 Task: Find connections with filter location Pārdi with filter topic #Culturewith filter profile language French with filter current company Amazon Business with filter school Symbiosis College of Arts & Commerce with filter industry Writing and Editing with filter service category Financial Advisory with filter keywords title Digital Marketing Manager
Action: Mouse moved to (651, 85)
Screenshot: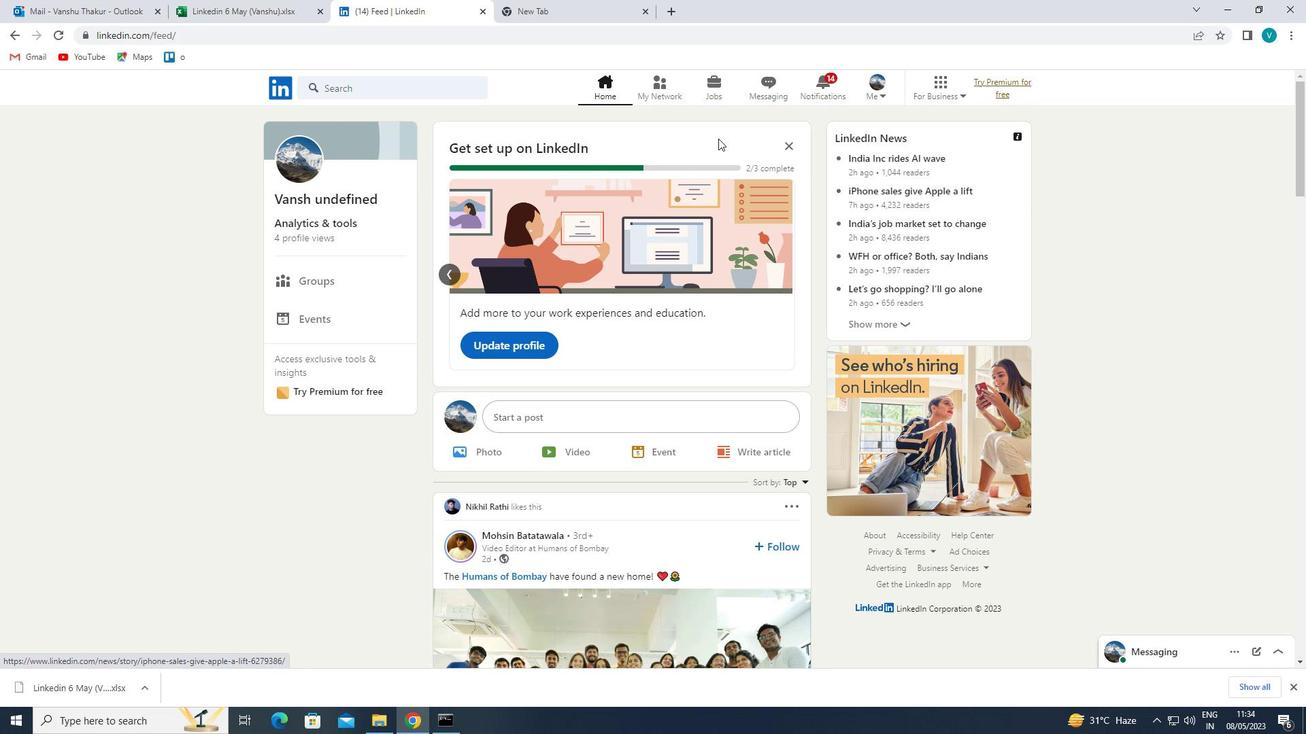 
Action: Mouse pressed left at (651, 85)
Screenshot: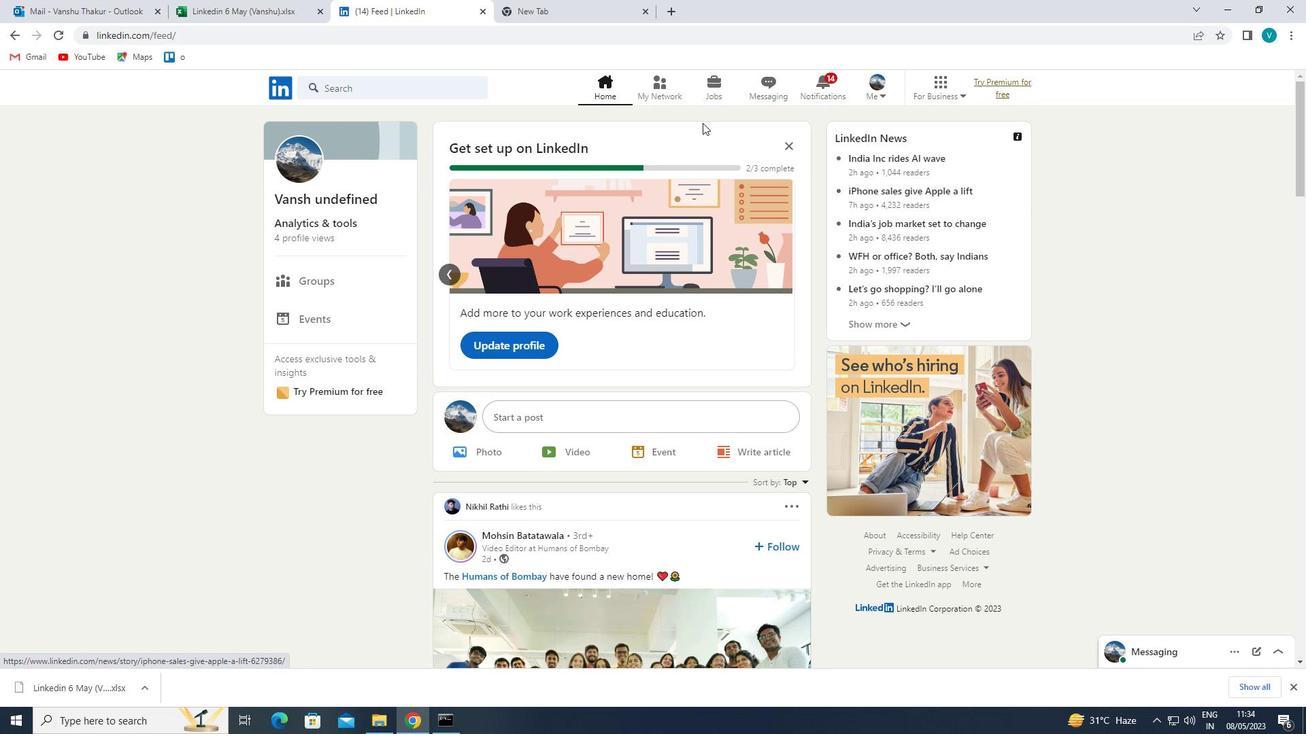 
Action: Mouse moved to (404, 158)
Screenshot: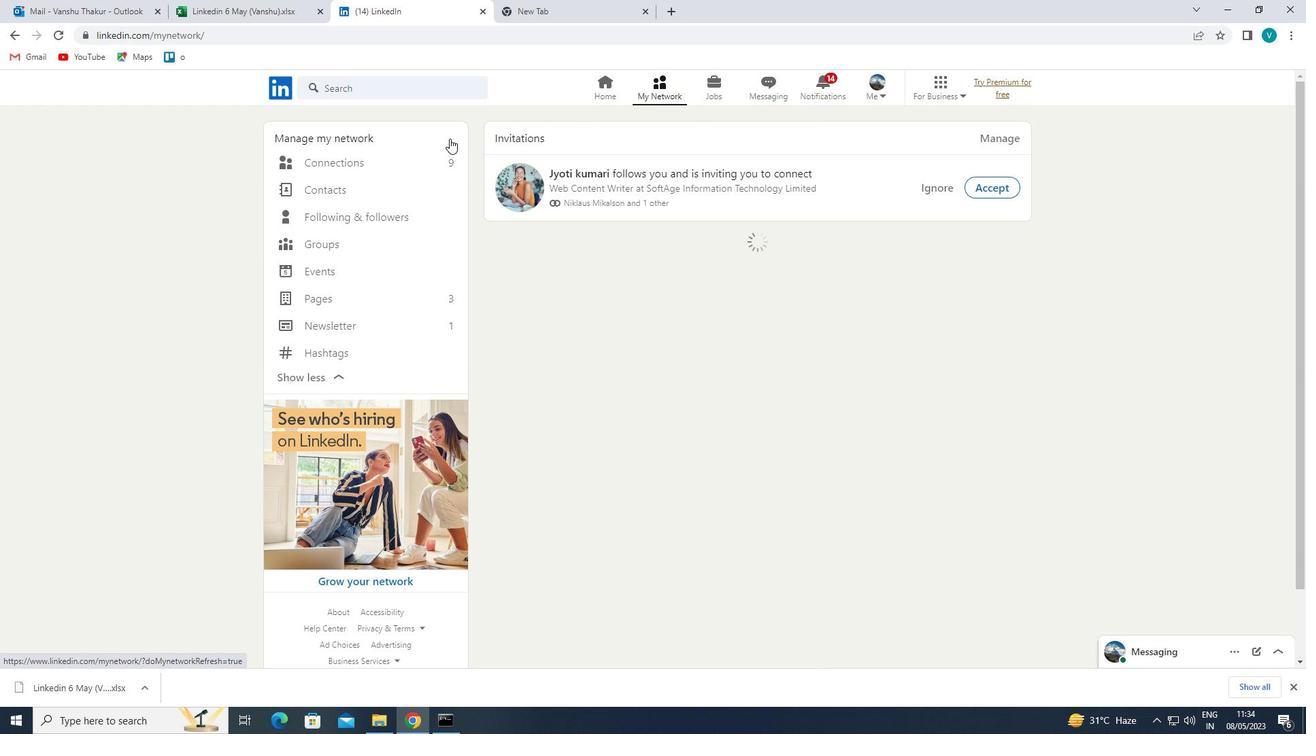 
Action: Mouse pressed left at (404, 158)
Screenshot: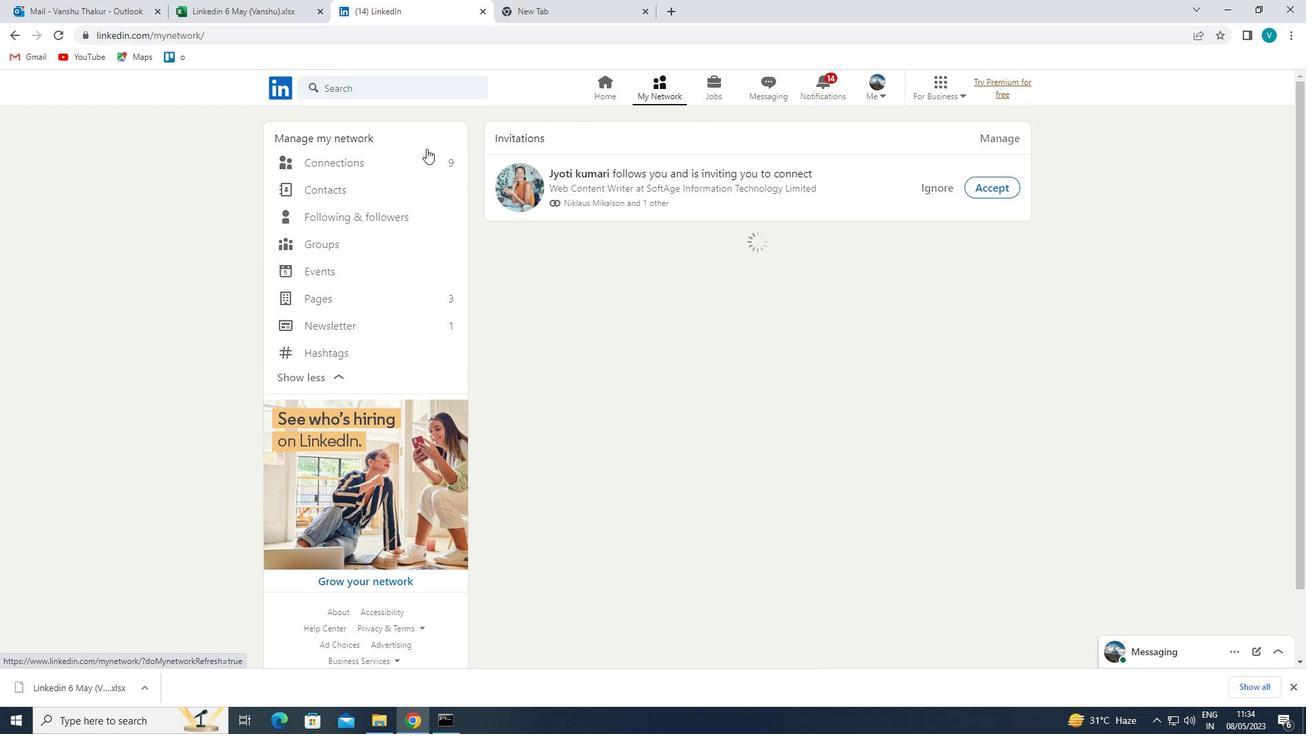 
Action: Mouse moved to (729, 156)
Screenshot: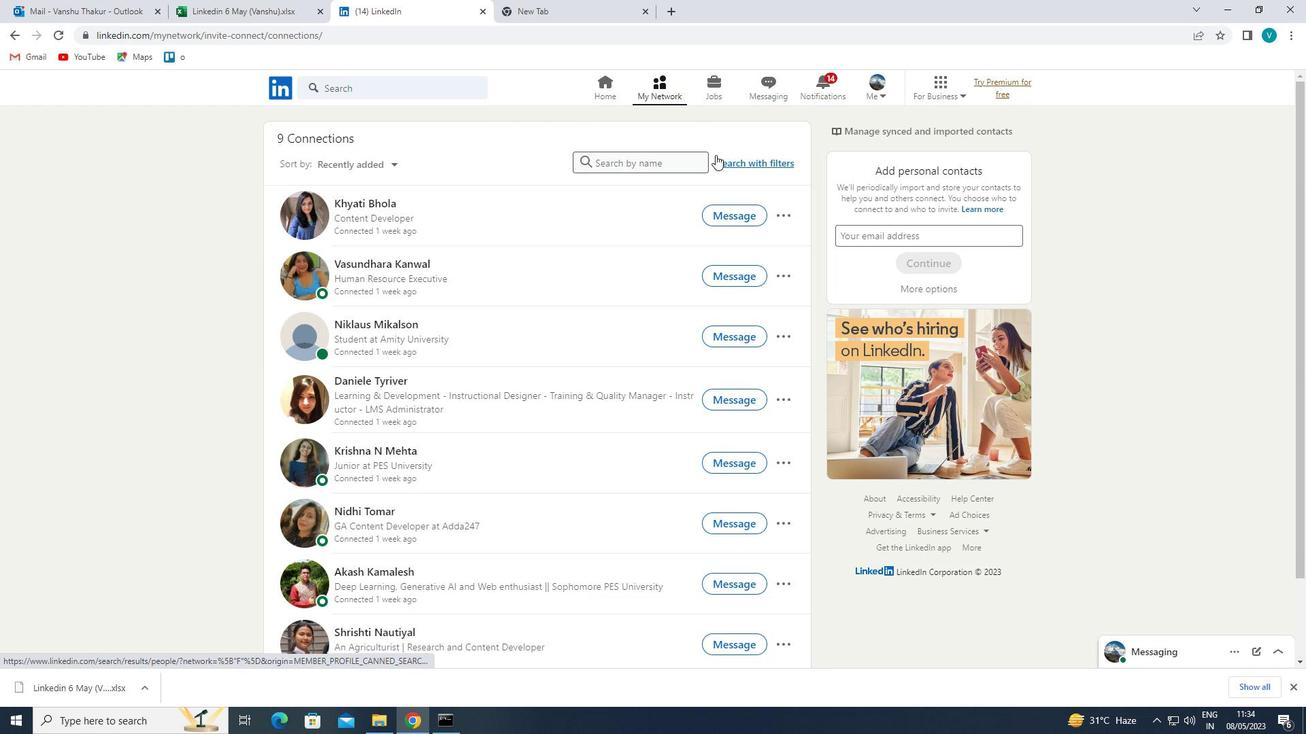 
Action: Mouse pressed left at (729, 156)
Screenshot: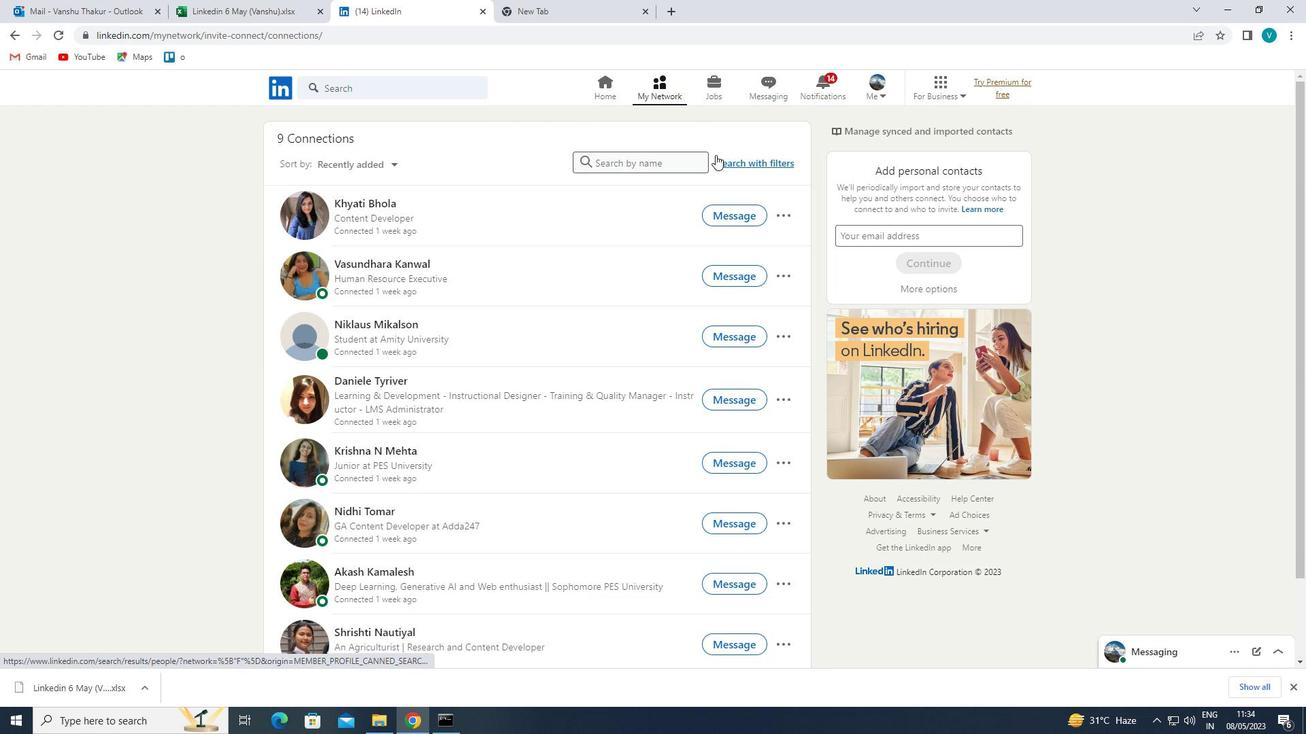 
Action: Mouse moved to (647, 132)
Screenshot: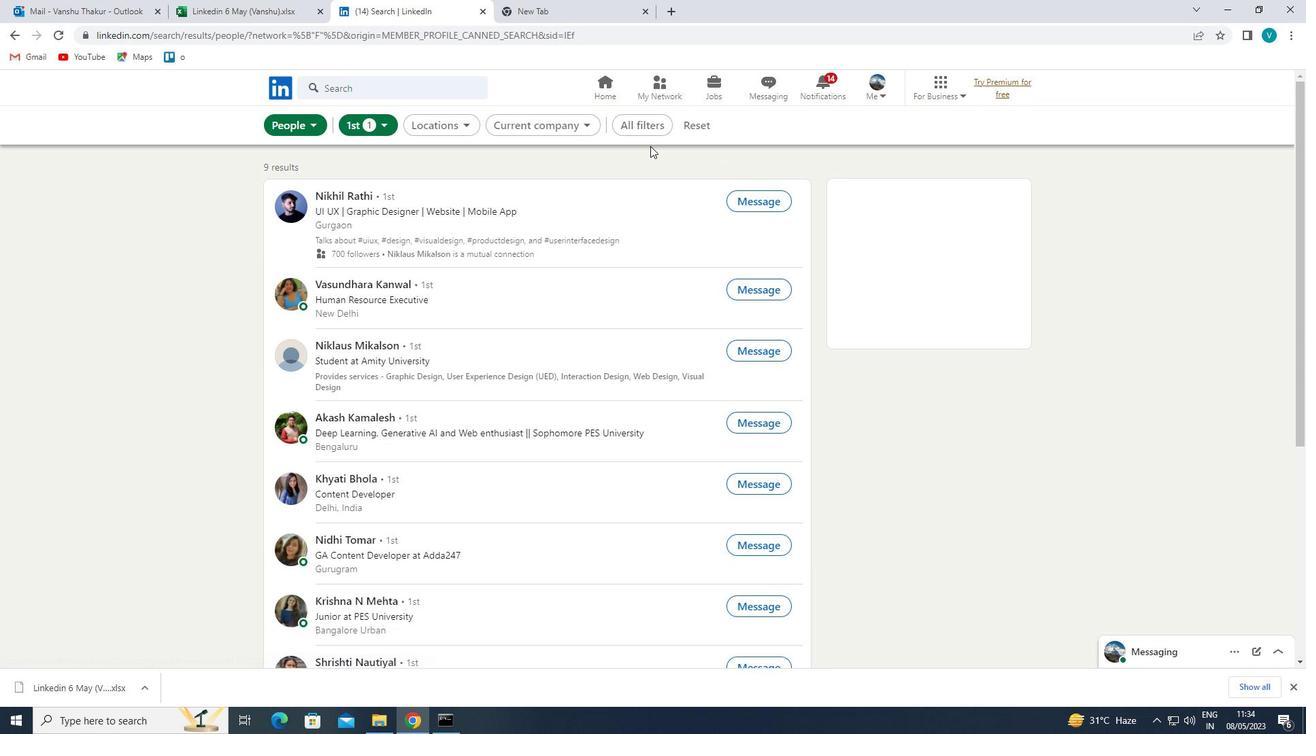 
Action: Mouse pressed left at (647, 132)
Screenshot: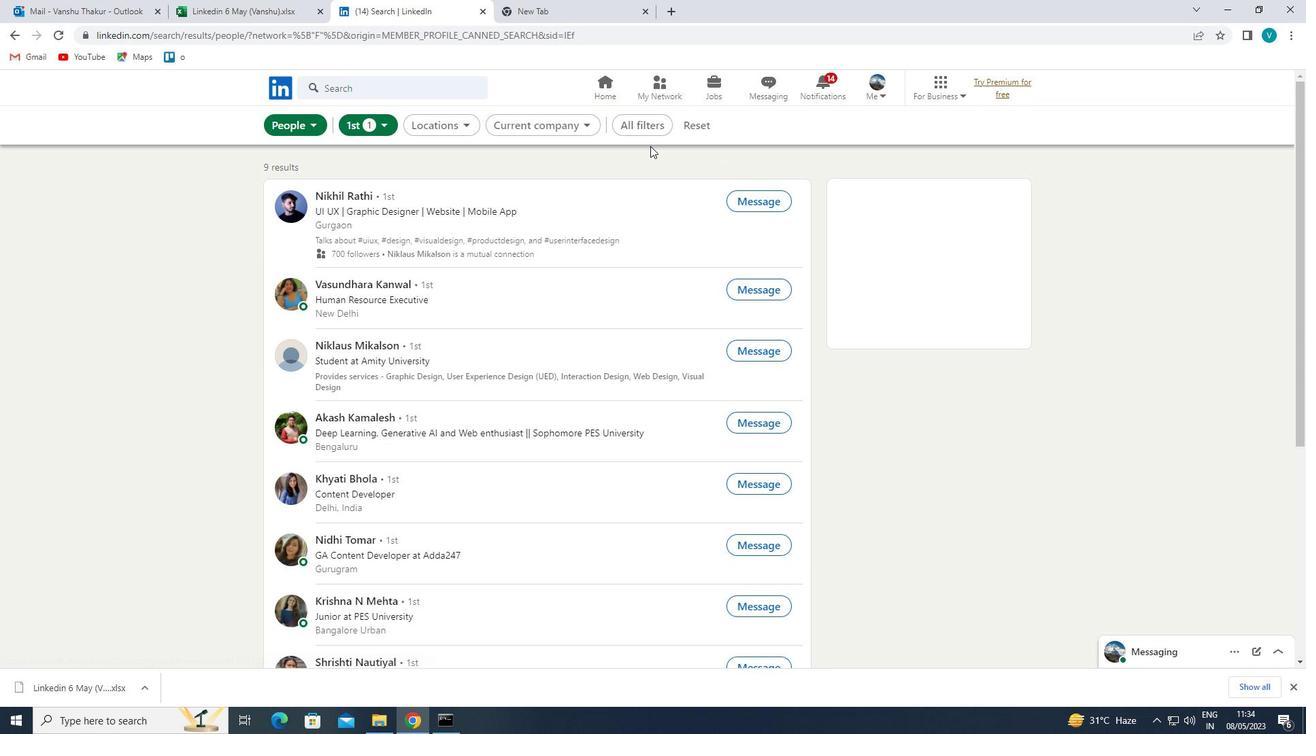 
Action: Mouse moved to (1010, 270)
Screenshot: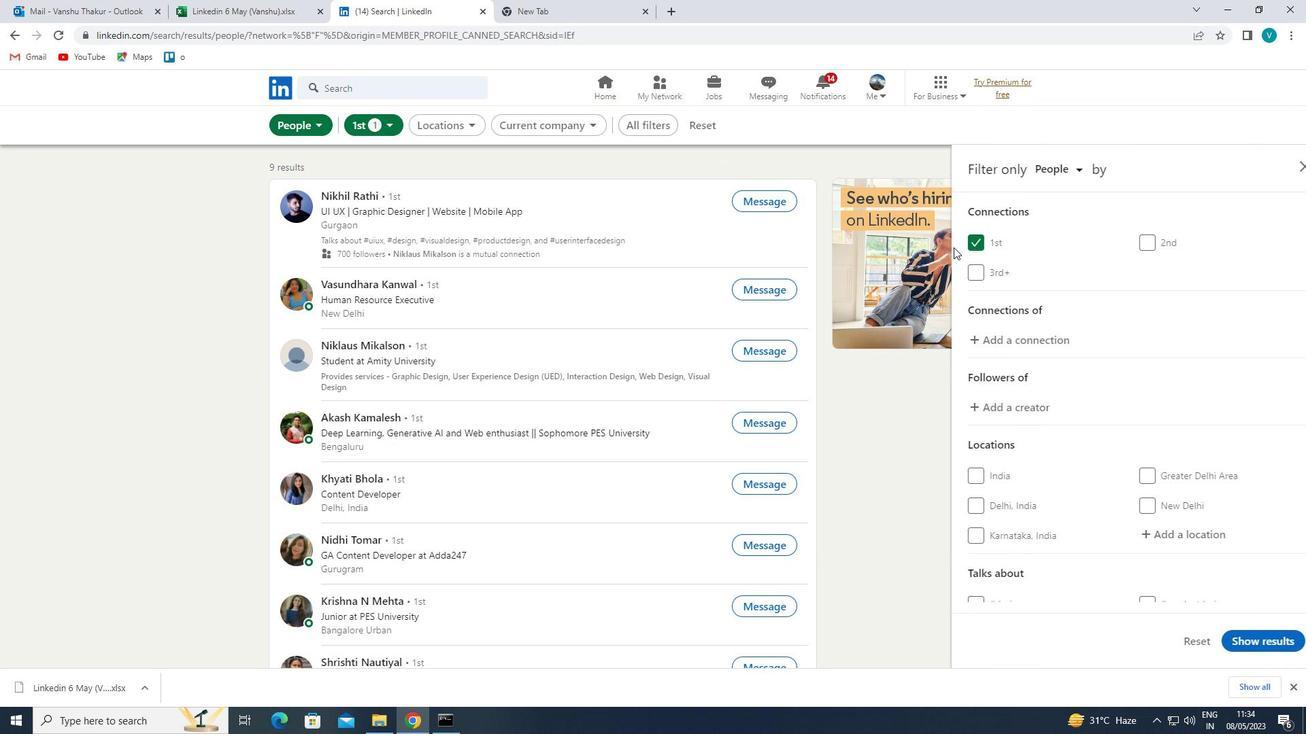 
Action: Mouse scrolled (1010, 269) with delta (0, 0)
Screenshot: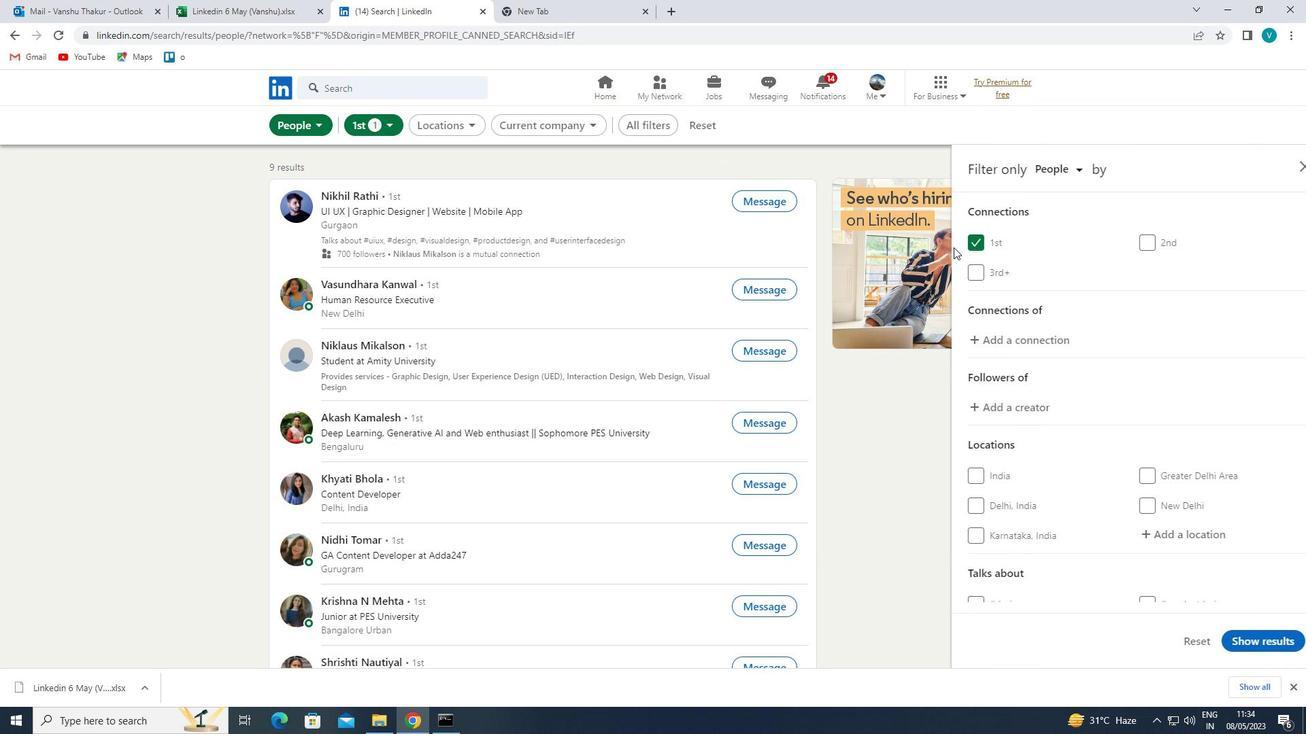 
Action: Mouse moved to (1019, 274)
Screenshot: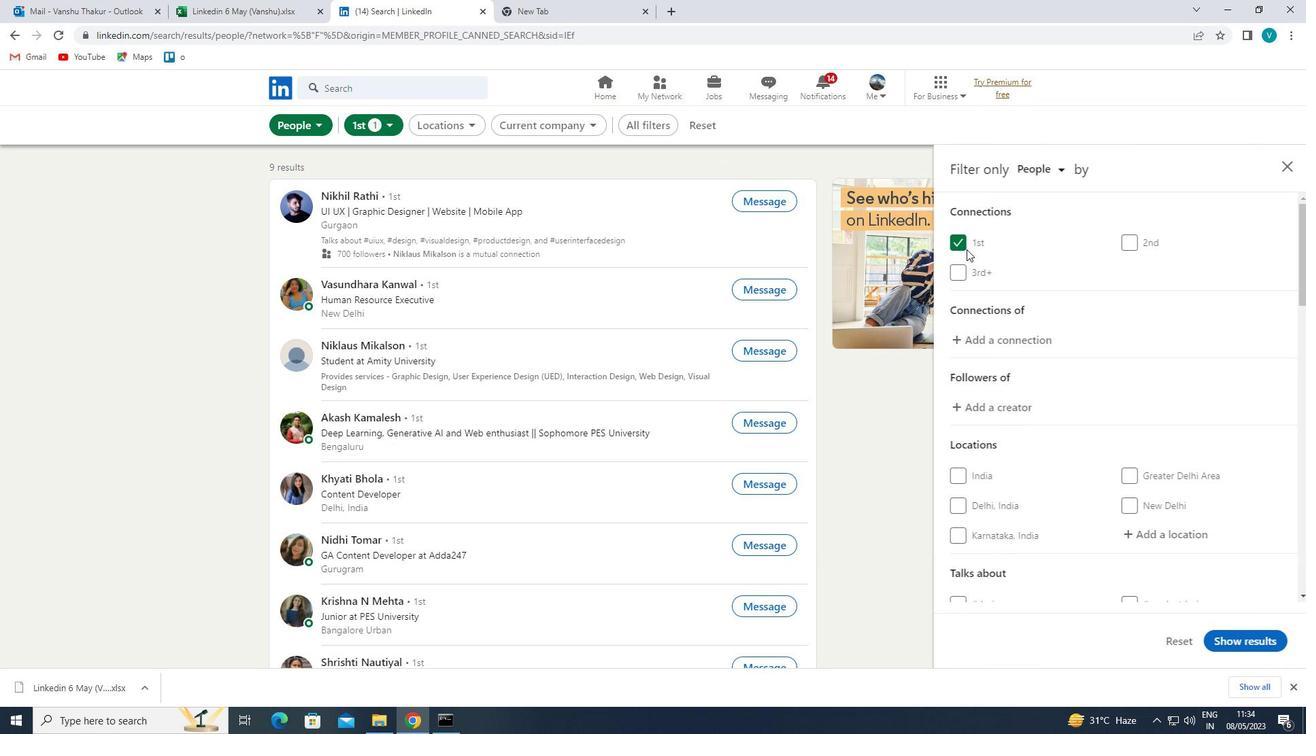
Action: Mouse scrolled (1019, 274) with delta (0, 0)
Screenshot: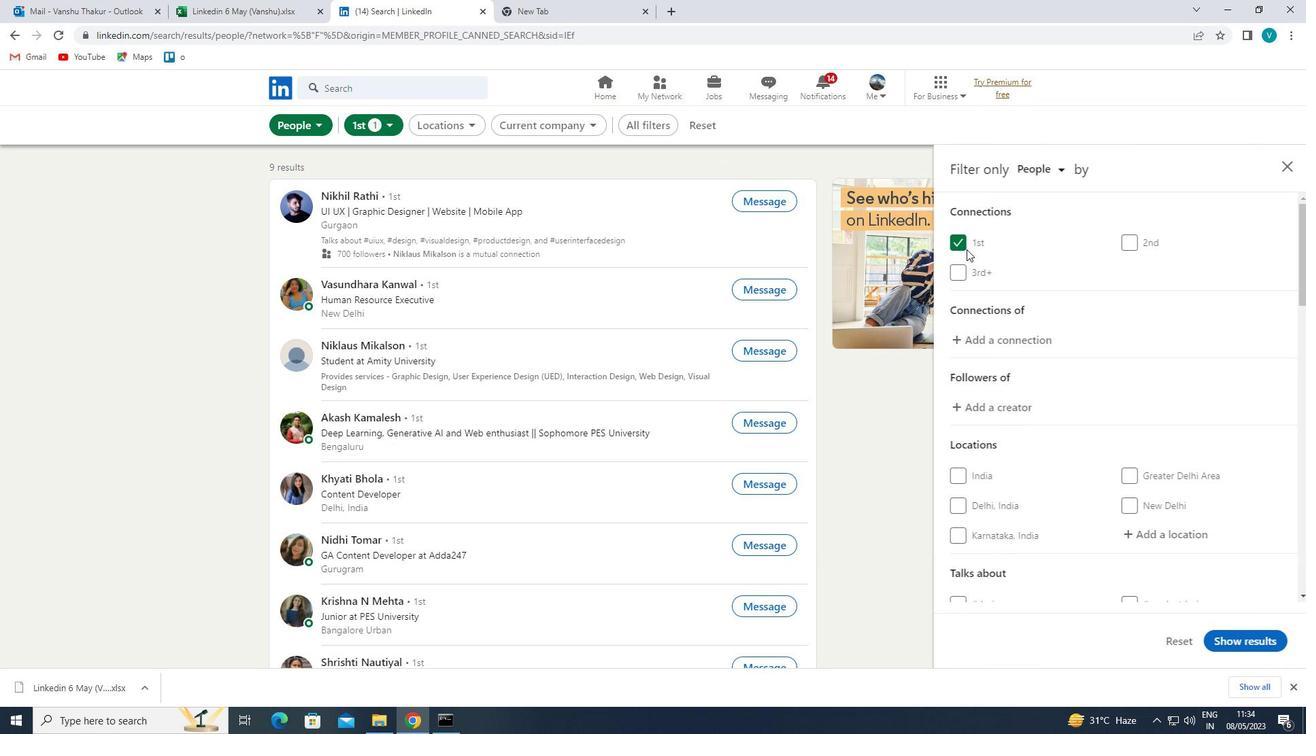 
Action: Mouse moved to (1181, 403)
Screenshot: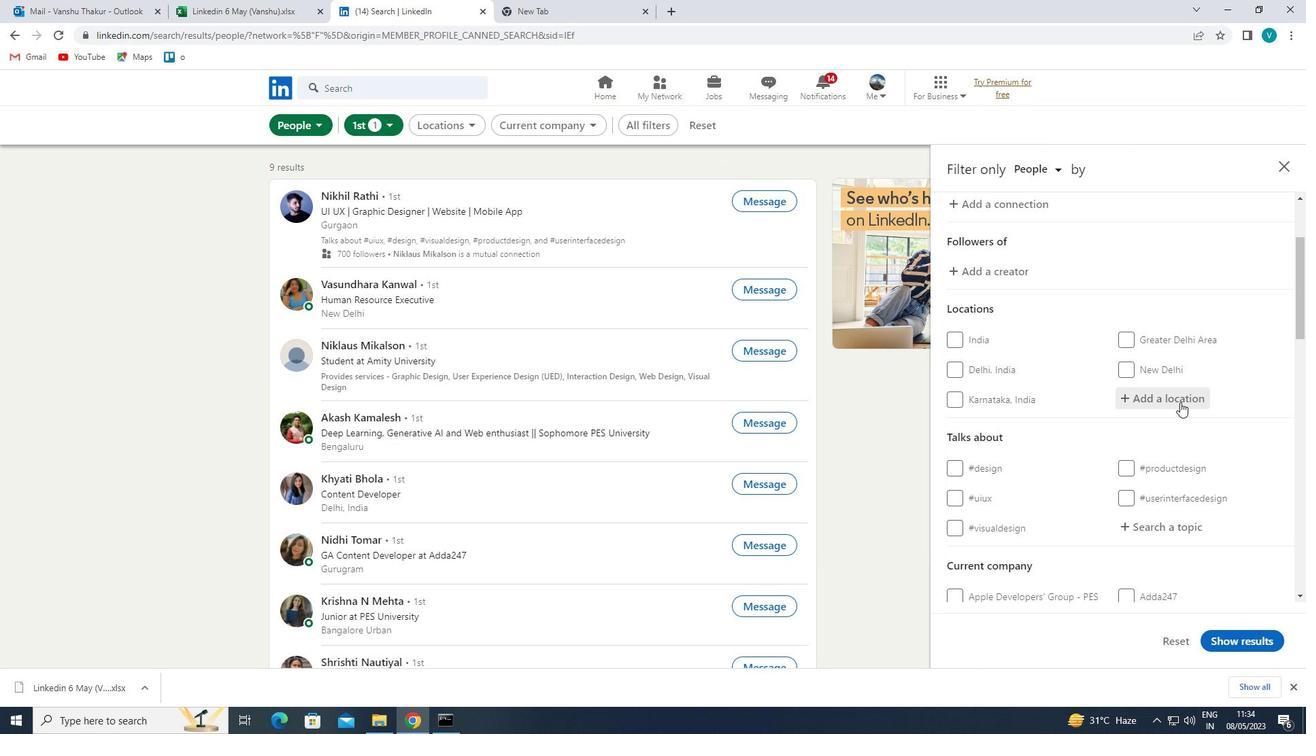 
Action: Mouse pressed left at (1181, 403)
Screenshot: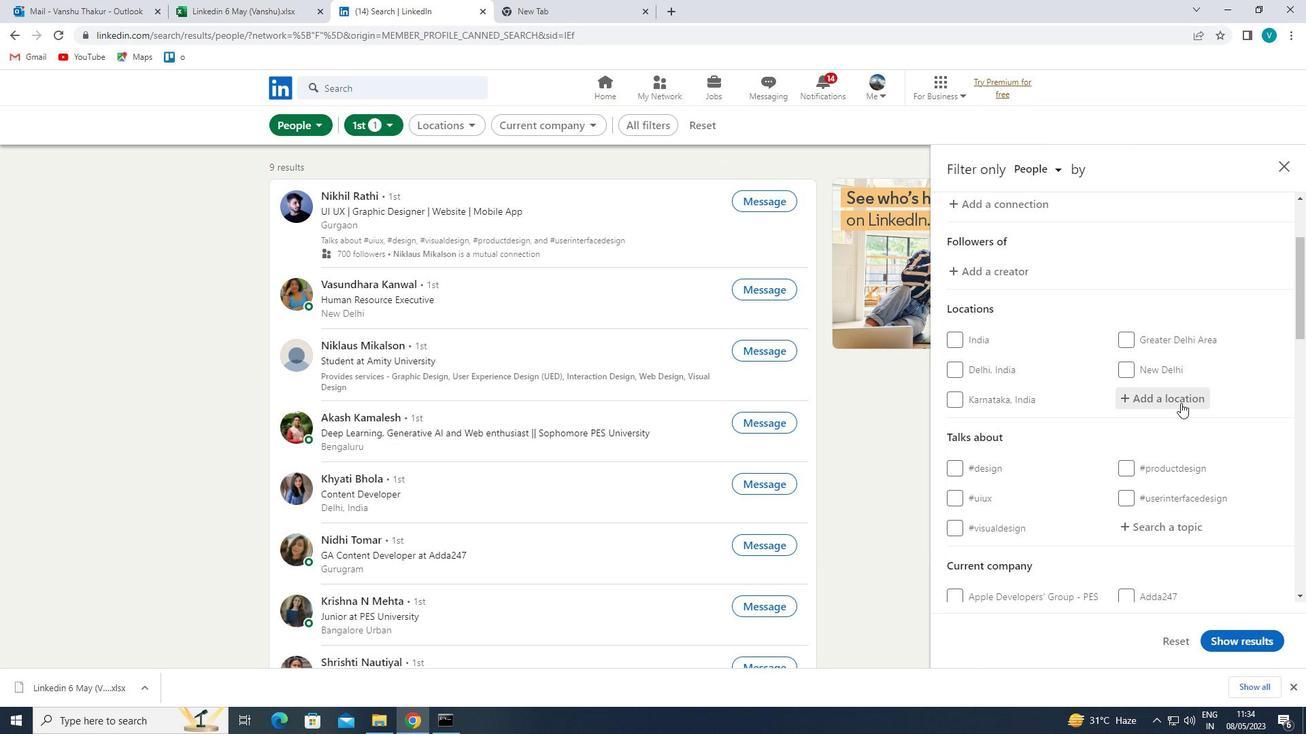 
Action: Mouse moved to (1120, 440)
Screenshot: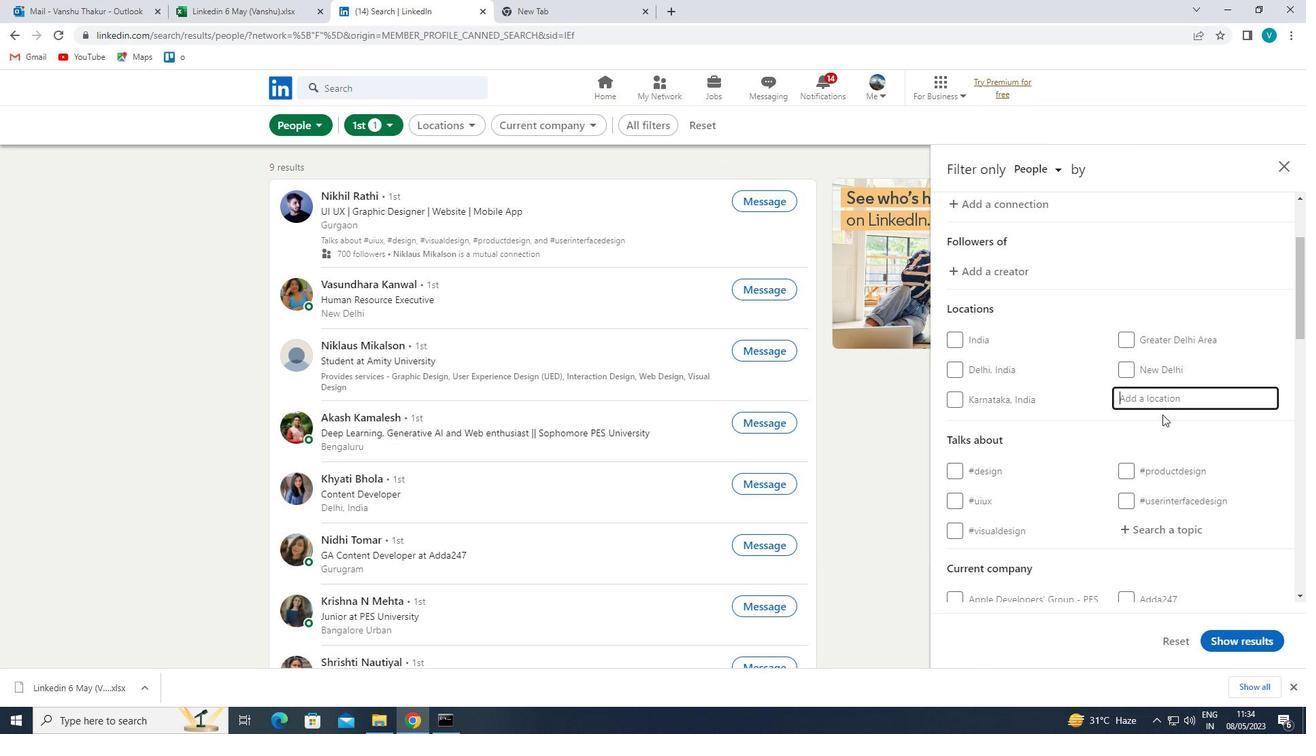 
Action: Key pressed <Key.shift>
Screenshot: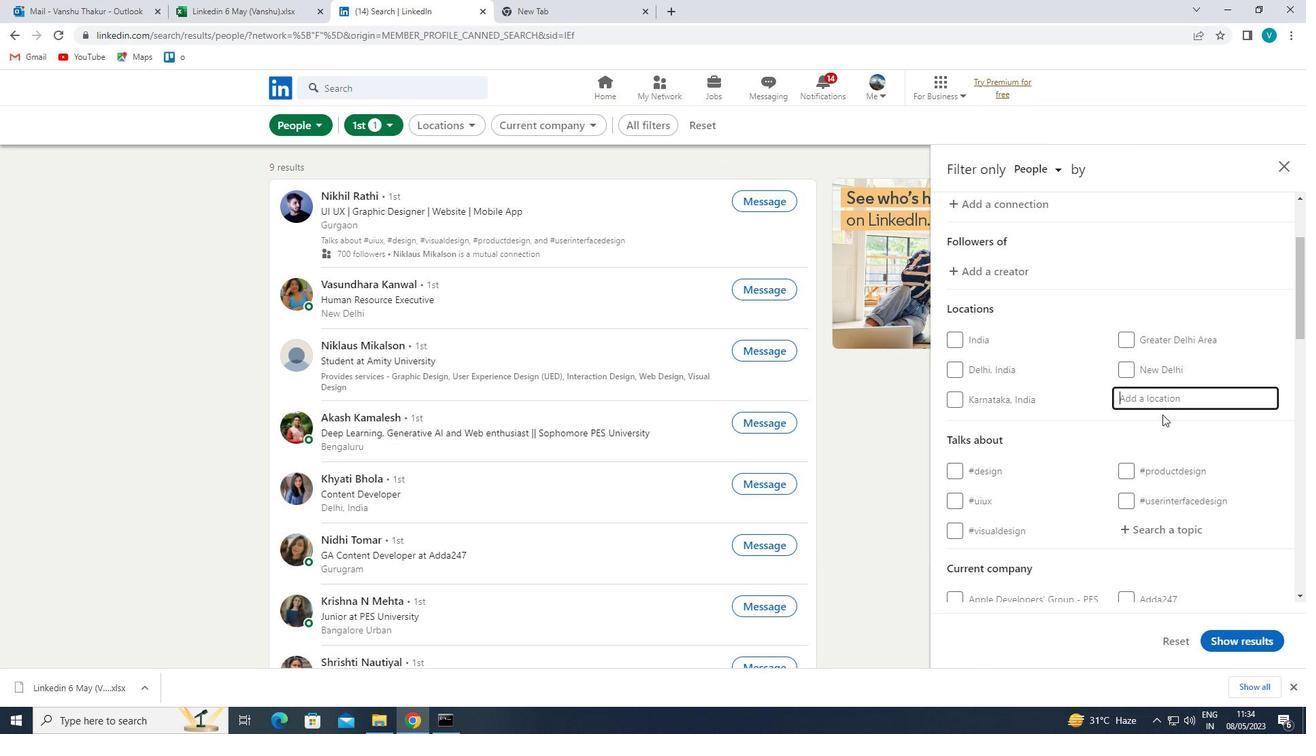 
Action: Mouse moved to (1115, 443)
Screenshot: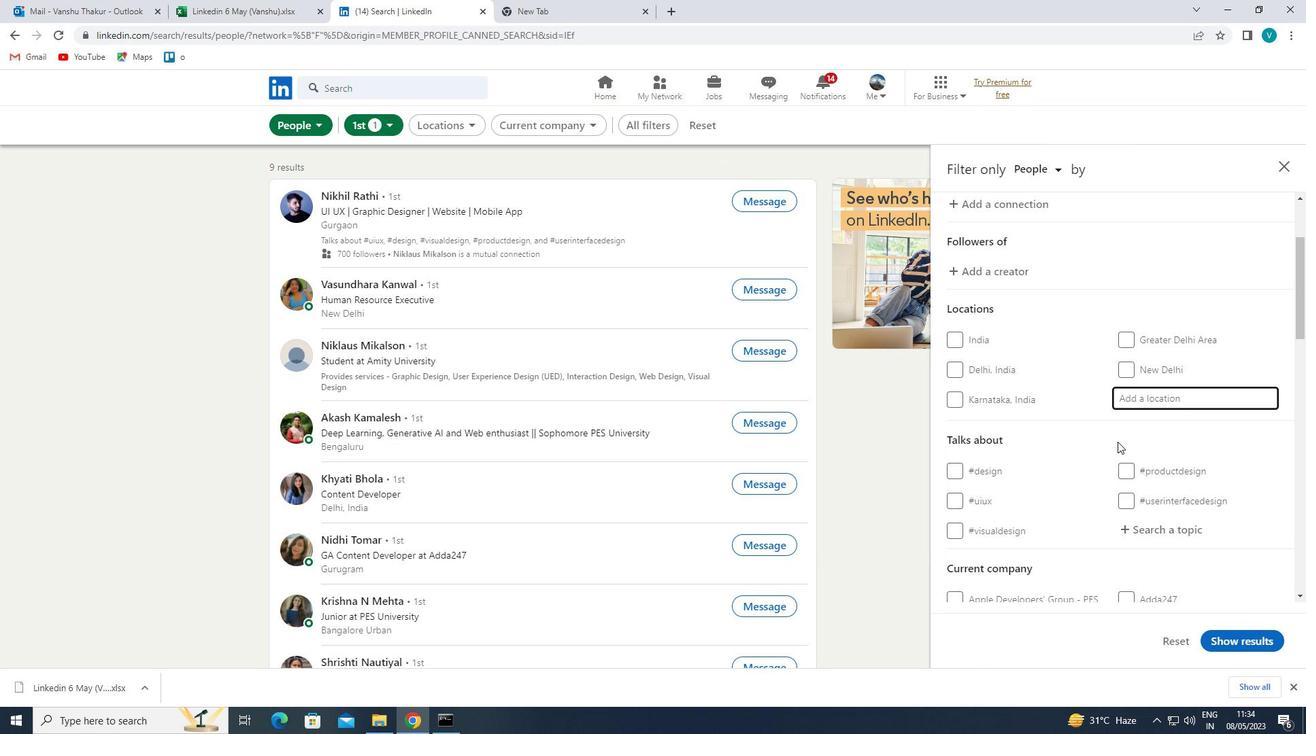 
Action: Key pressed P
Screenshot: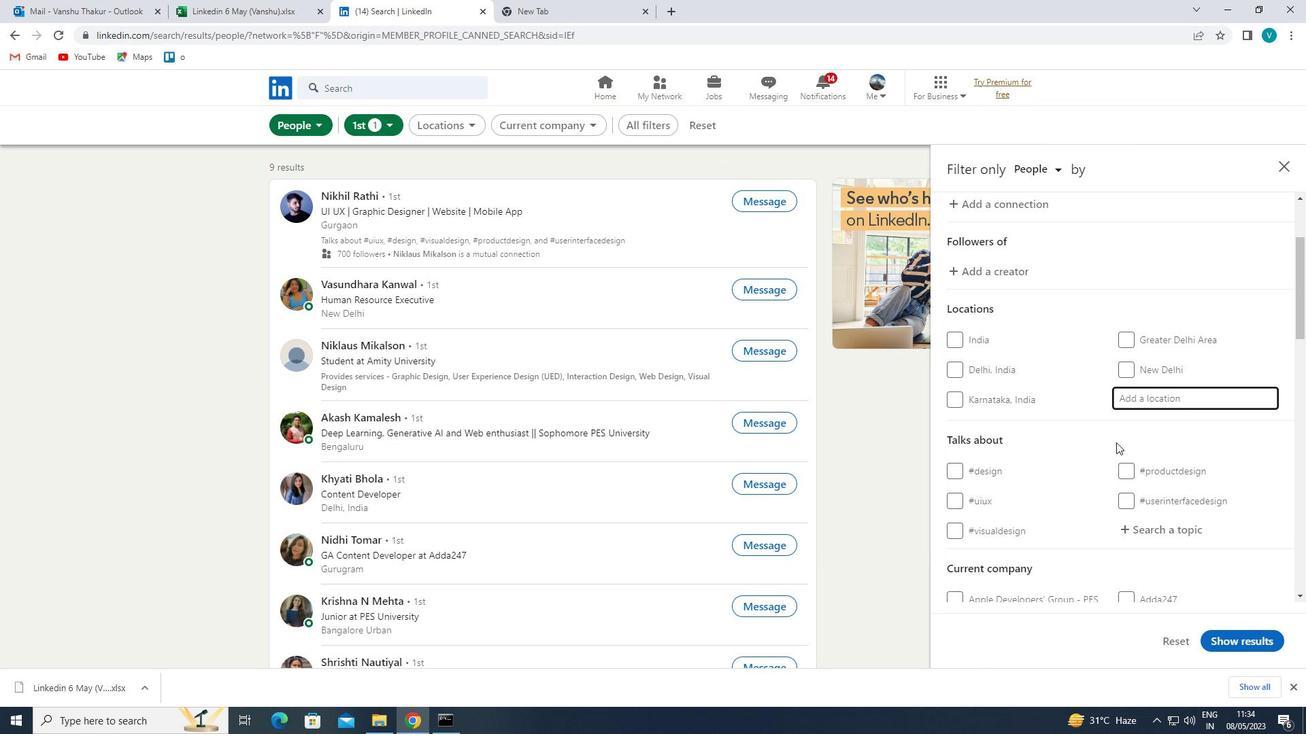 
Action: Mouse moved to (1114, 444)
Screenshot: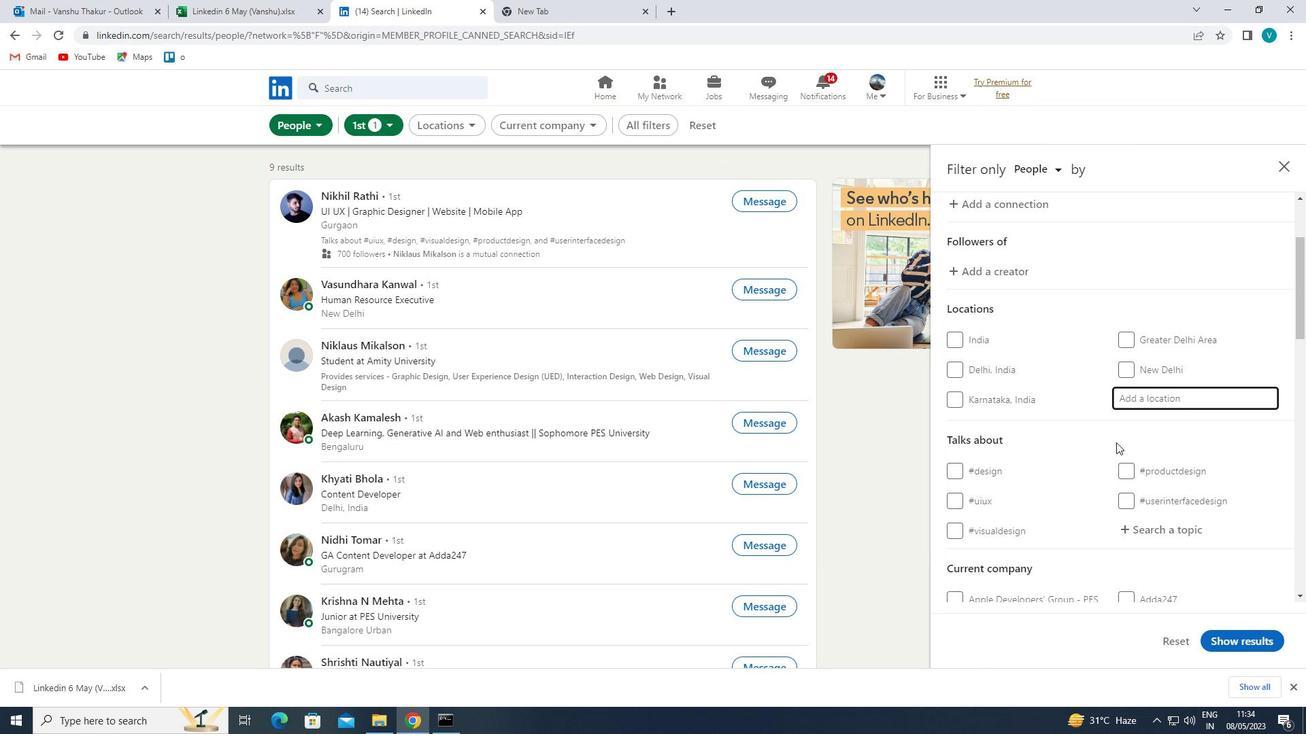 
Action: Key pressed A
Screenshot: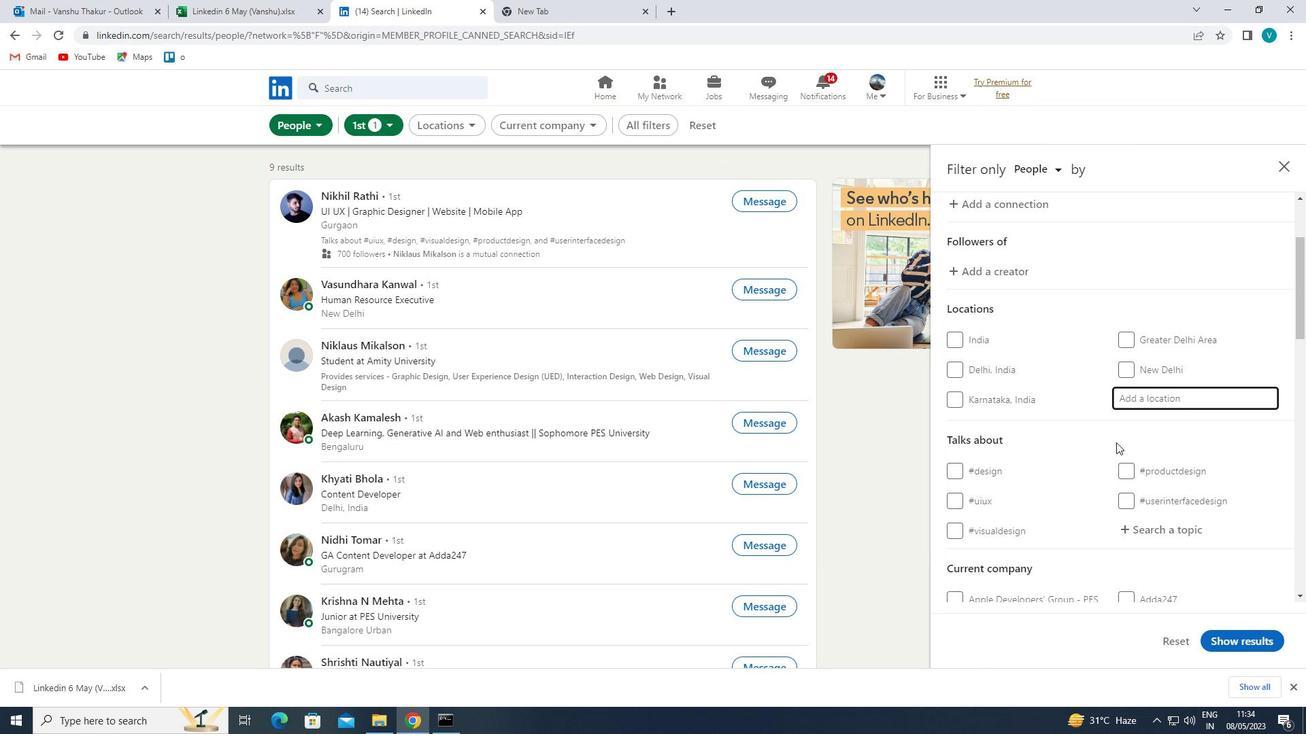 
Action: Mouse moved to (1111, 446)
Screenshot: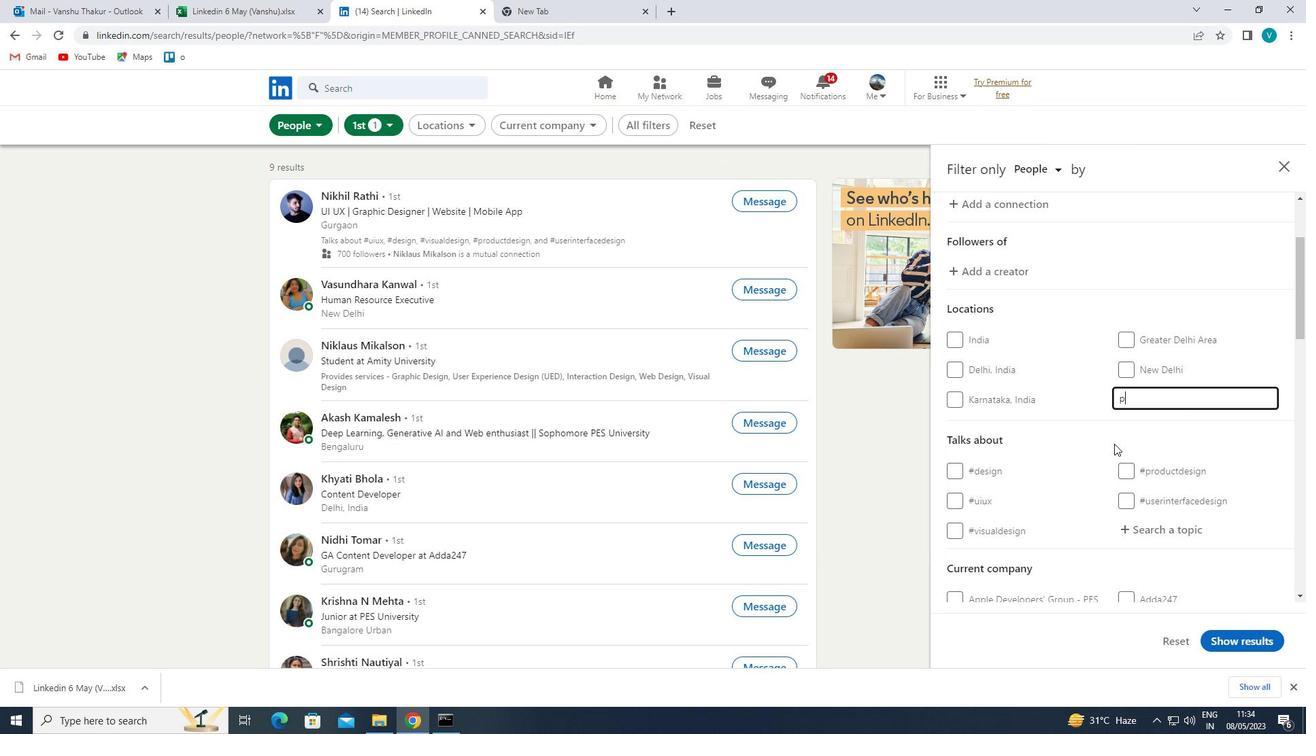 
Action: Key pressed RDI
Screenshot: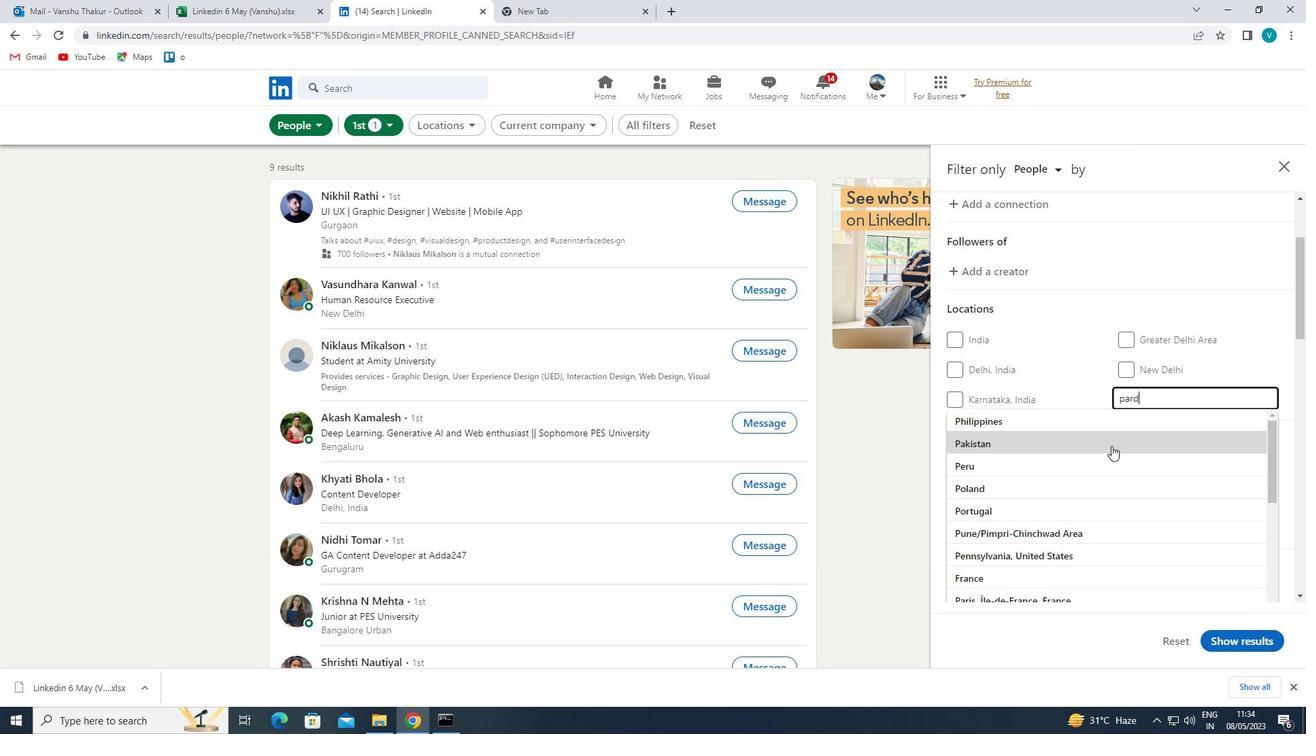 
Action: Mouse moved to (1148, 423)
Screenshot: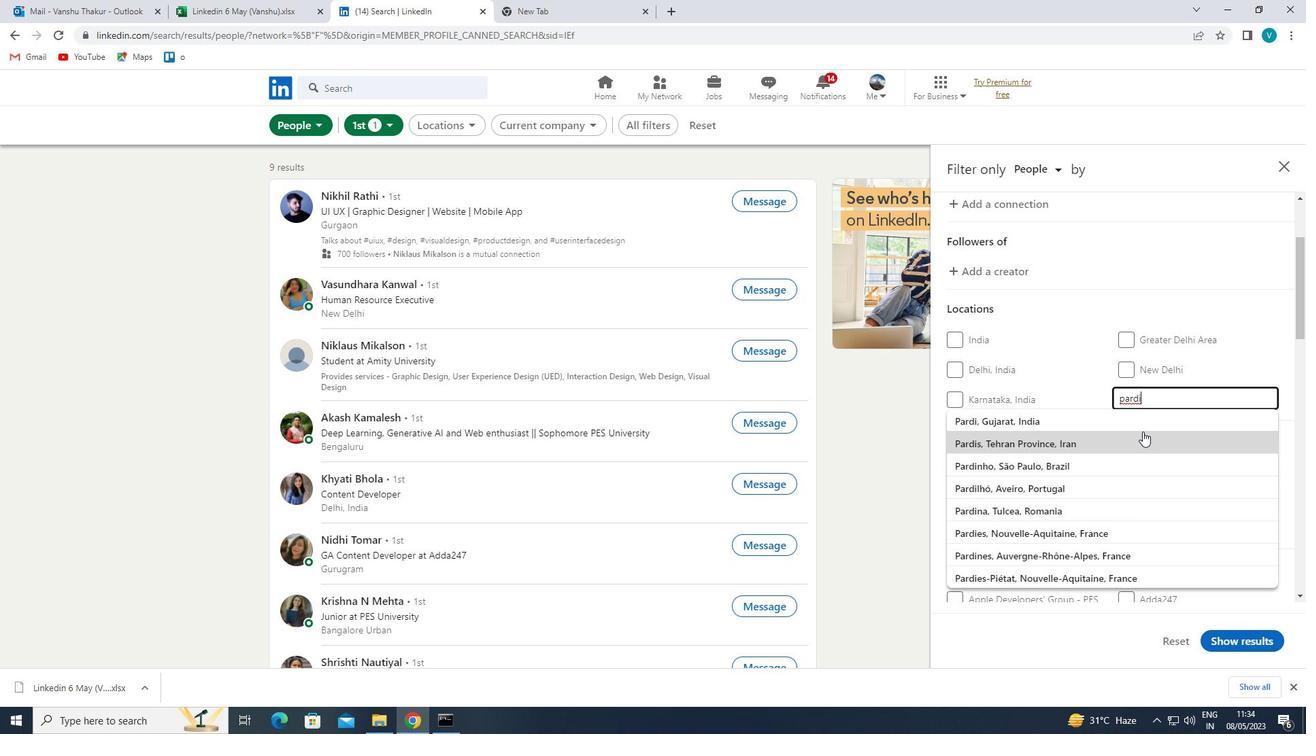 
Action: Mouse pressed left at (1148, 423)
Screenshot: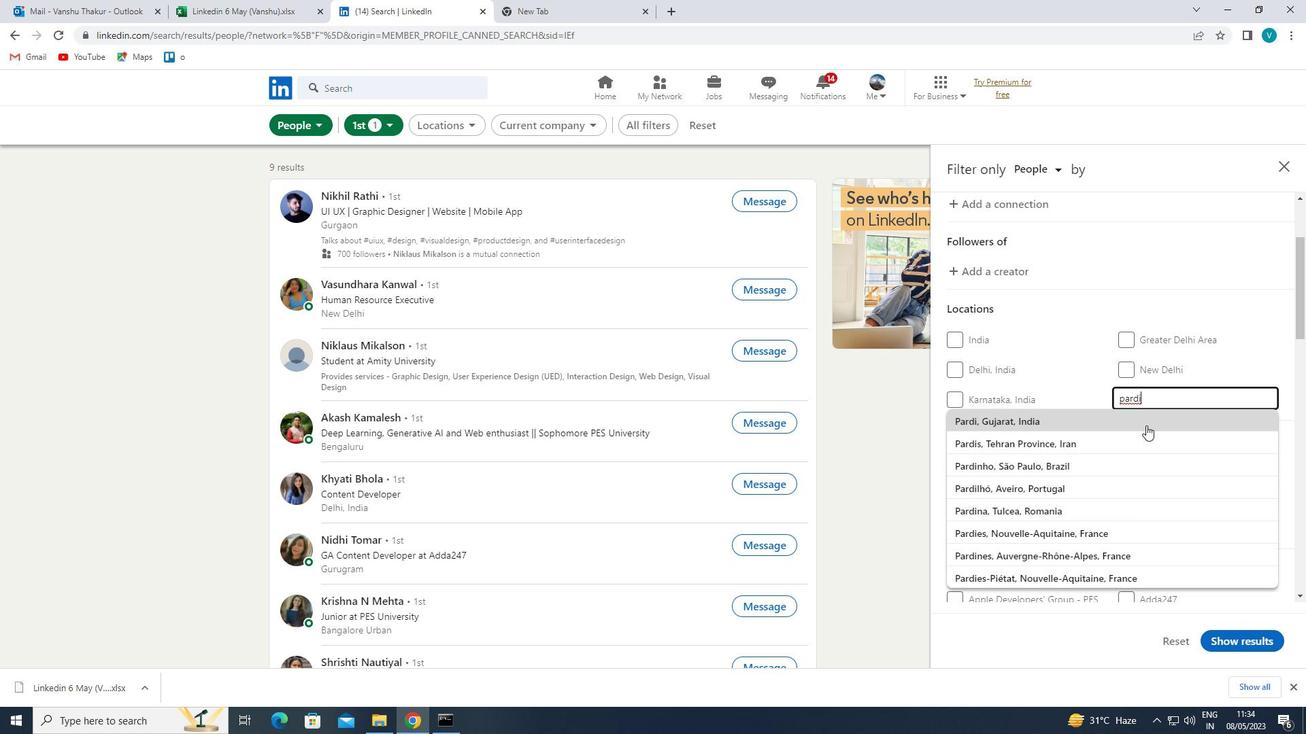 
Action: Mouse scrolled (1148, 423) with delta (0, 0)
Screenshot: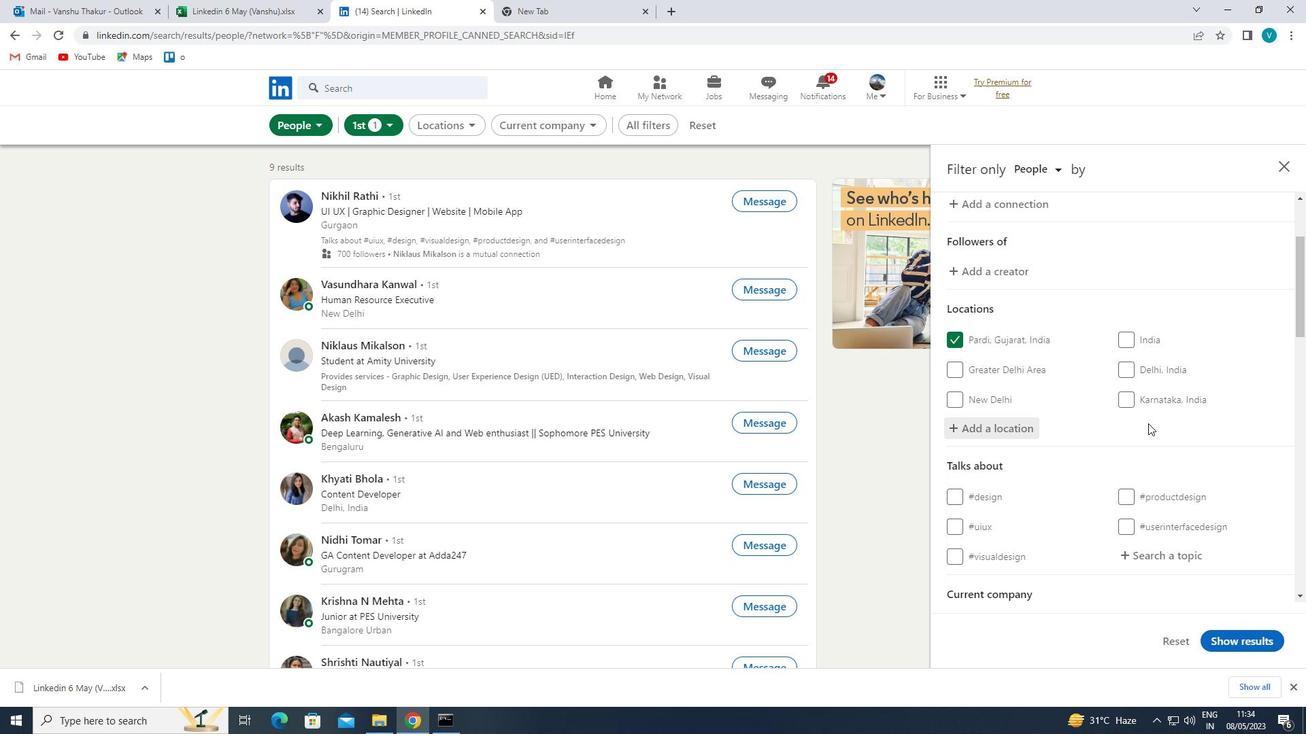 
Action: Mouse moved to (1154, 491)
Screenshot: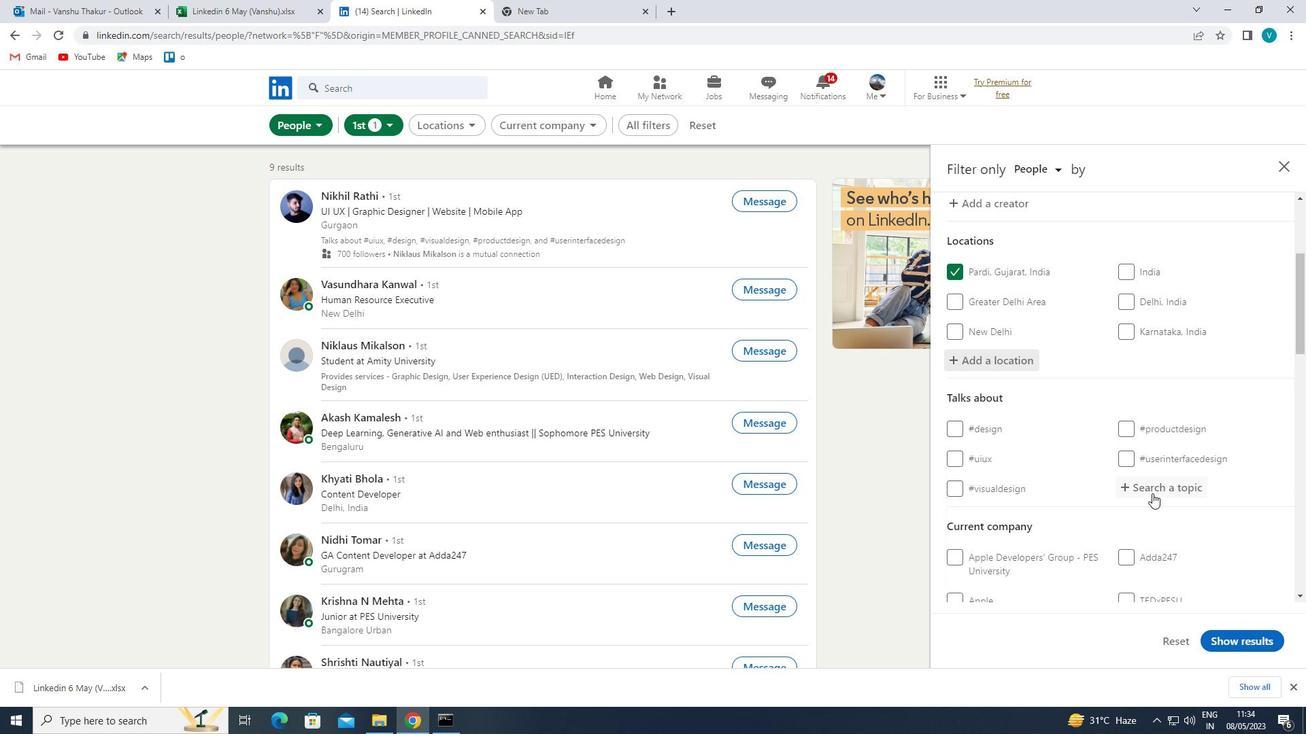 
Action: Mouse pressed left at (1154, 491)
Screenshot: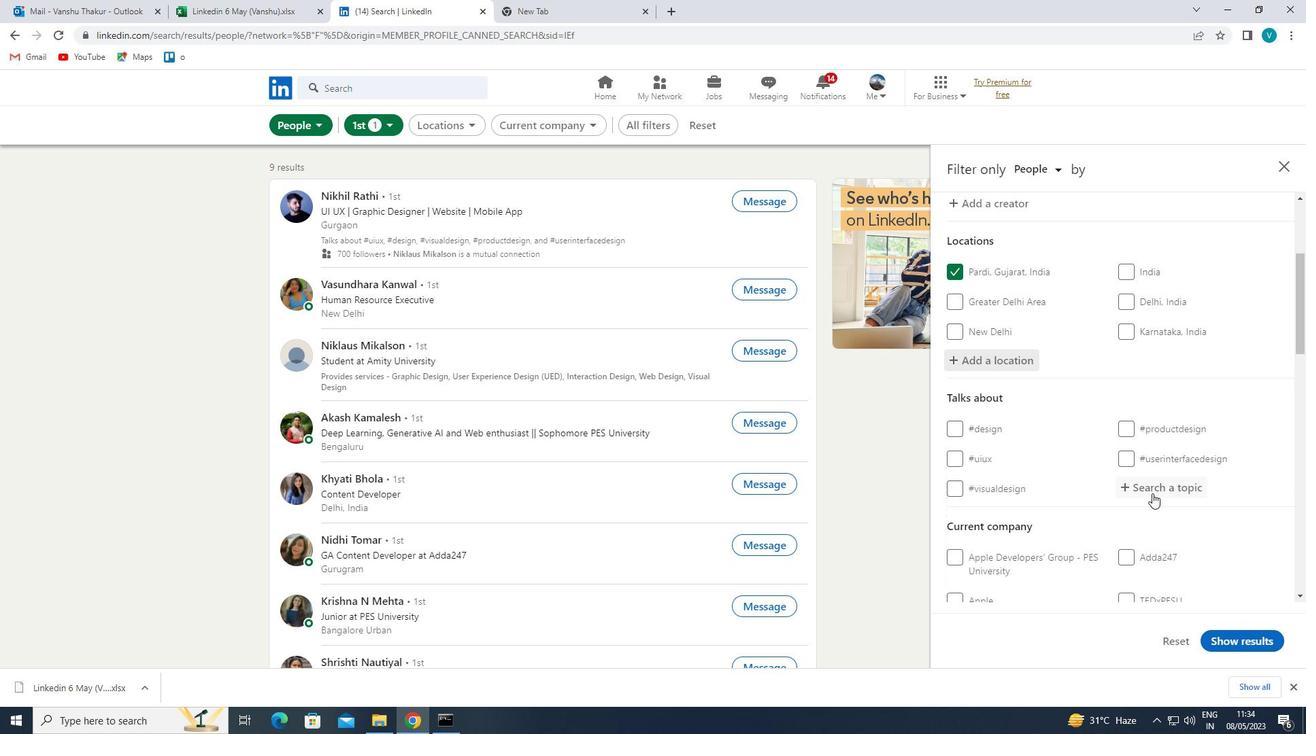 
Action: Mouse moved to (1155, 491)
Screenshot: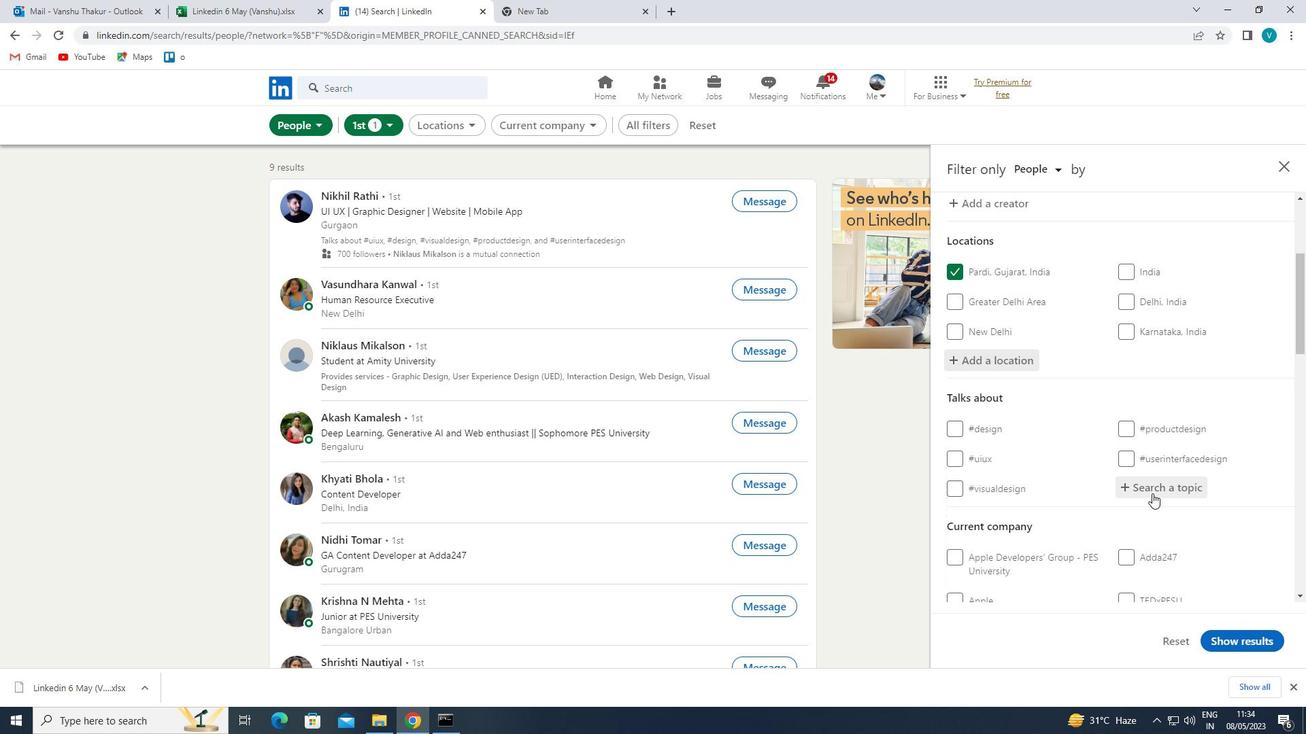 
Action: Key pressed CULTURE
Screenshot: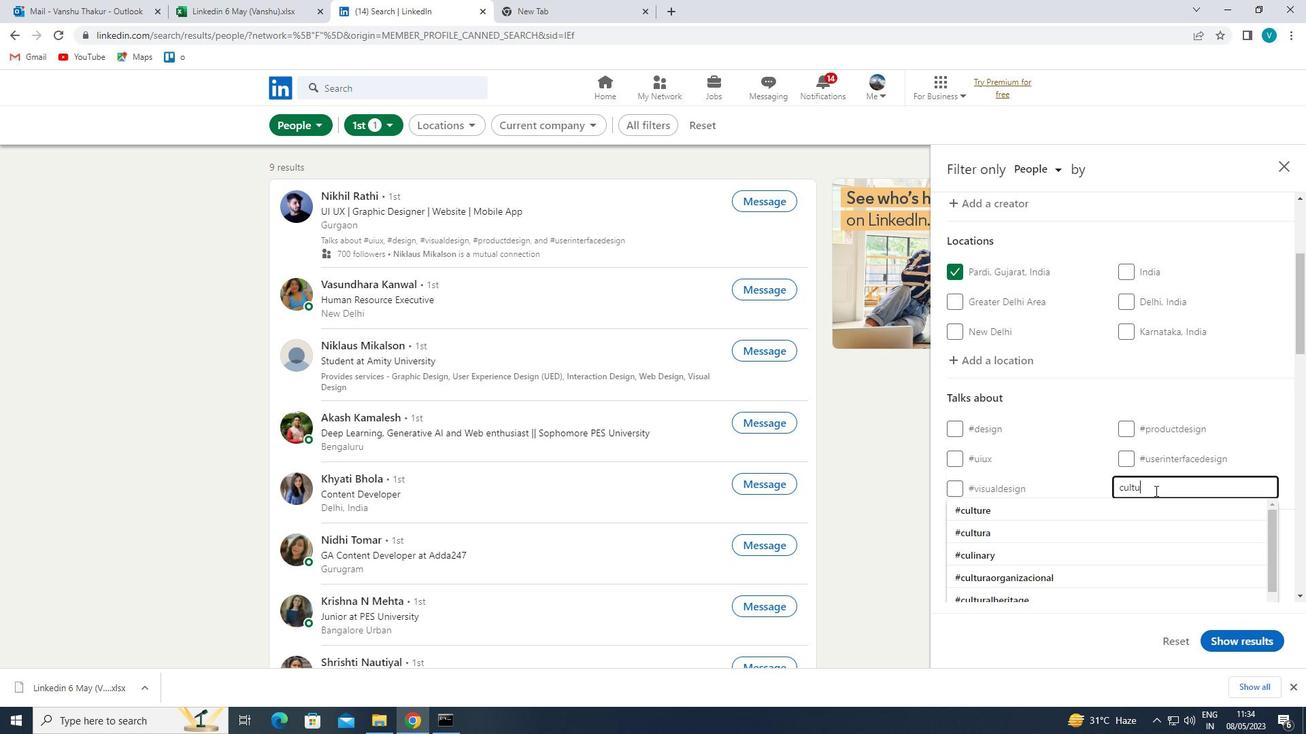 
Action: Mouse moved to (1100, 506)
Screenshot: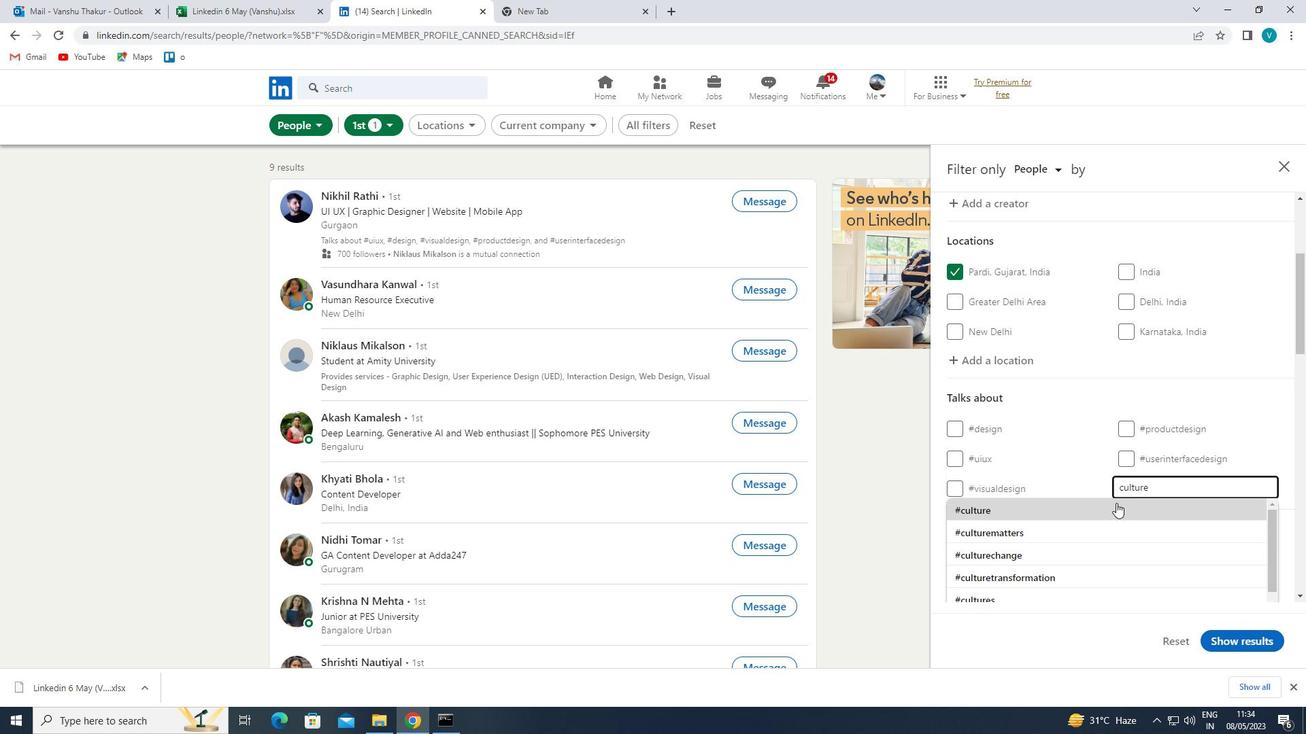 
Action: Mouse pressed left at (1100, 506)
Screenshot: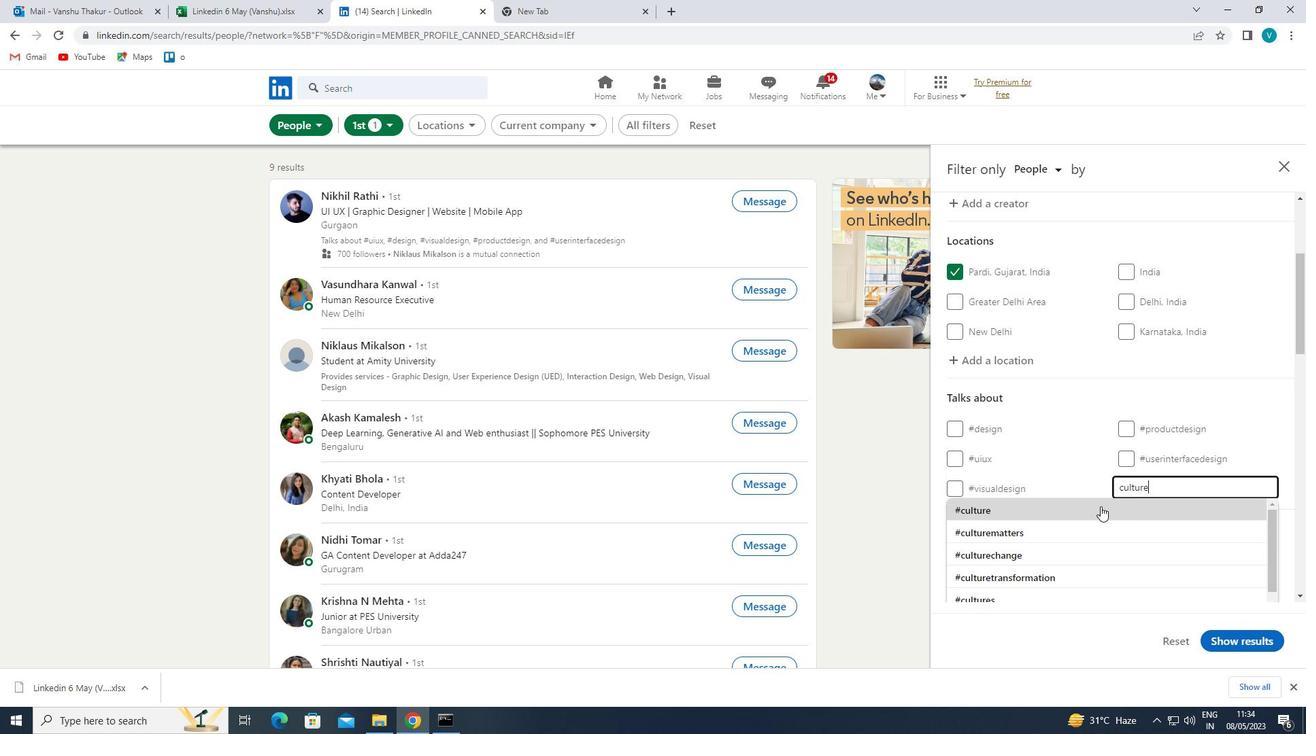 
Action: Mouse moved to (1102, 504)
Screenshot: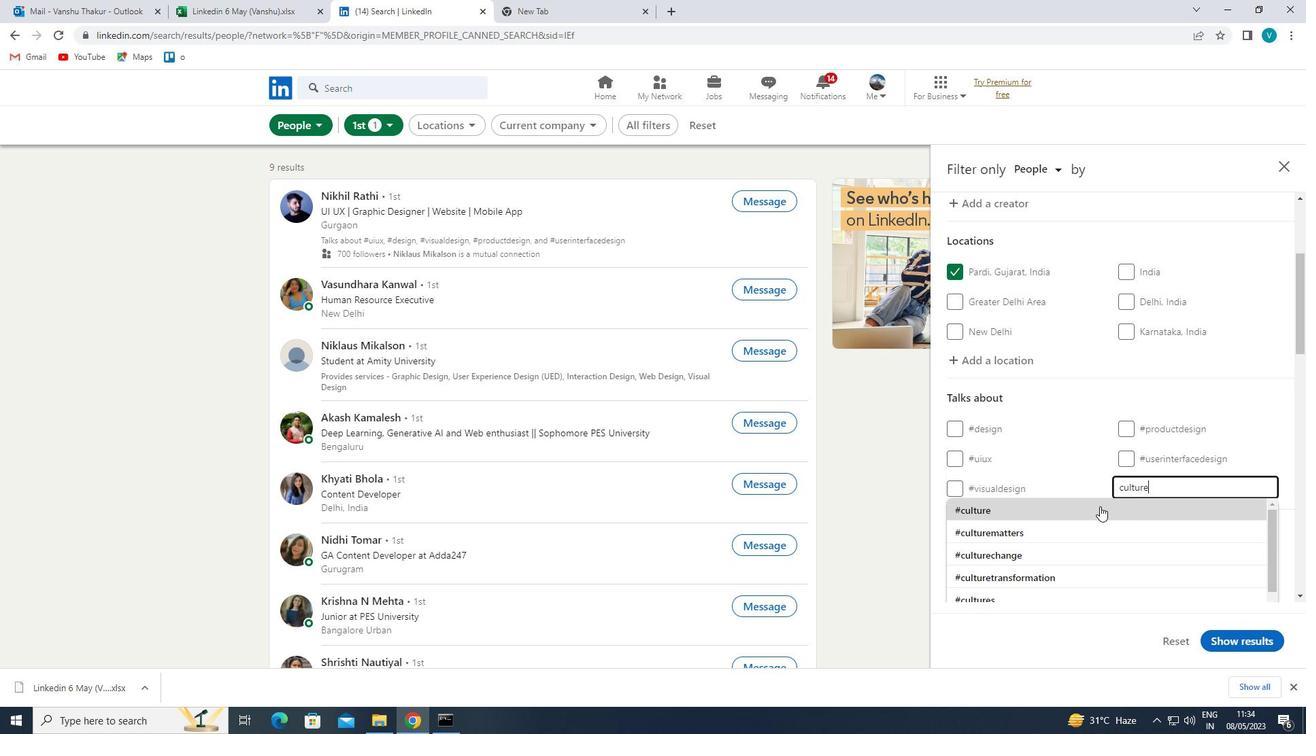 
Action: Mouse scrolled (1102, 504) with delta (0, 0)
Screenshot: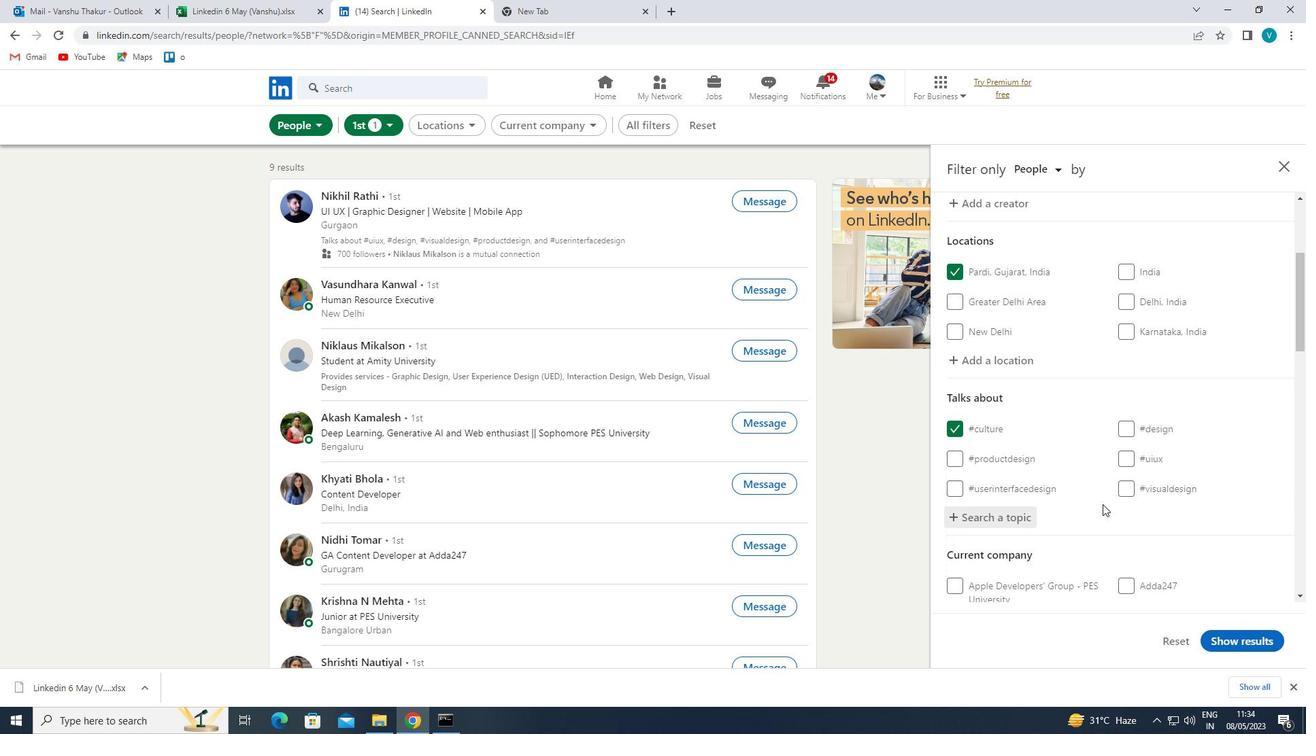 
Action: Mouse scrolled (1102, 504) with delta (0, 0)
Screenshot: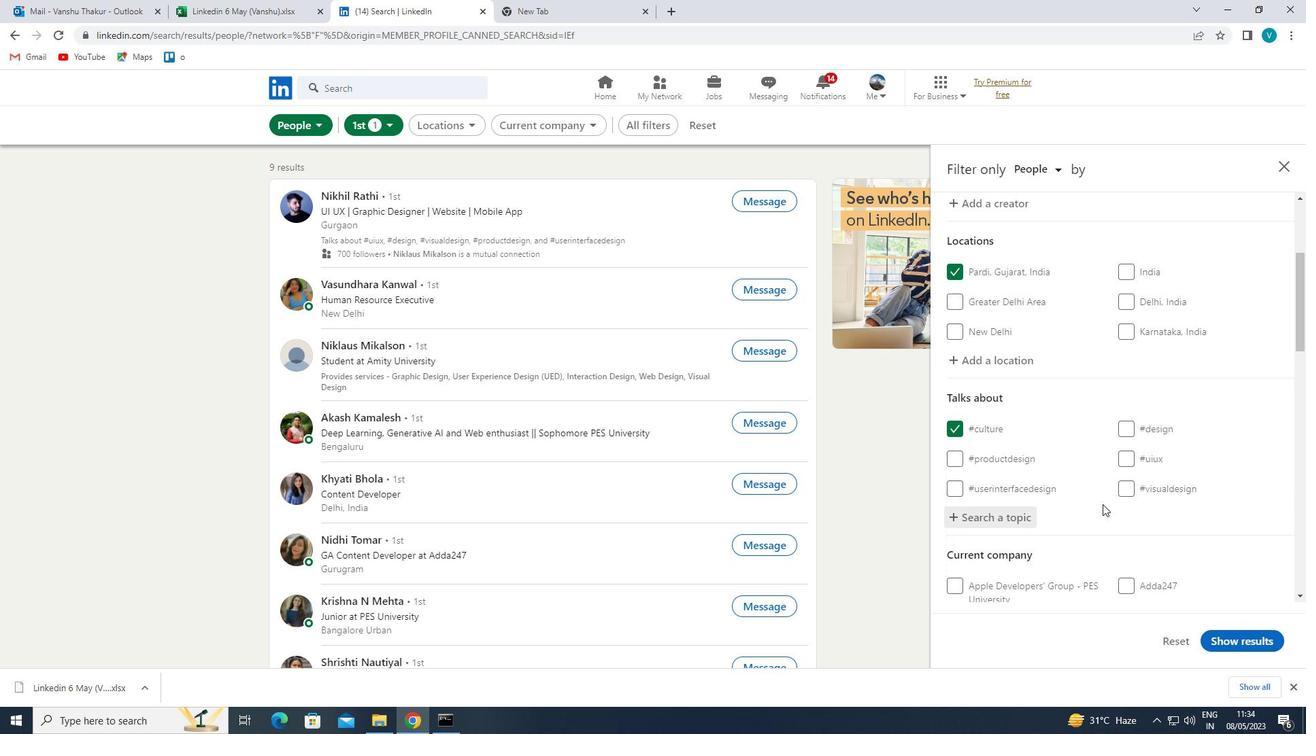
Action: Mouse scrolled (1102, 504) with delta (0, 0)
Screenshot: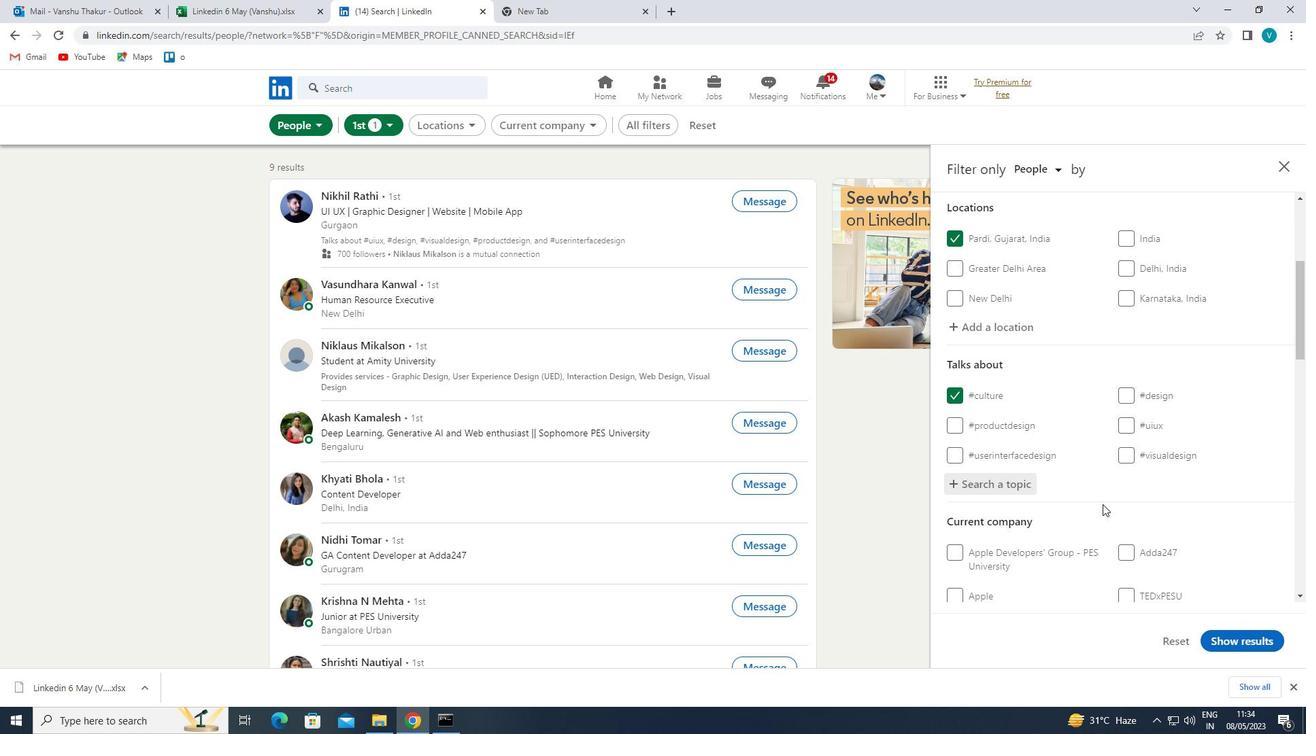 
Action: Mouse moved to (1168, 455)
Screenshot: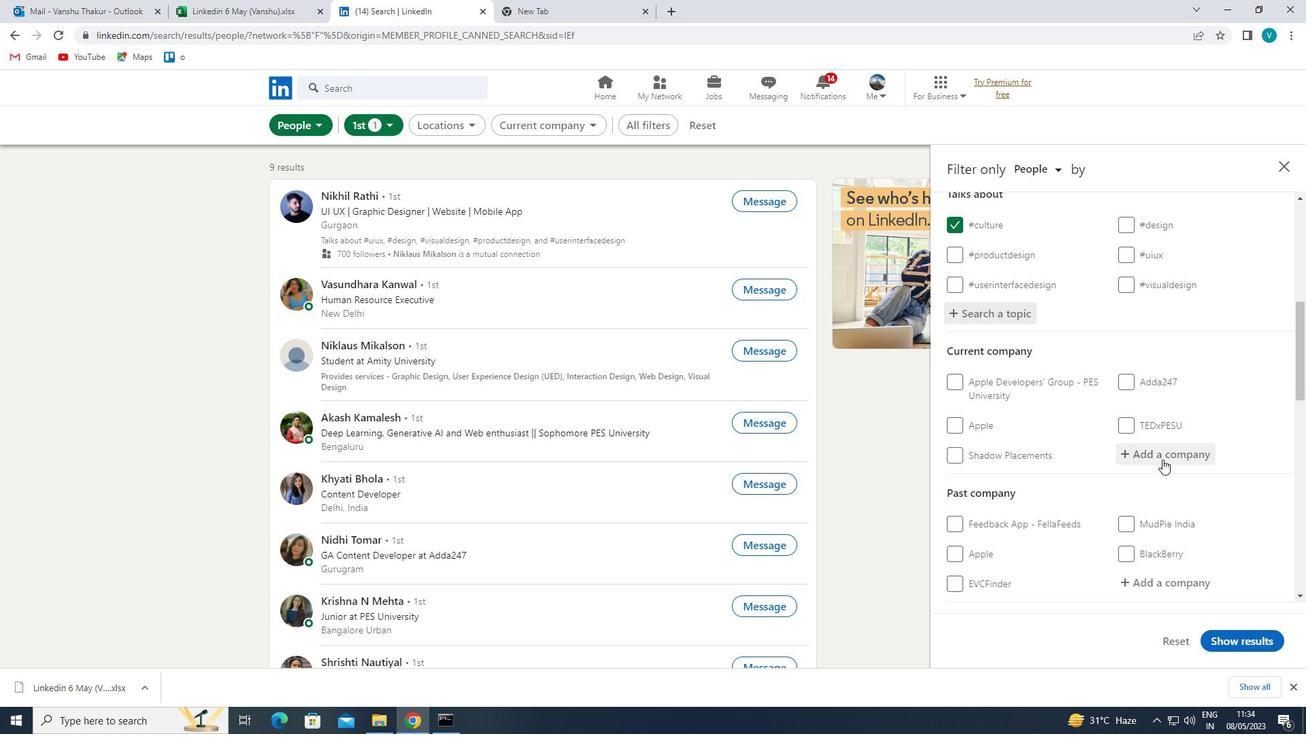 
Action: Mouse pressed left at (1168, 455)
Screenshot: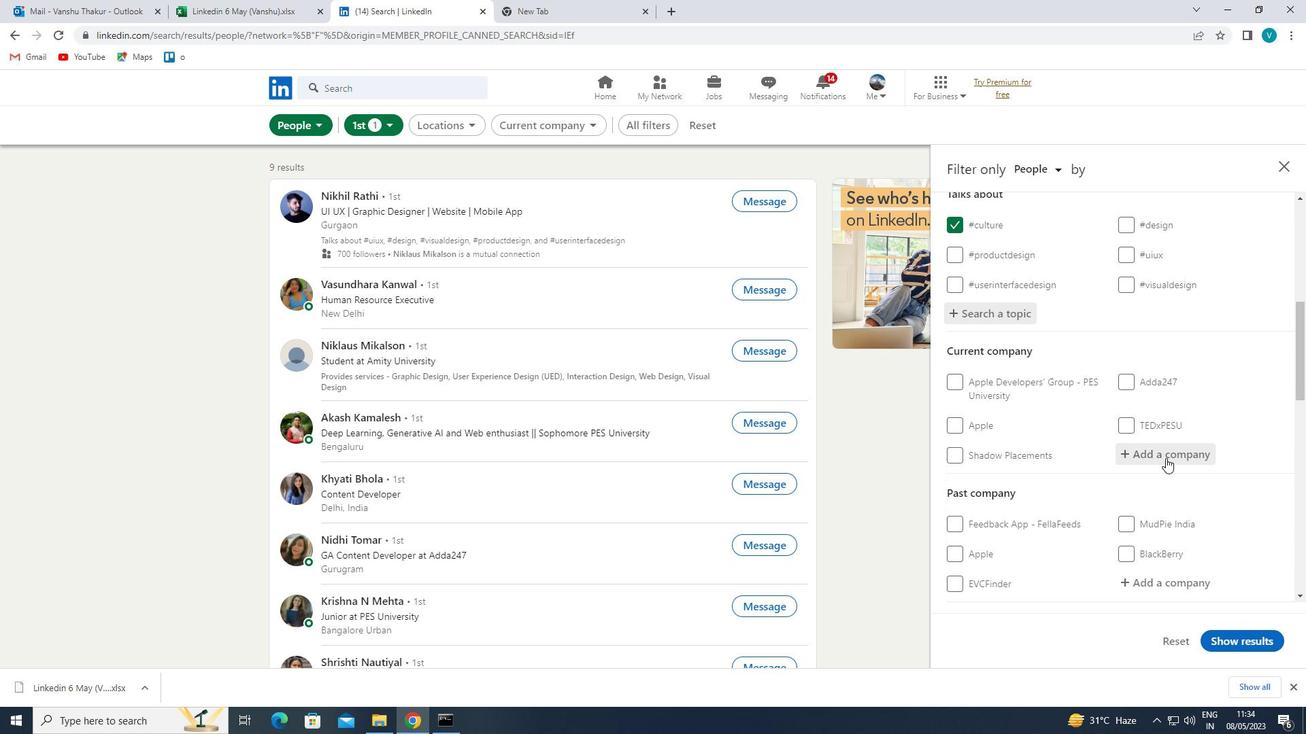 
Action: Key pressed <Key.shift>AMAZON
Screenshot: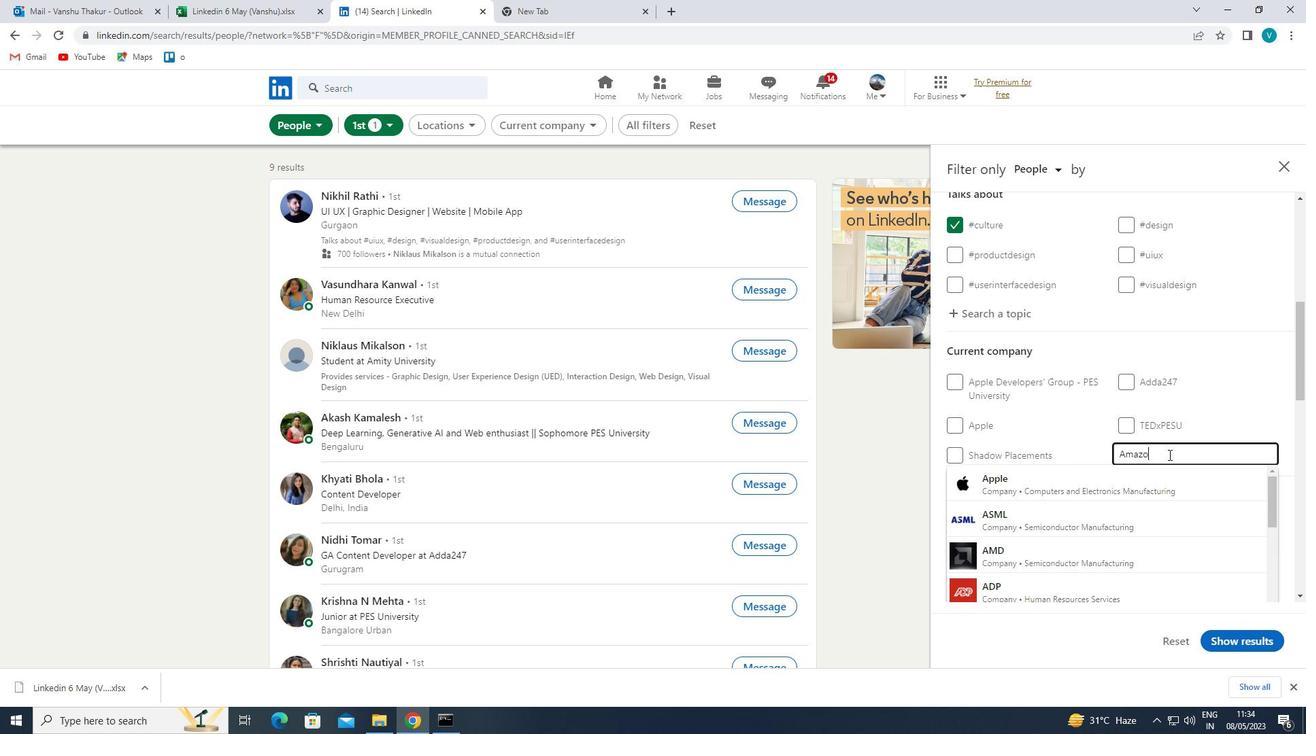 
Action: Mouse moved to (1188, 461)
Screenshot: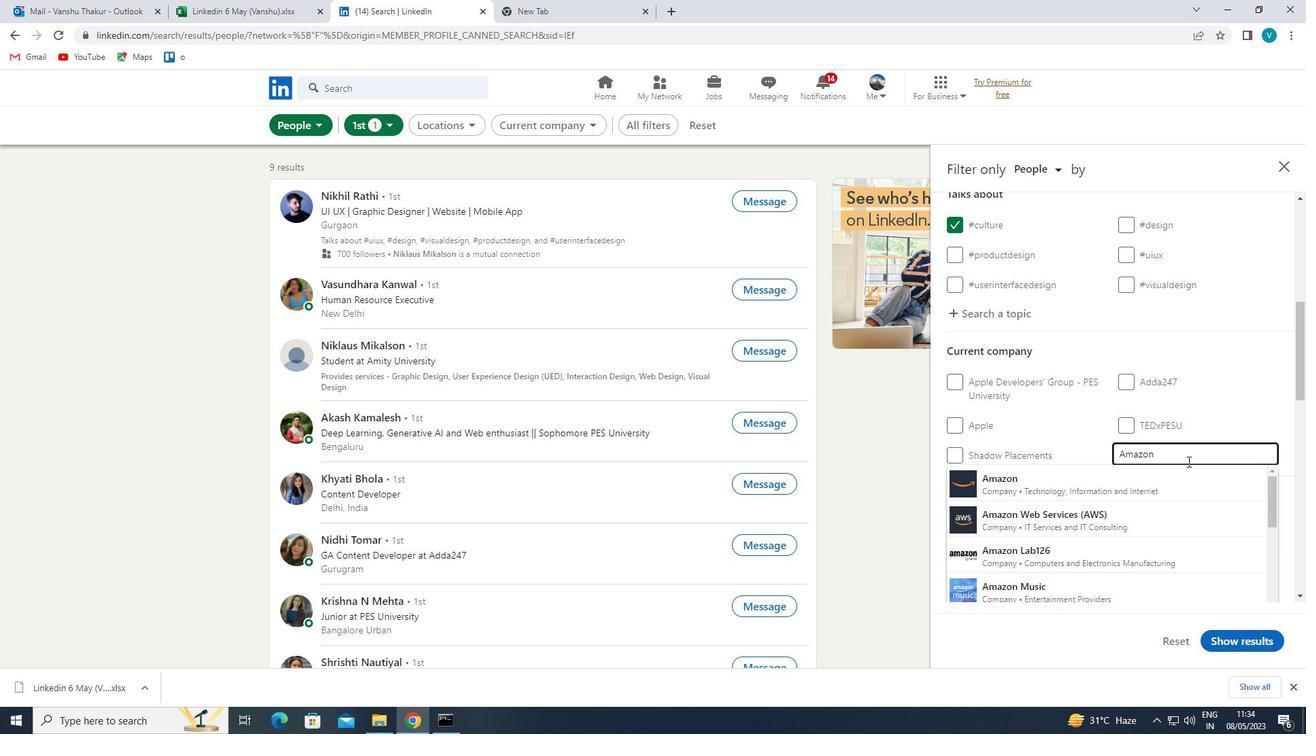 
Action: Key pressed <Key.space><Key.shift><Key.shift>BU
Screenshot: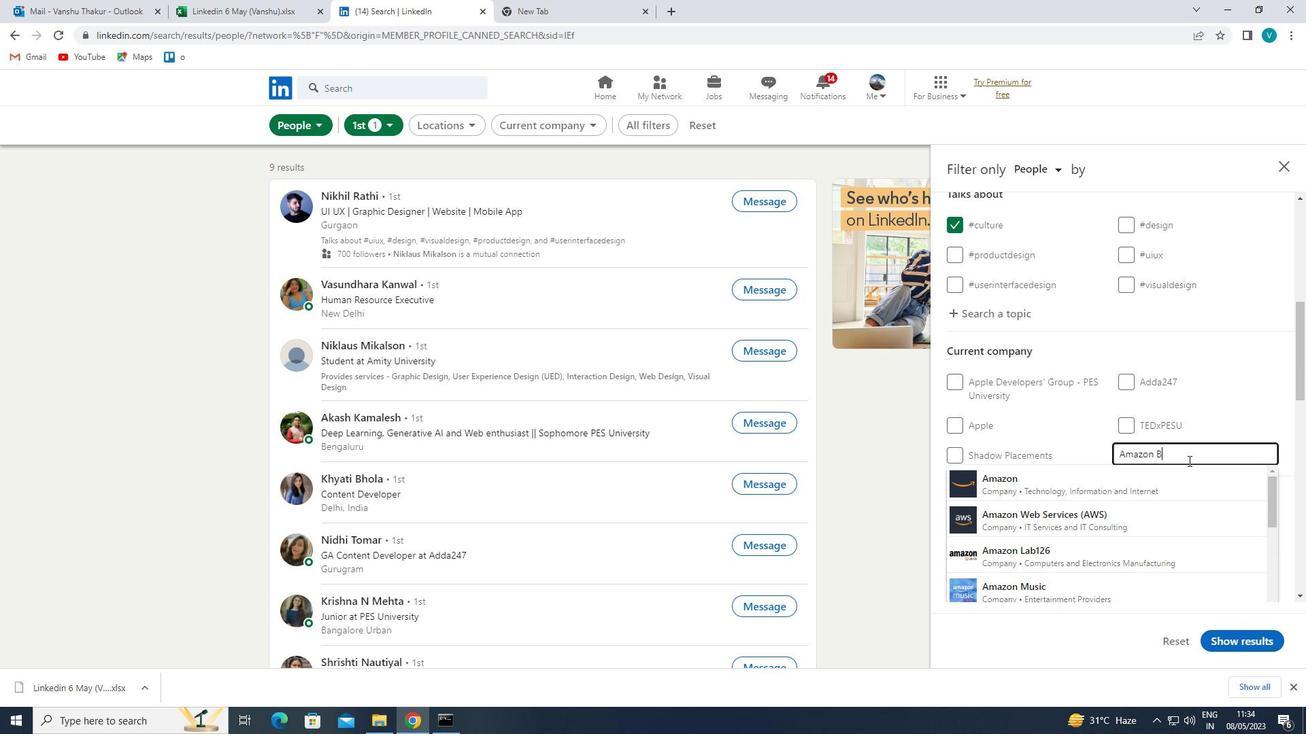 
Action: Mouse moved to (1188, 461)
Screenshot: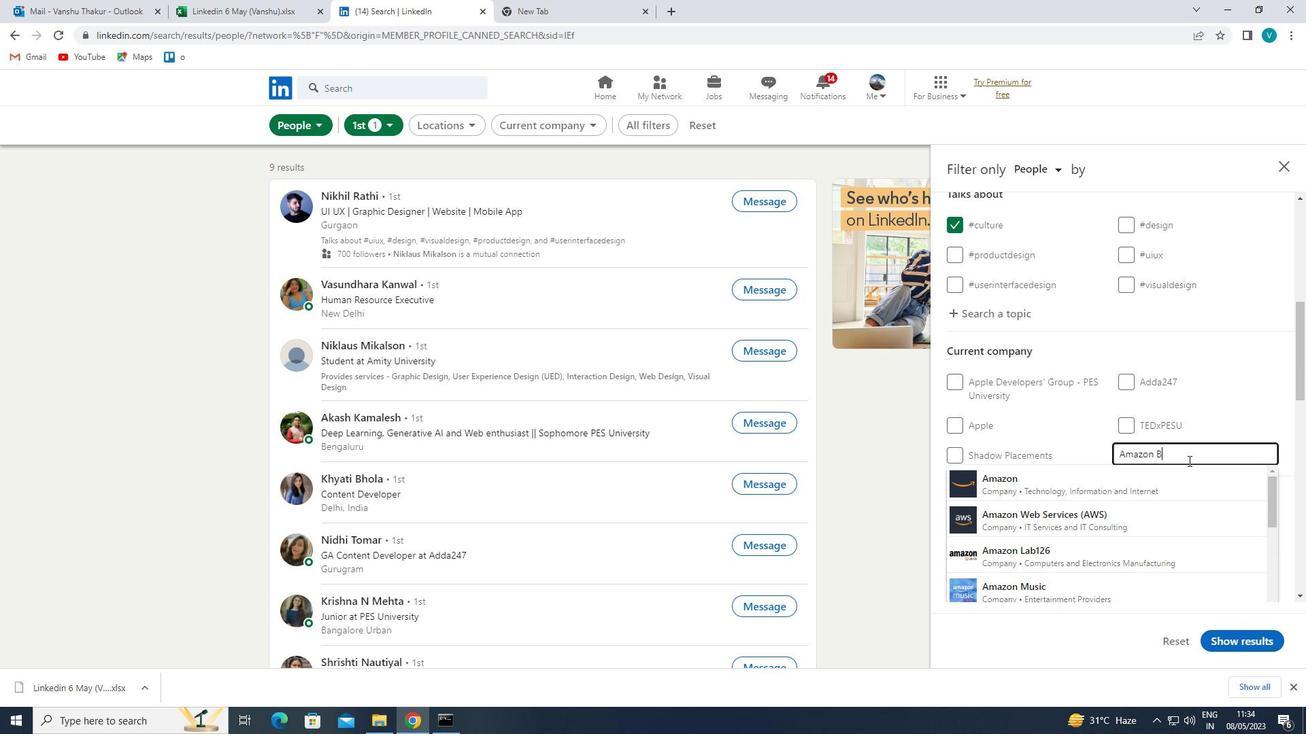 
Action: Key pressed S
Screenshot: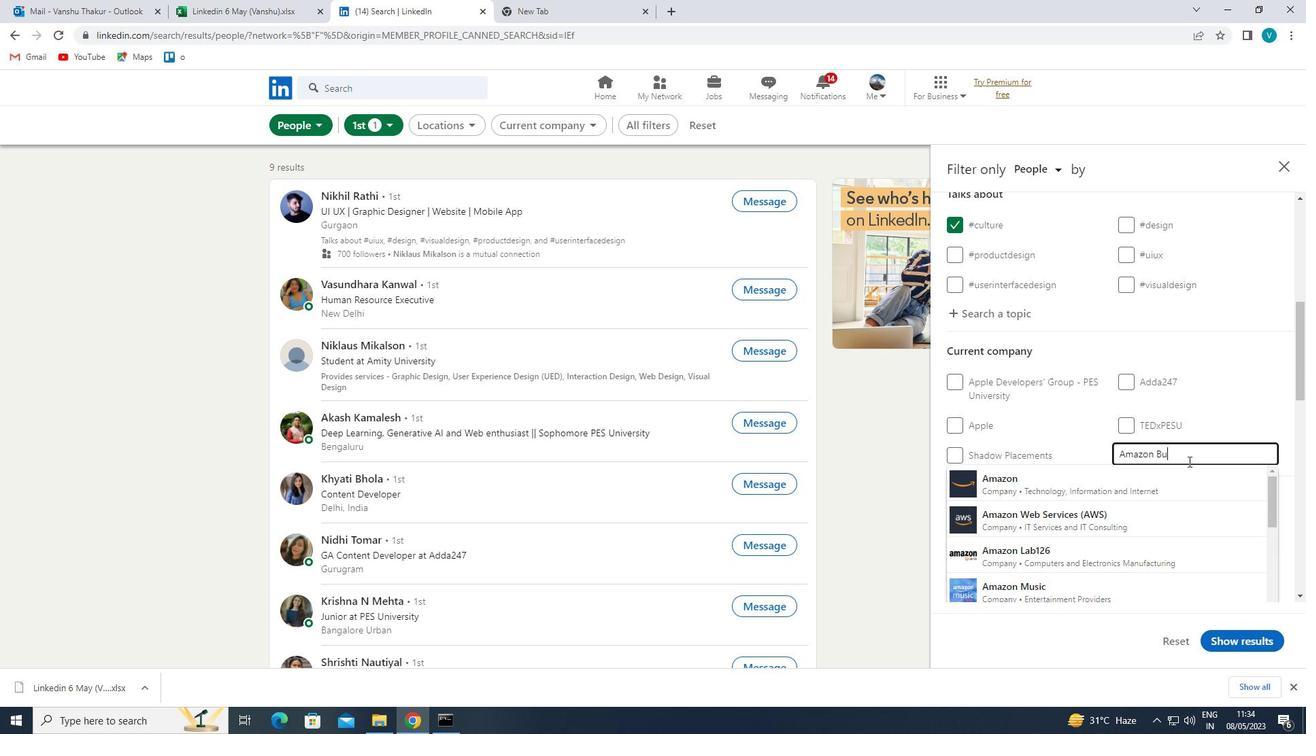 
Action: Mouse moved to (1134, 485)
Screenshot: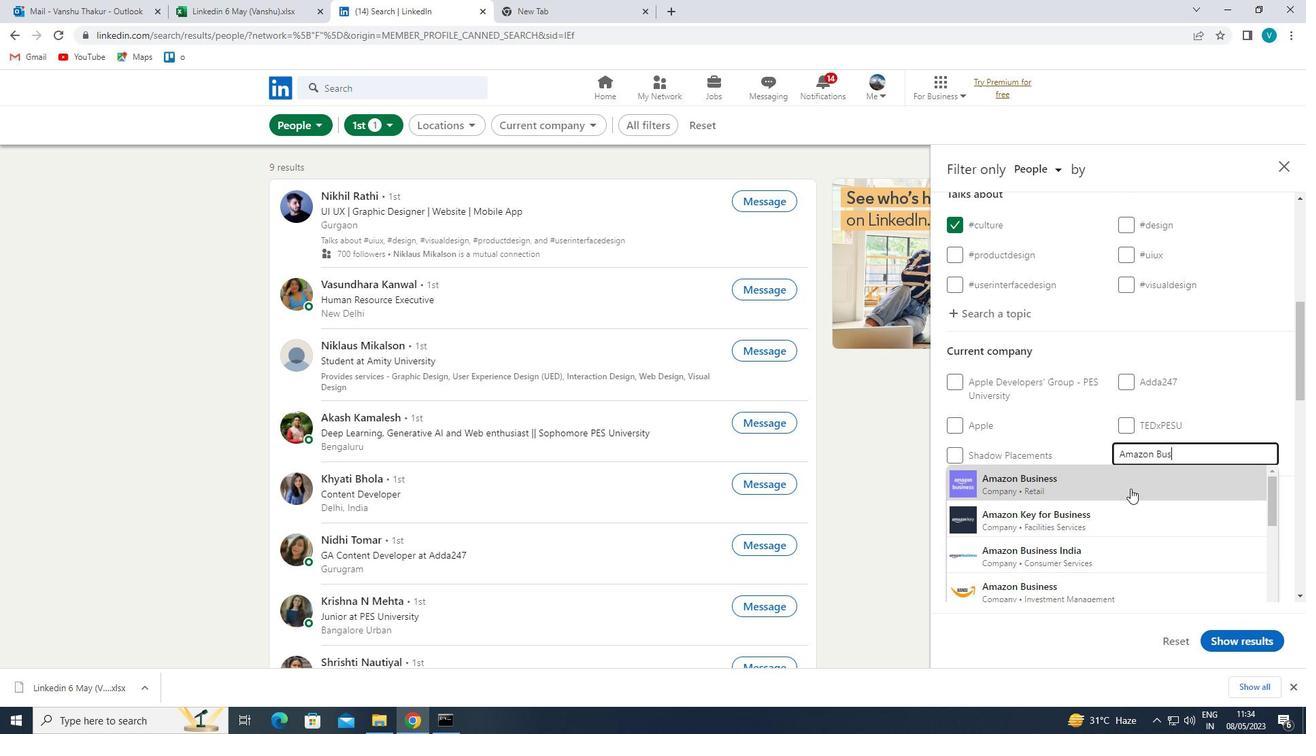 
Action: Mouse pressed left at (1134, 485)
Screenshot: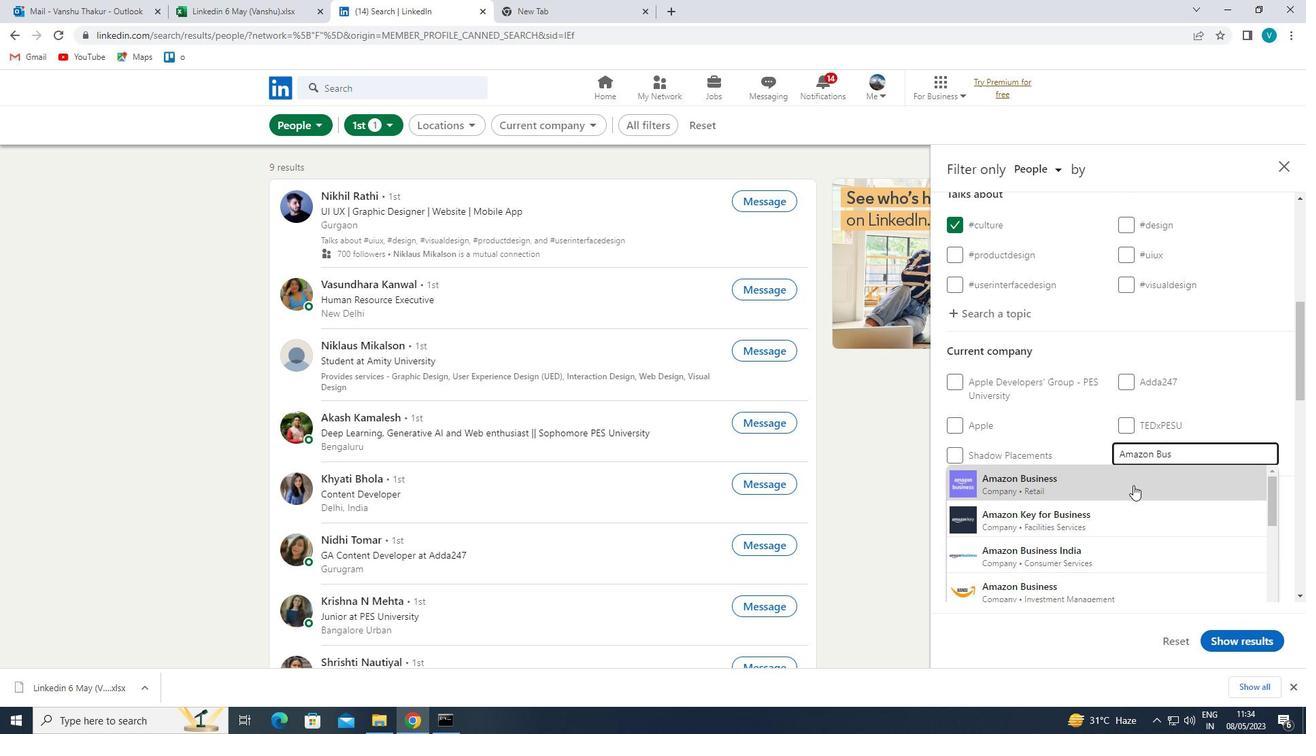
Action: Mouse moved to (1137, 483)
Screenshot: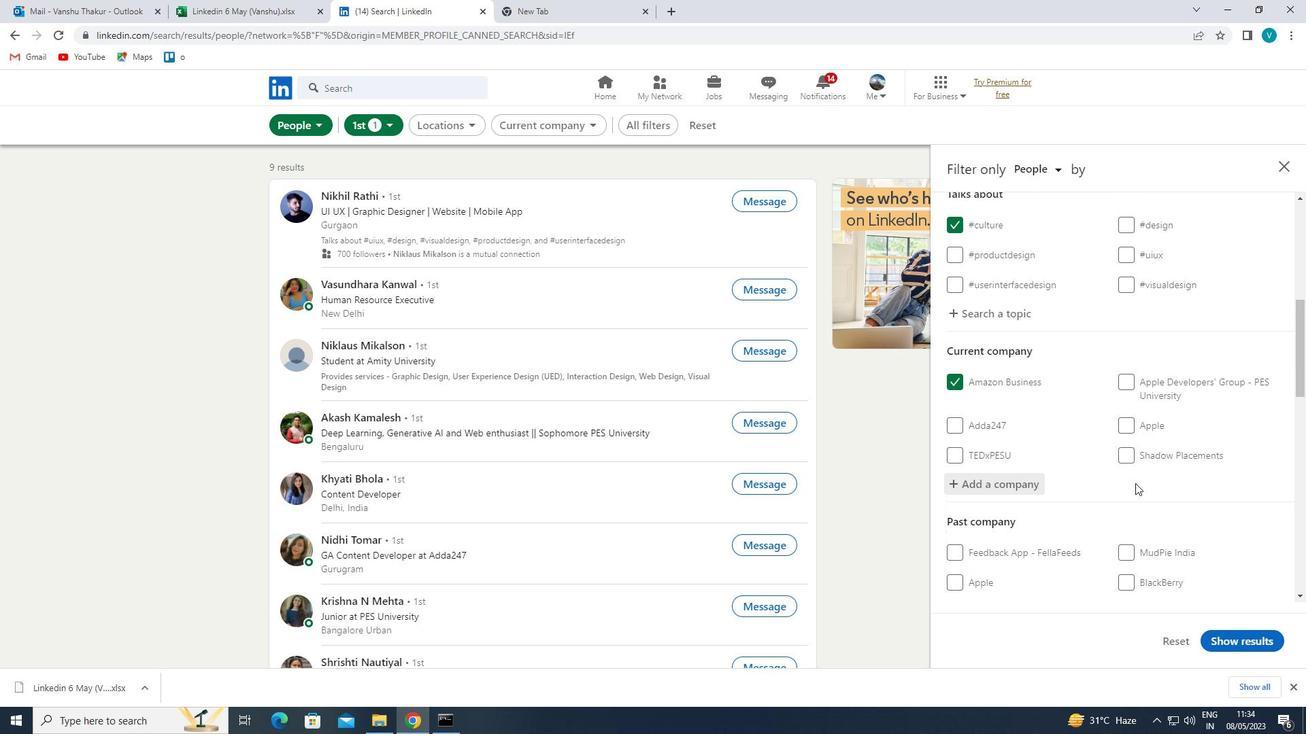 
Action: Mouse scrolled (1137, 482) with delta (0, 0)
Screenshot: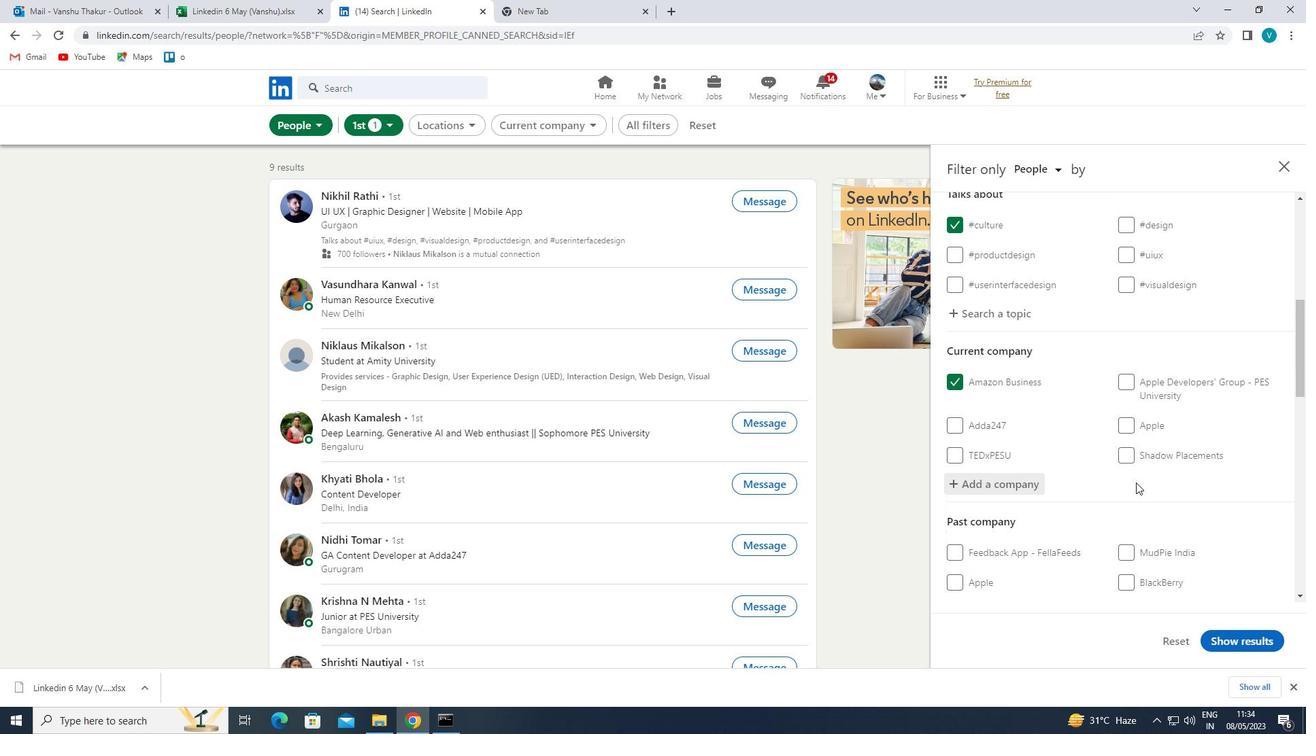 
Action: Mouse moved to (1138, 482)
Screenshot: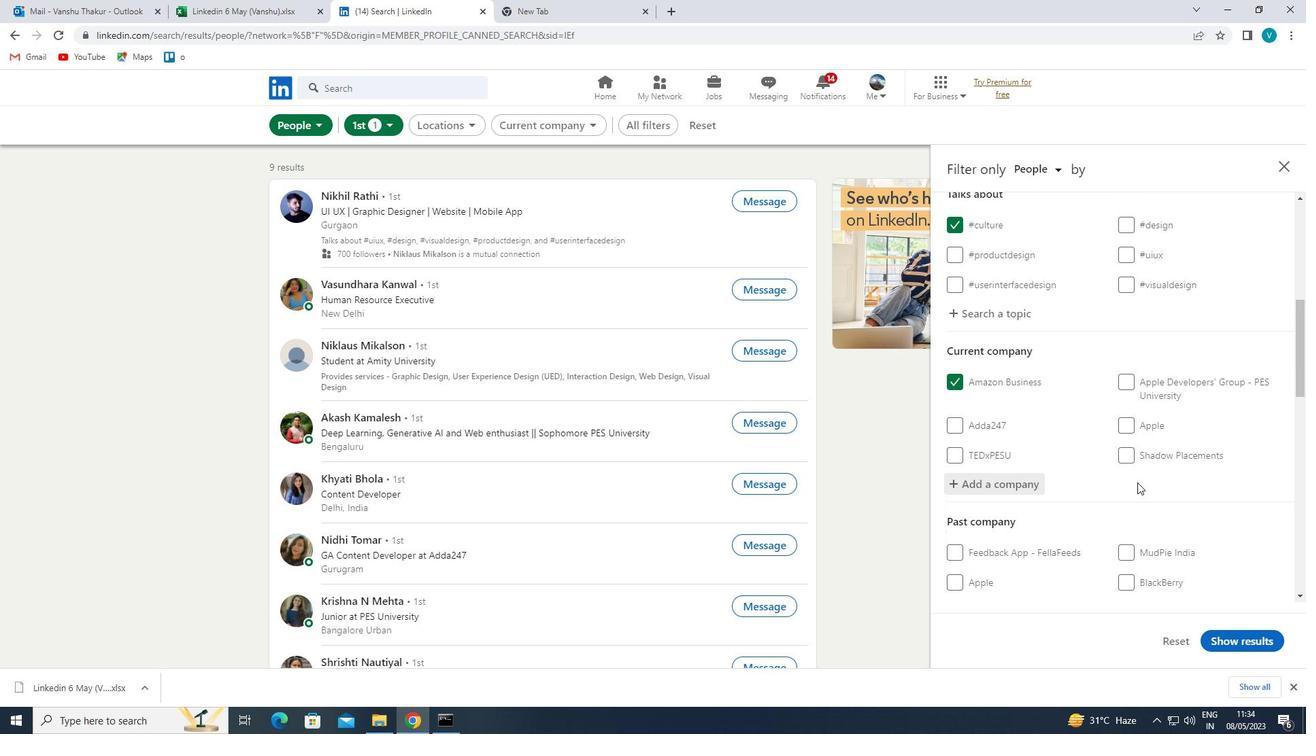 
Action: Mouse scrolled (1138, 481) with delta (0, 0)
Screenshot: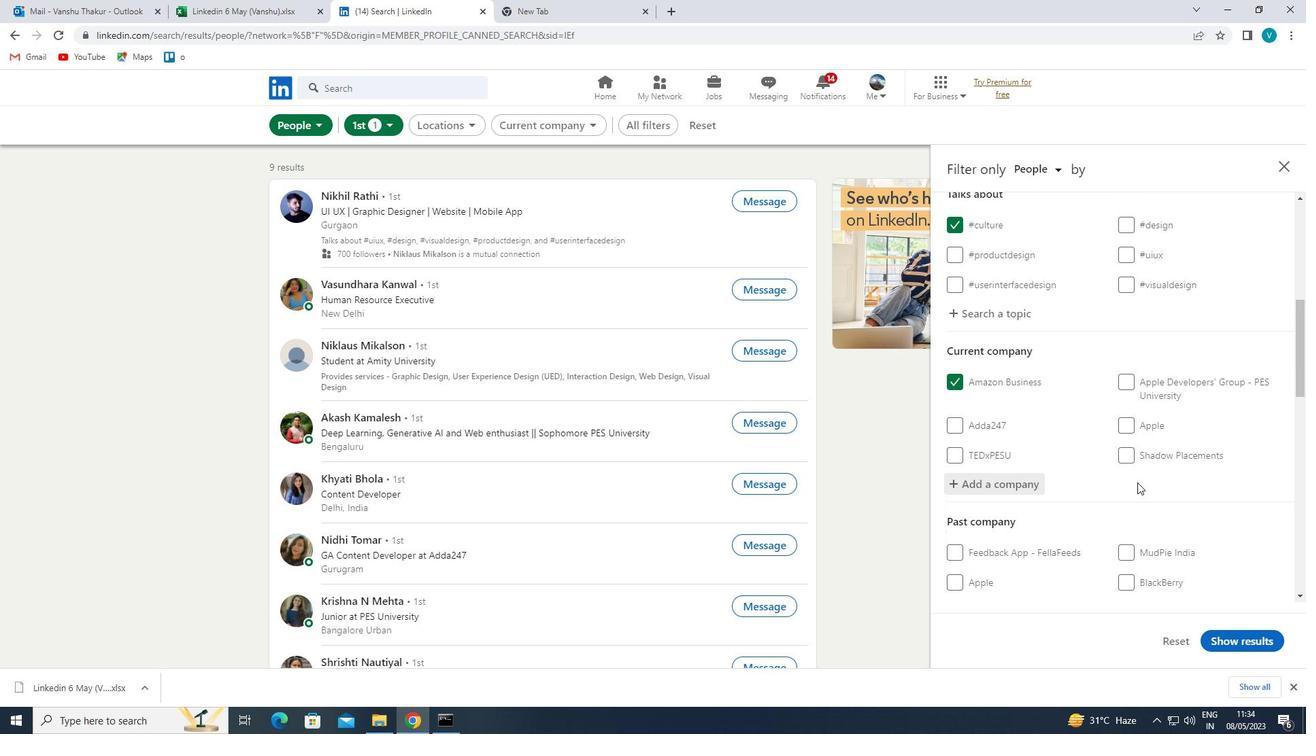 
Action: Mouse moved to (1139, 481)
Screenshot: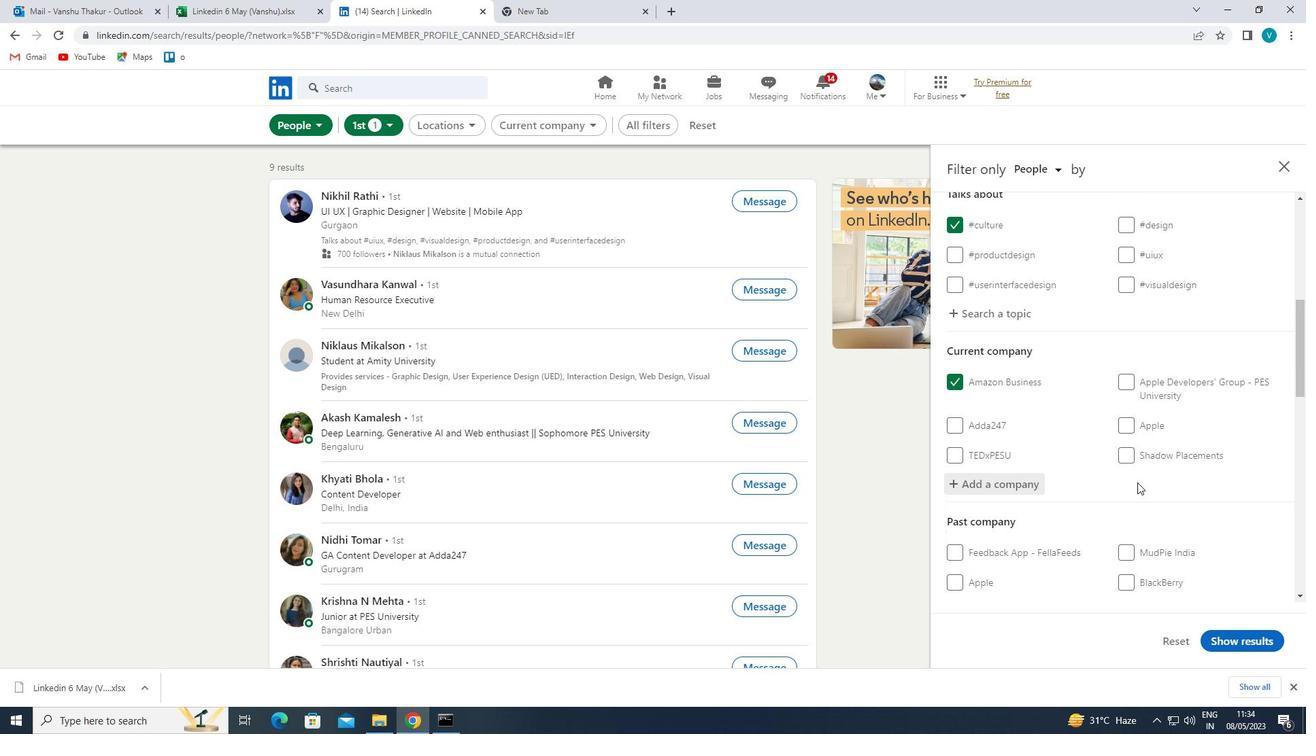 
Action: Mouse scrolled (1139, 481) with delta (0, 0)
Screenshot: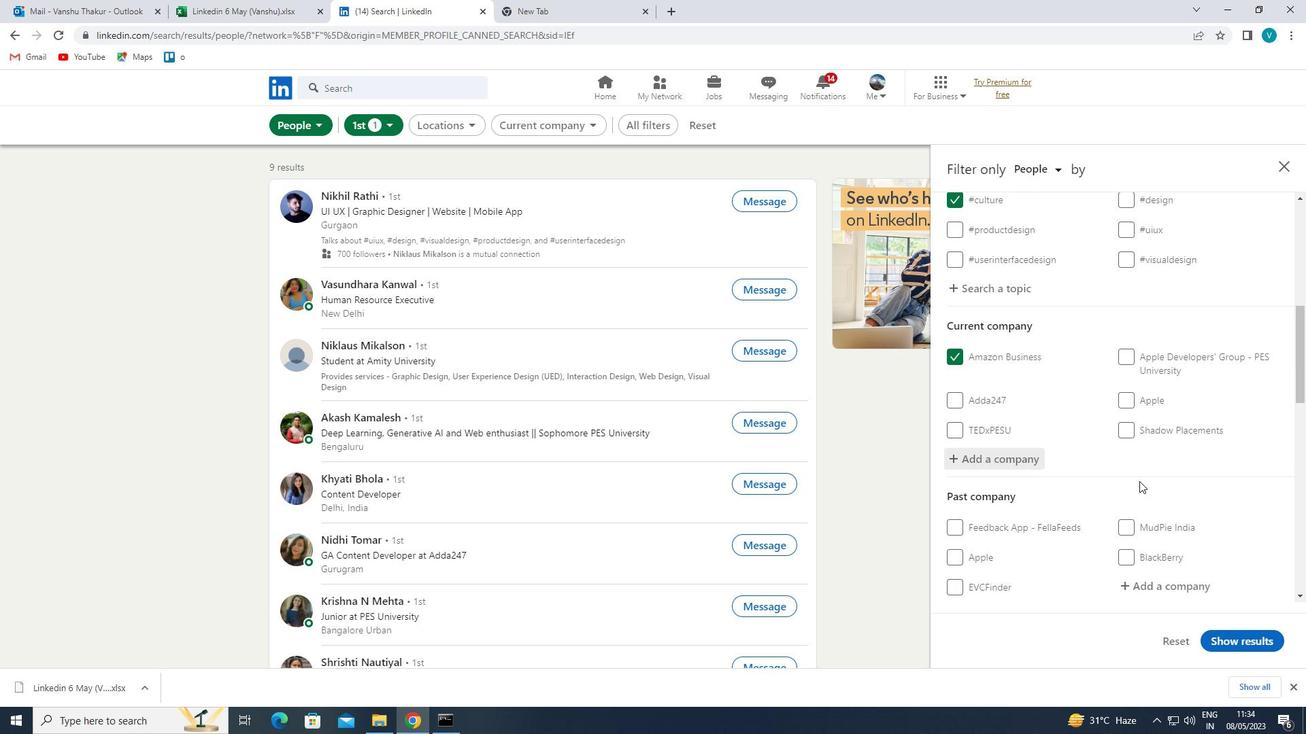 
Action: Mouse scrolled (1139, 481) with delta (0, 0)
Screenshot: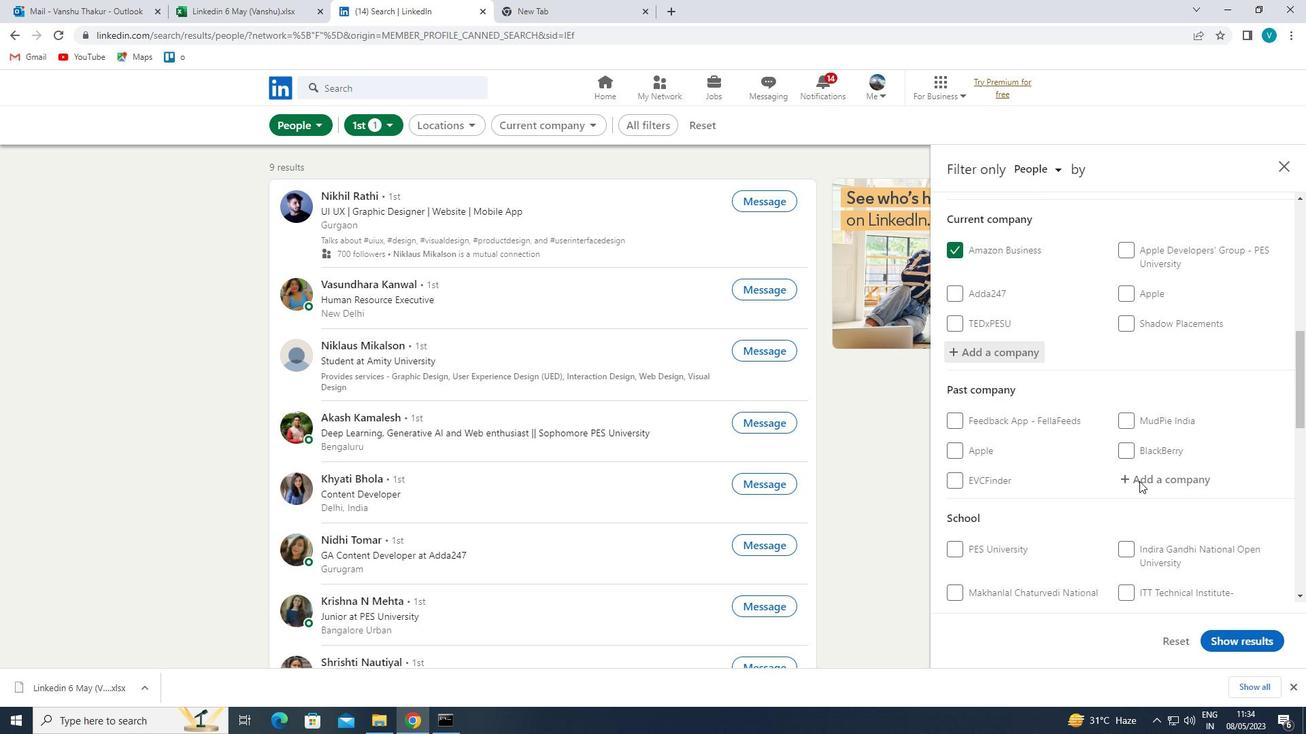 
Action: Mouse scrolled (1139, 481) with delta (0, 0)
Screenshot: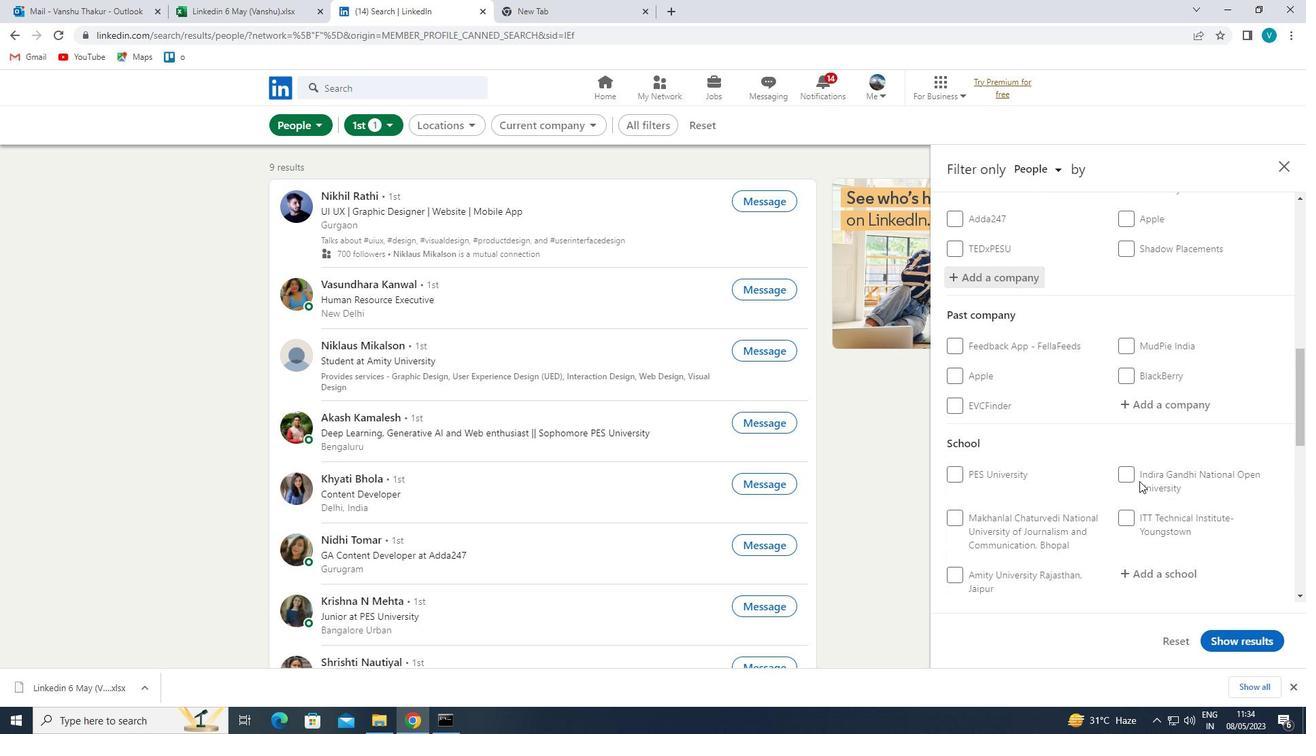 
Action: Mouse moved to (1168, 437)
Screenshot: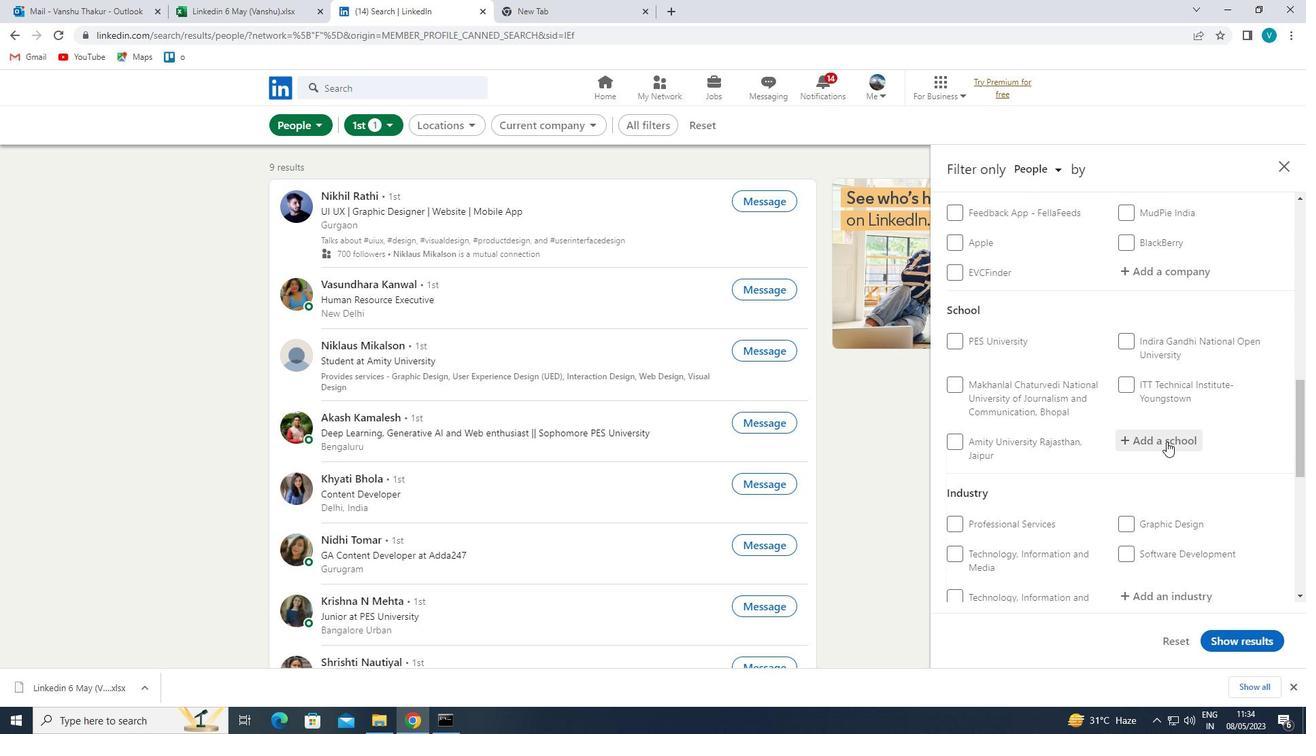 
Action: Mouse pressed left at (1168, 437)
Screenshot: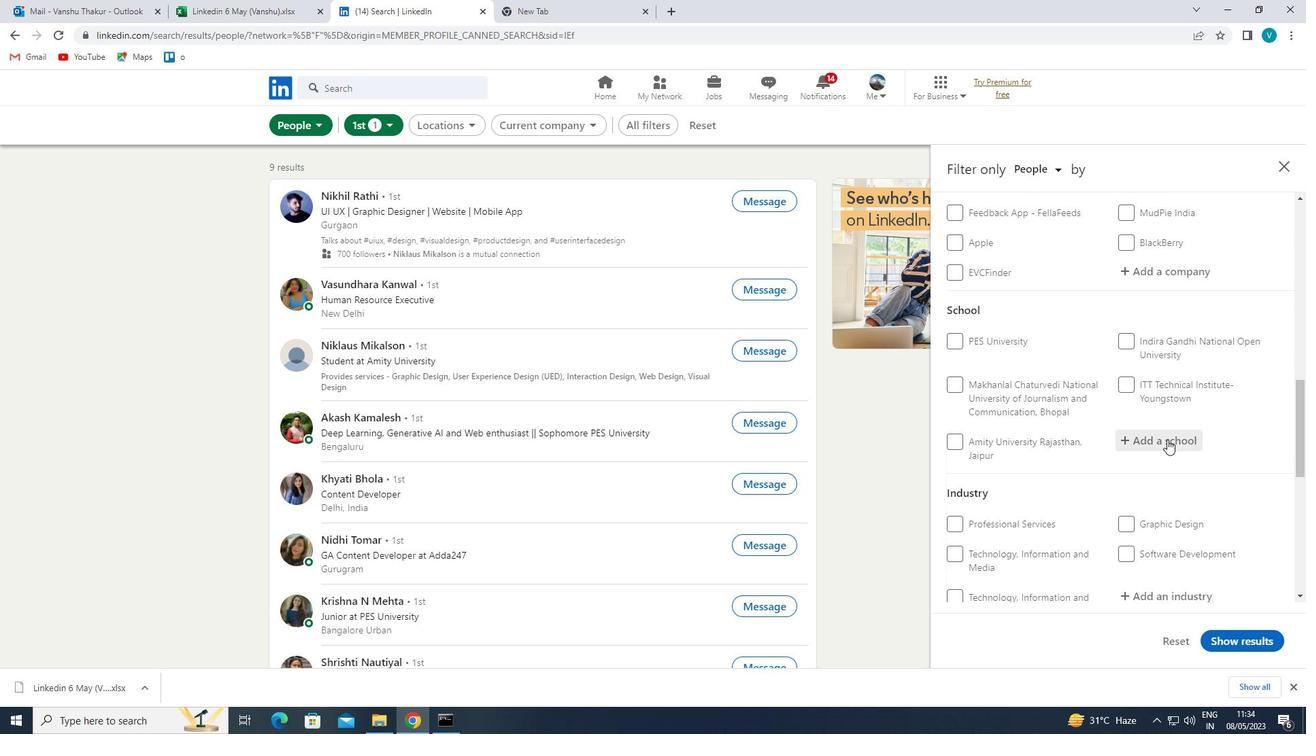 
Action: Mouse moved to (1167, 436)
Screenshot: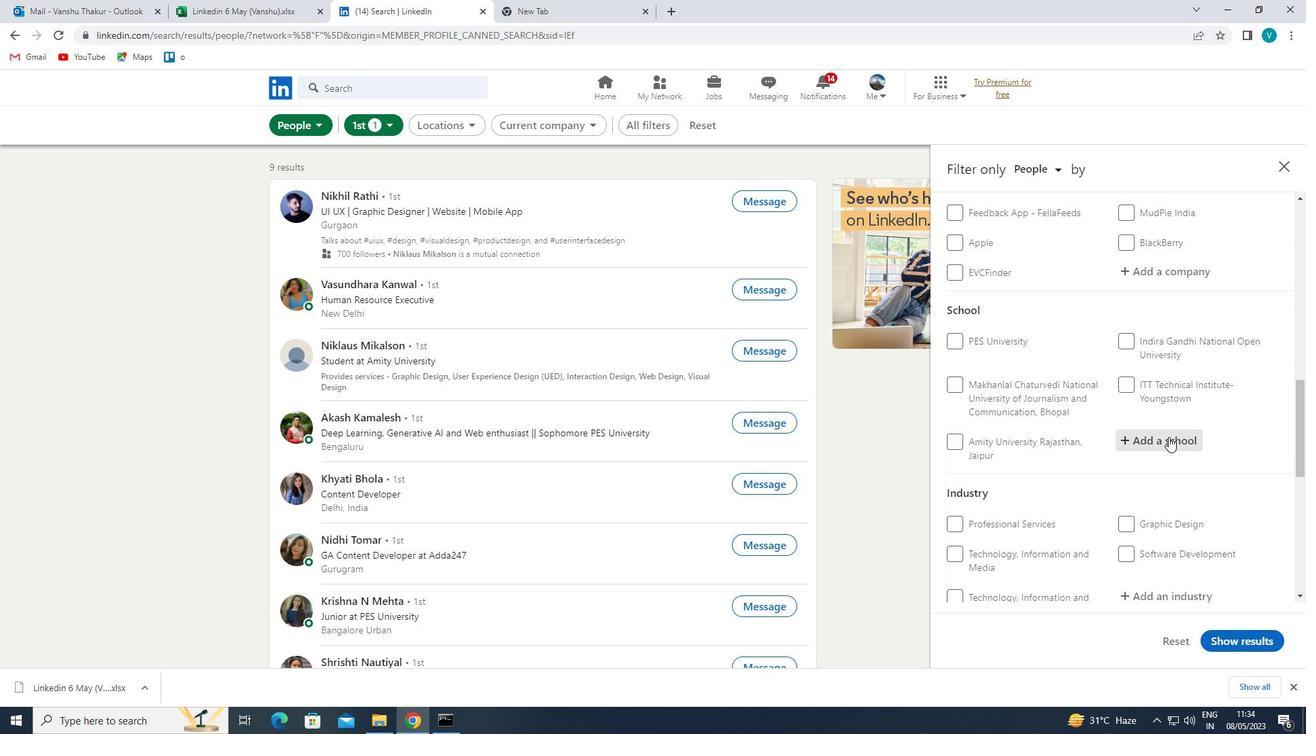 
Action: Key pressed <Key.shift>SYMBIOSIS
Screenshot: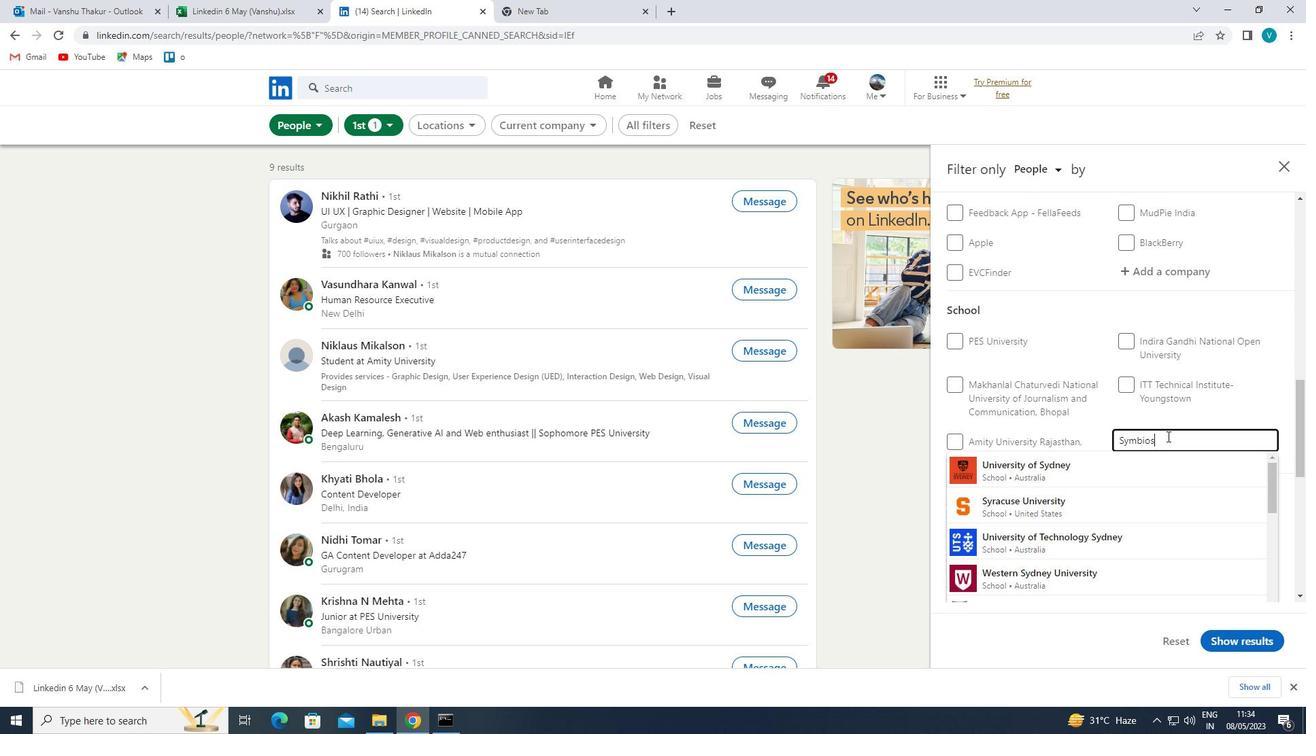 
Action: Mouse moved to (1175, 436)
Screenshot: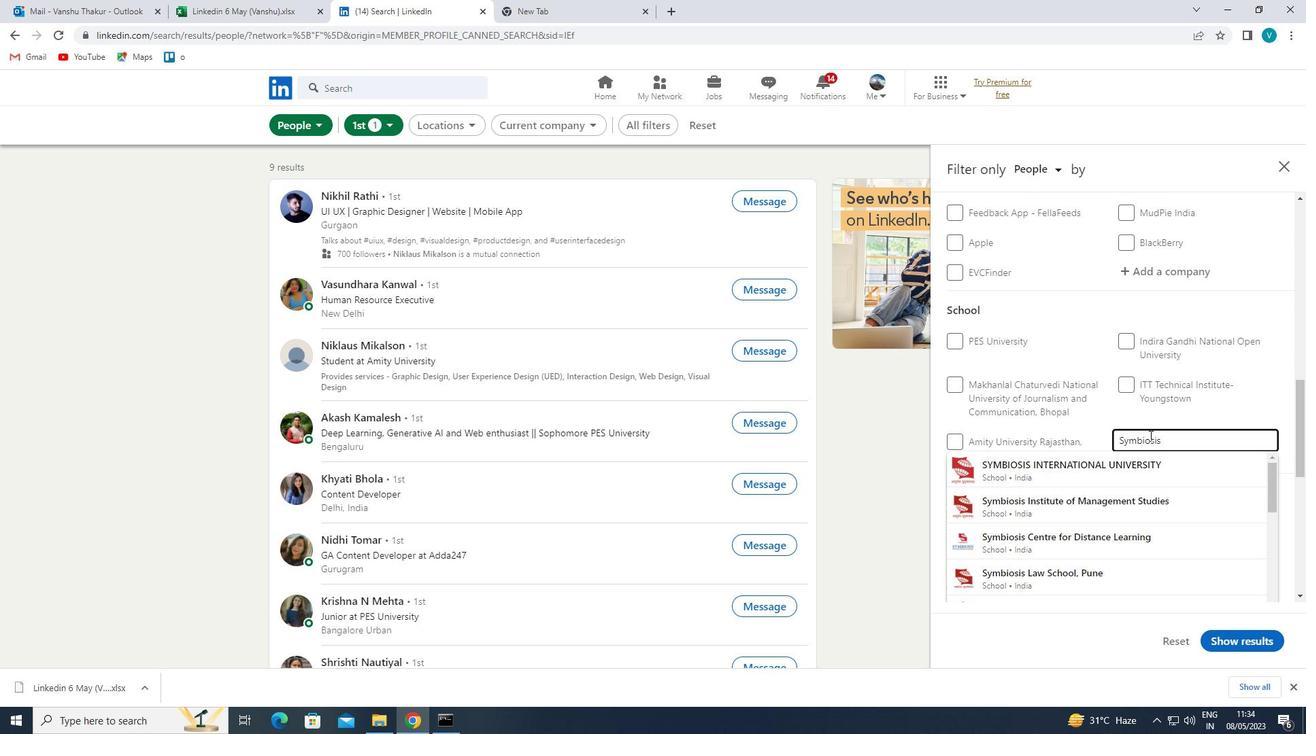 
Action: Key pressed <Key.space><Key.shift>COLL
Screenshot: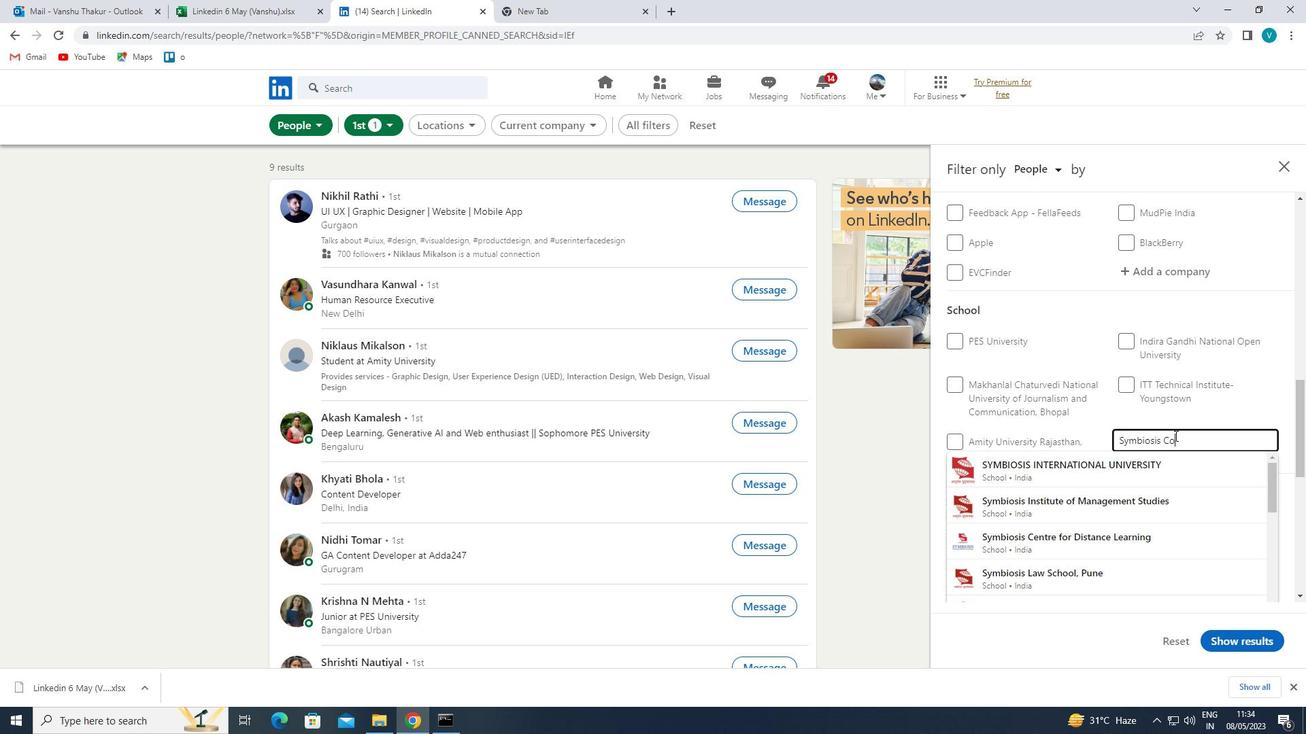 
Action: Mouse moved to (1134, 459)
Screenshot: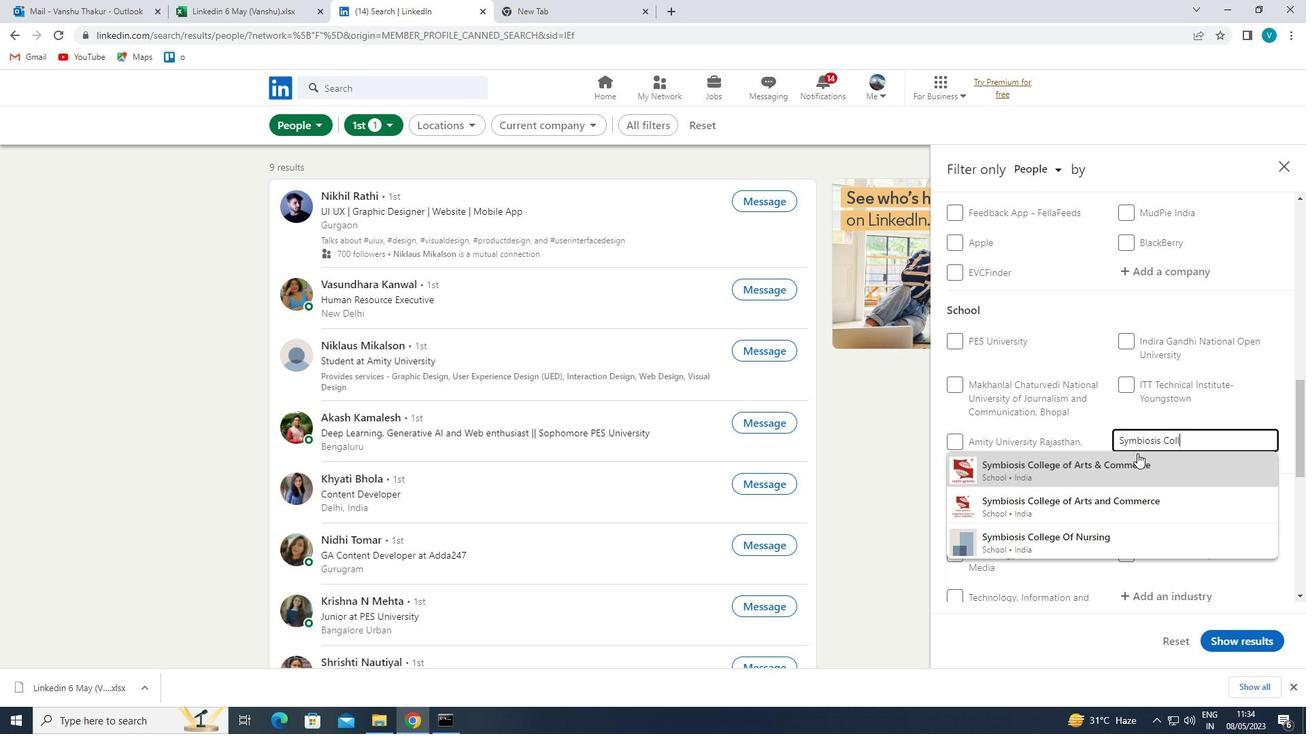 
Action: Mouse pressed left at (1134, 459)
Screenshot: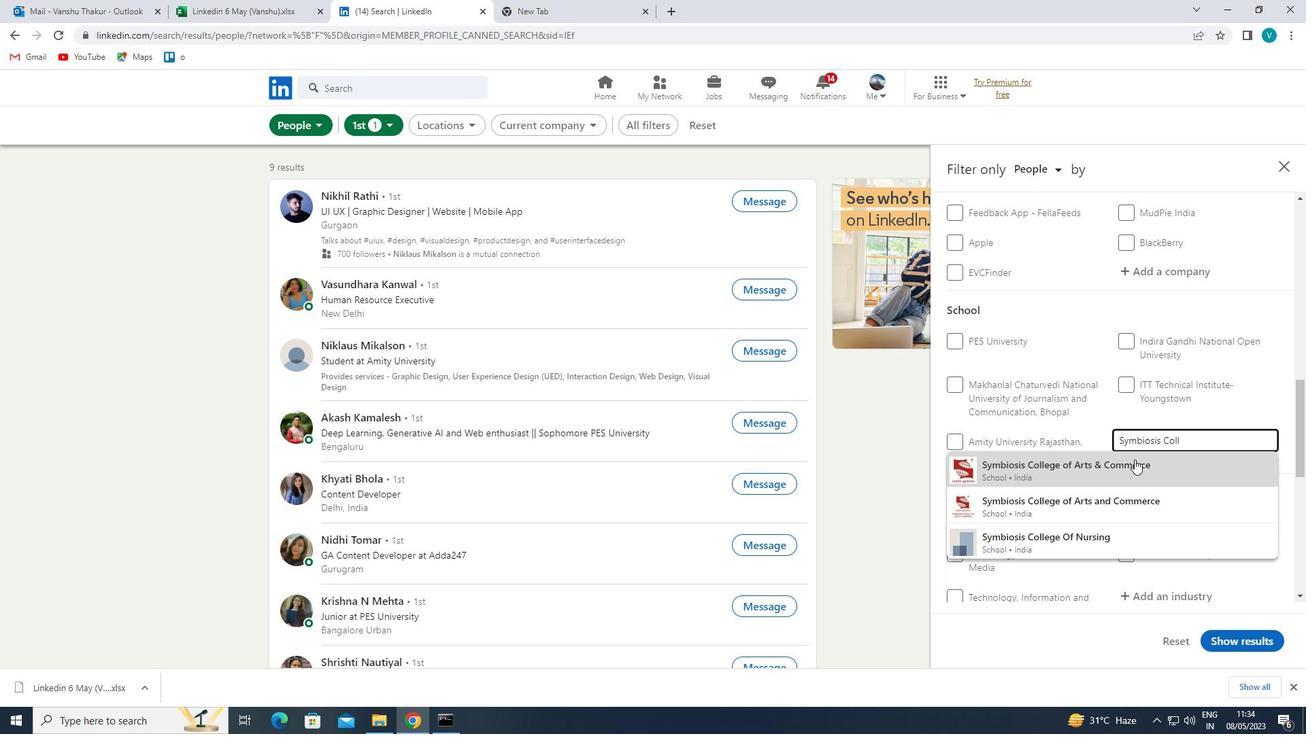
Action: Mouse moved to (1134, 461)
Screenshot: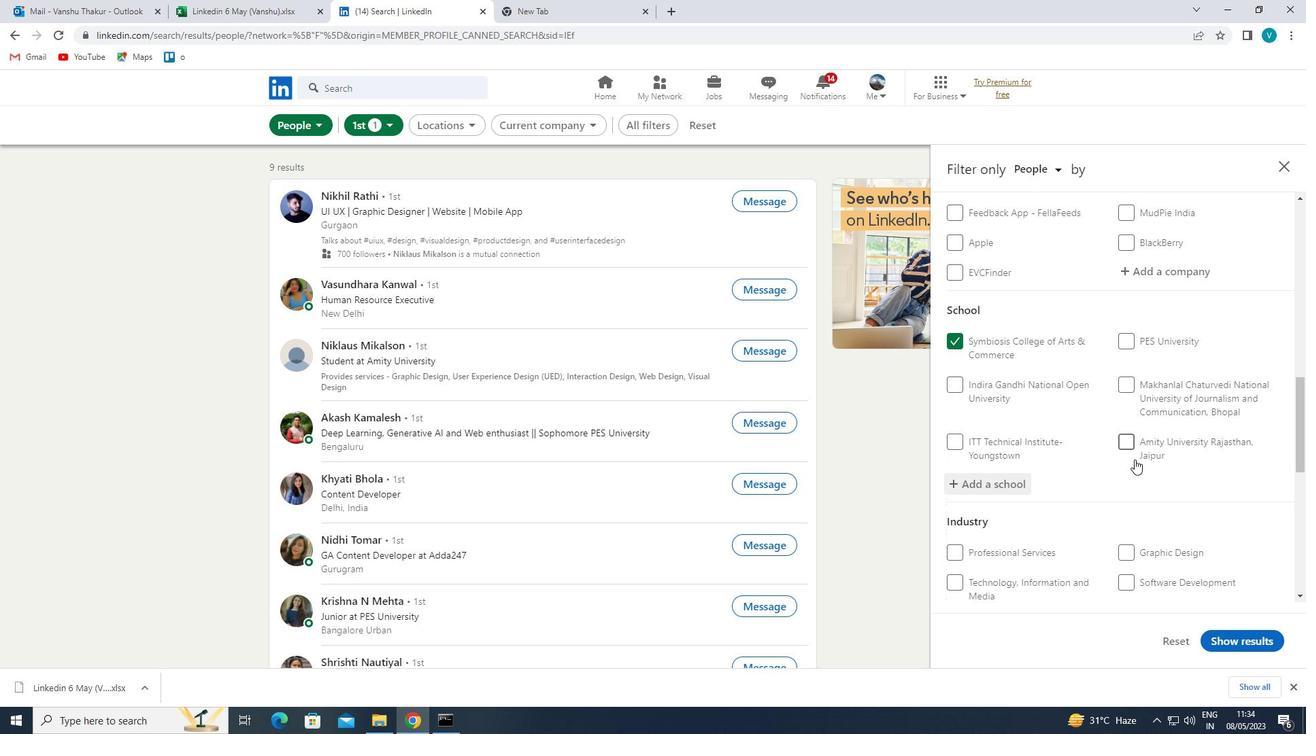 
Action: Mouse scrolled (1134, 460) with delta (0, 0)
Screenshot: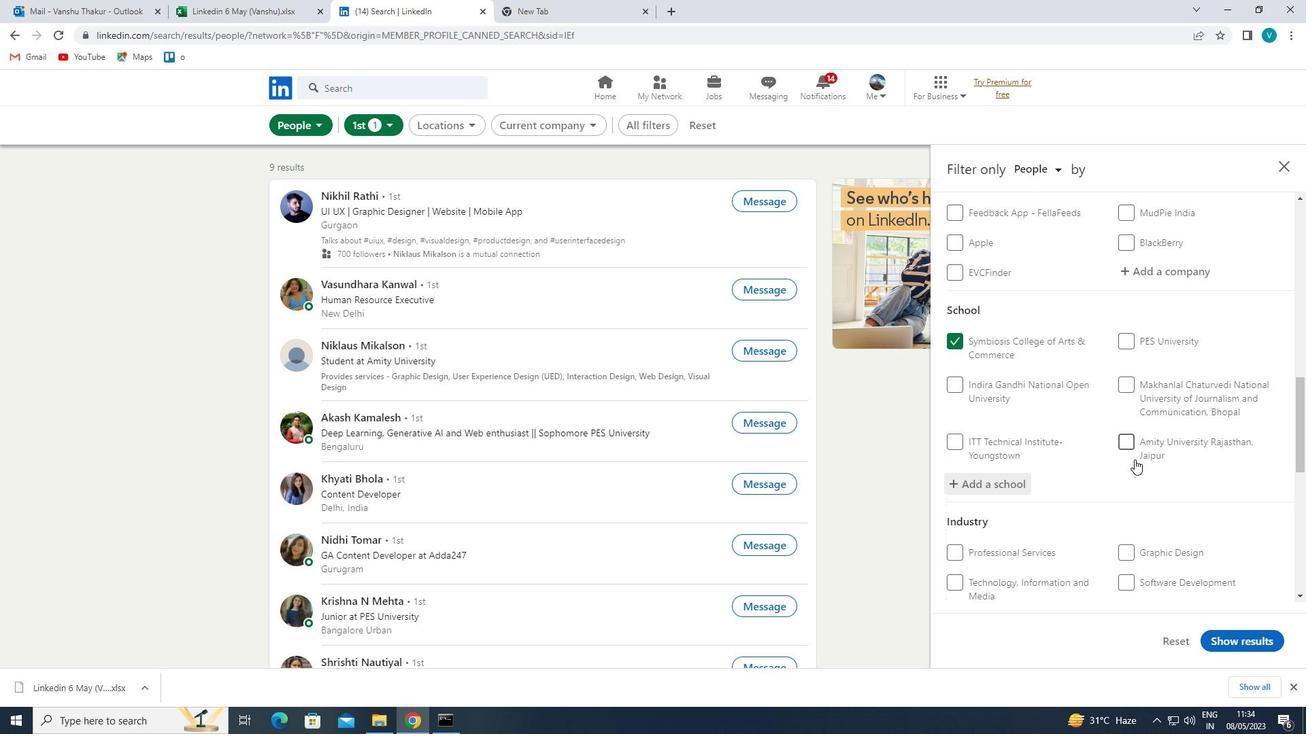 
Action: Mouse scrolled (1134, 460) with delta (0, 0)
Screenshot: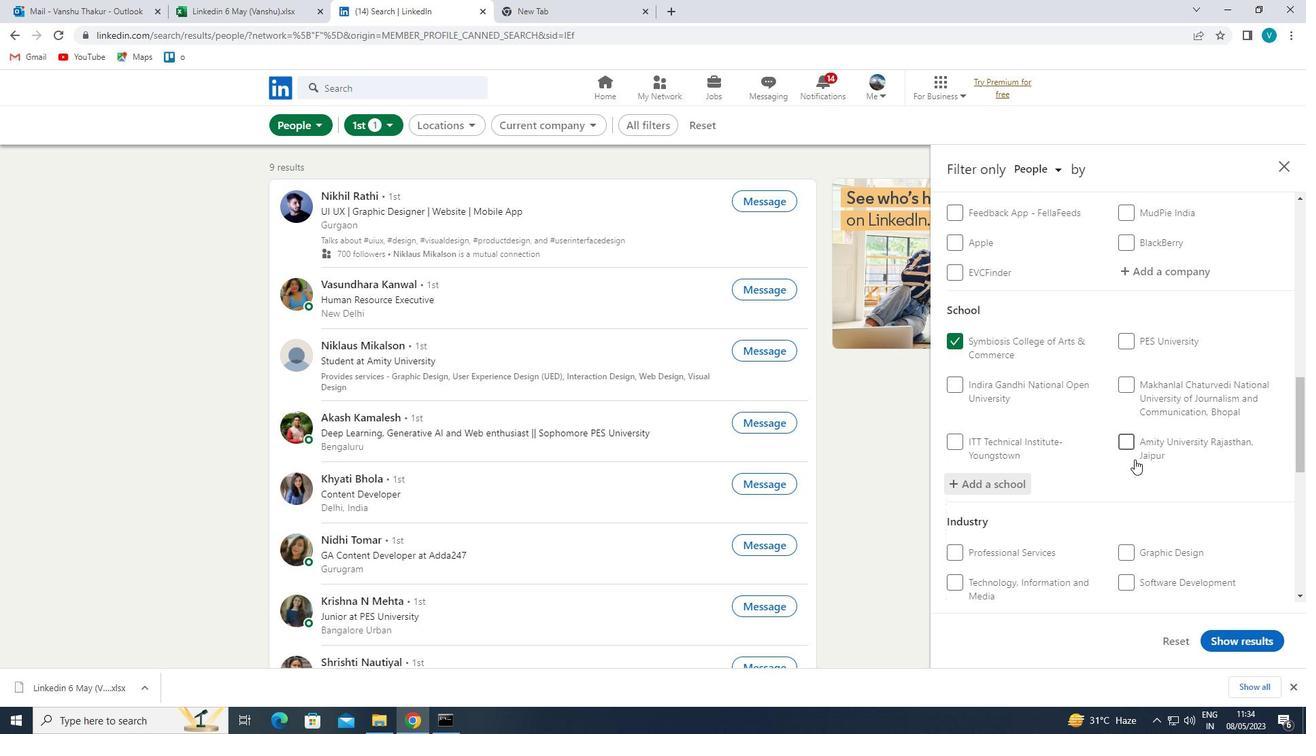 
Action: Mouse scrolled (1134, 460) with delta (0, 0)
Screenshot: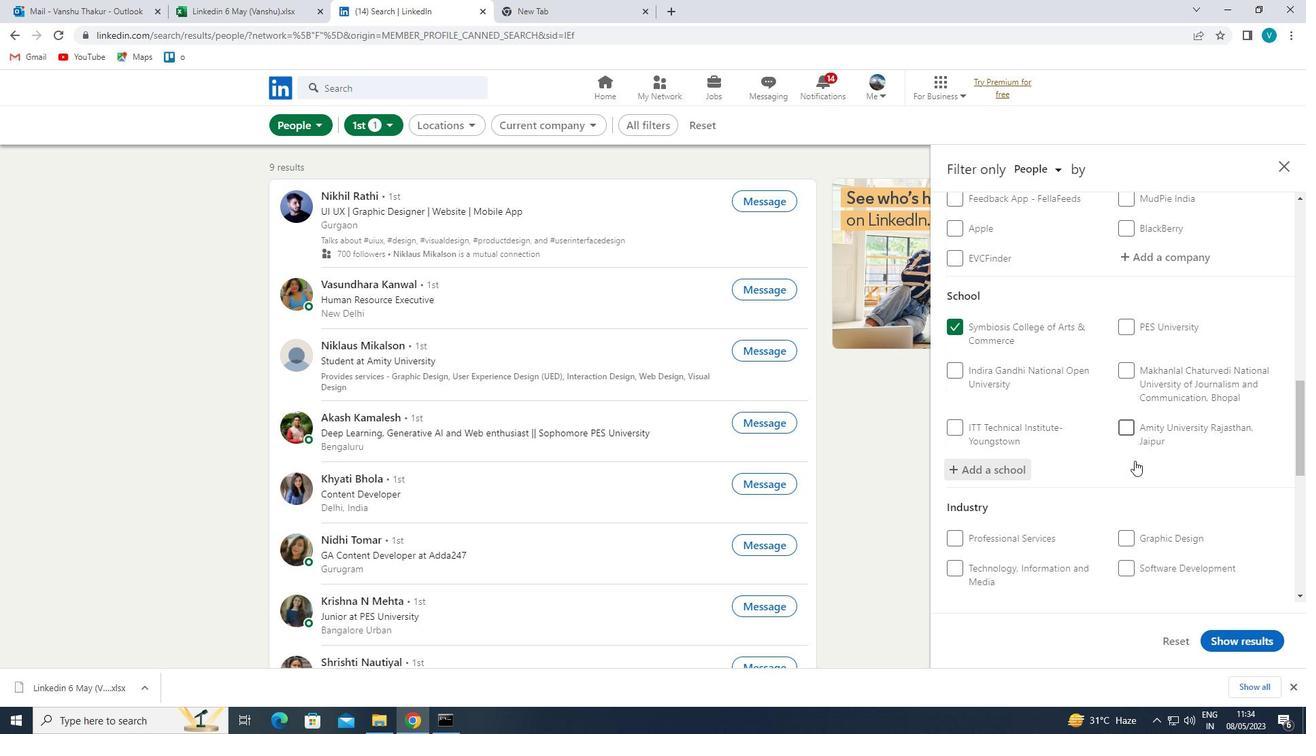 
Action: Mouse moved to (1166, 423)
Screenshot: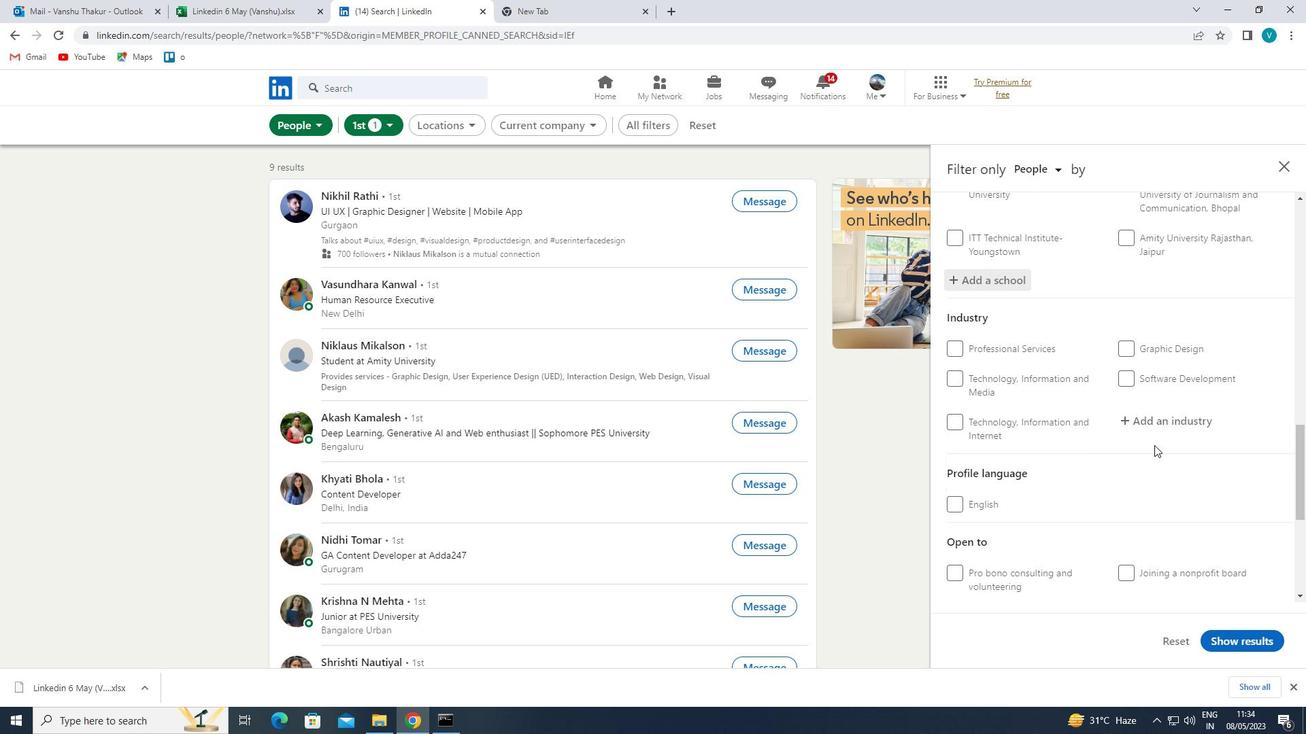 
Action: Mouse pressed left at (1166, 423)
Screenshot: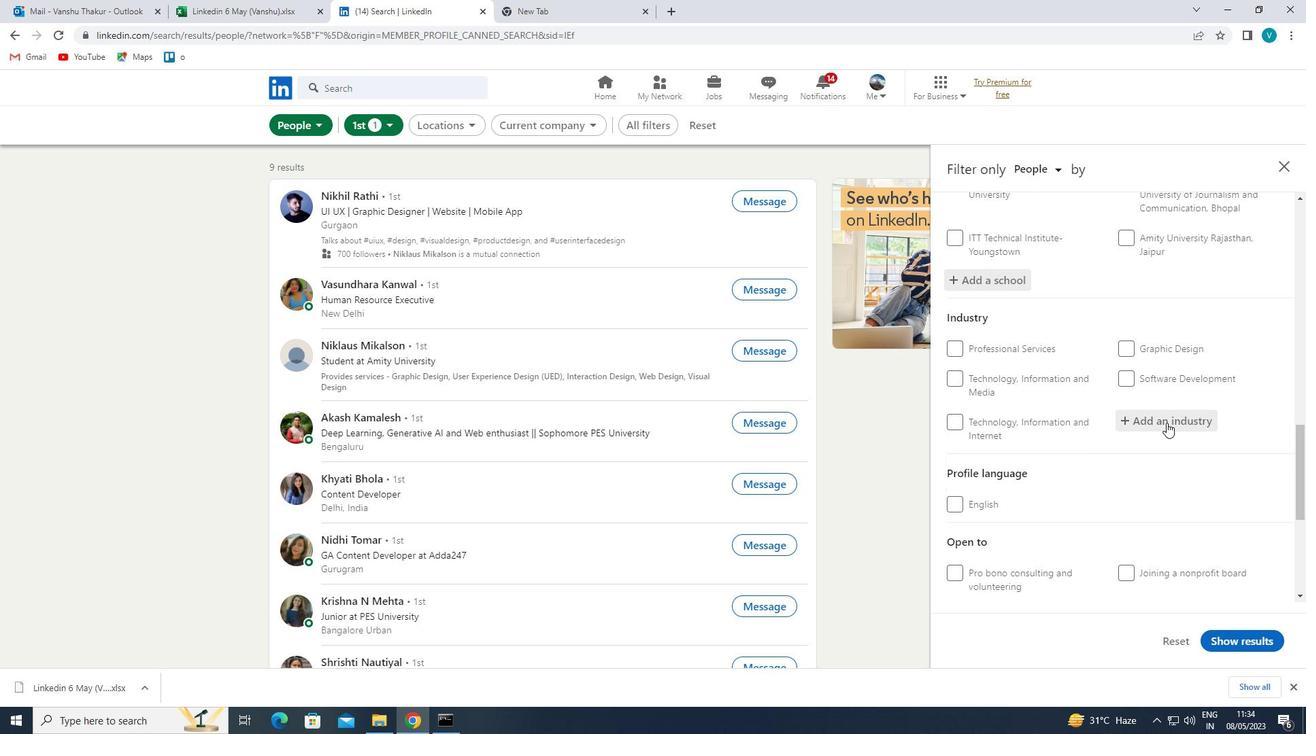 
Action: Mouse moved to (1166, 422)
Screenshot: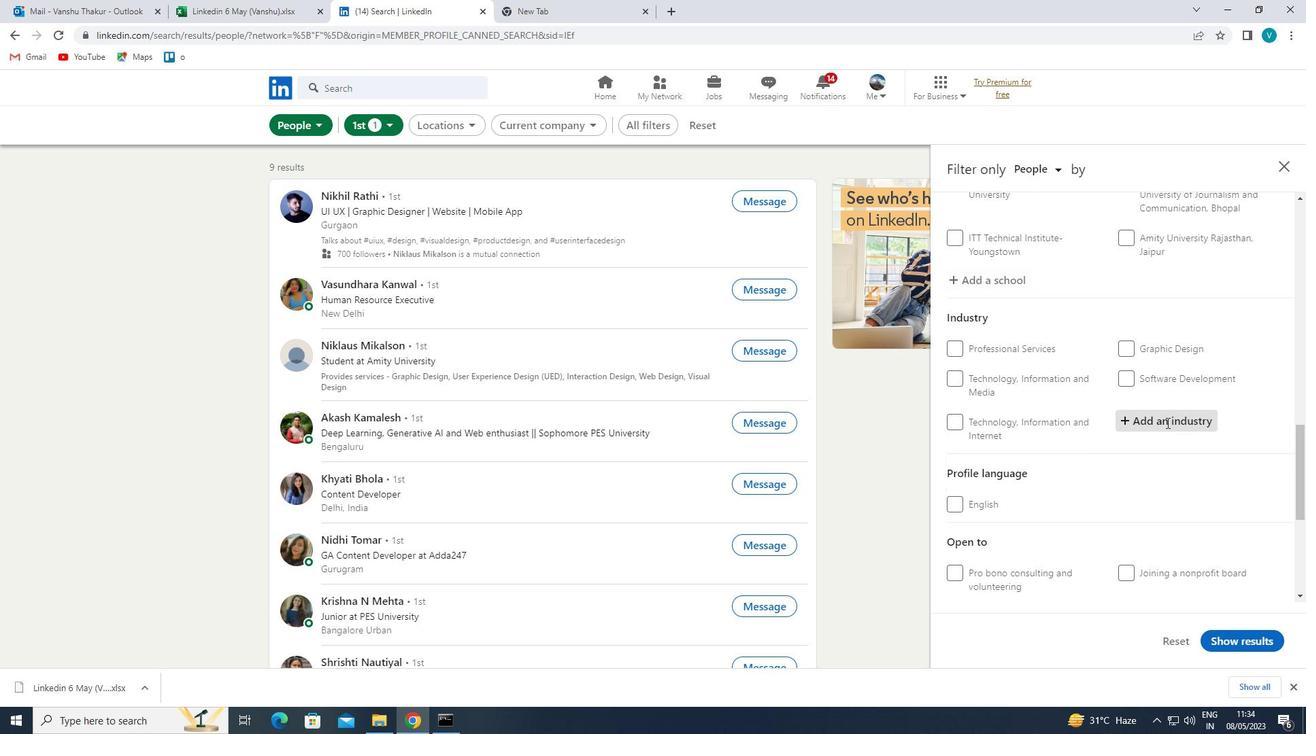 
Action: Key pressed <Key.shift>
Screenshot: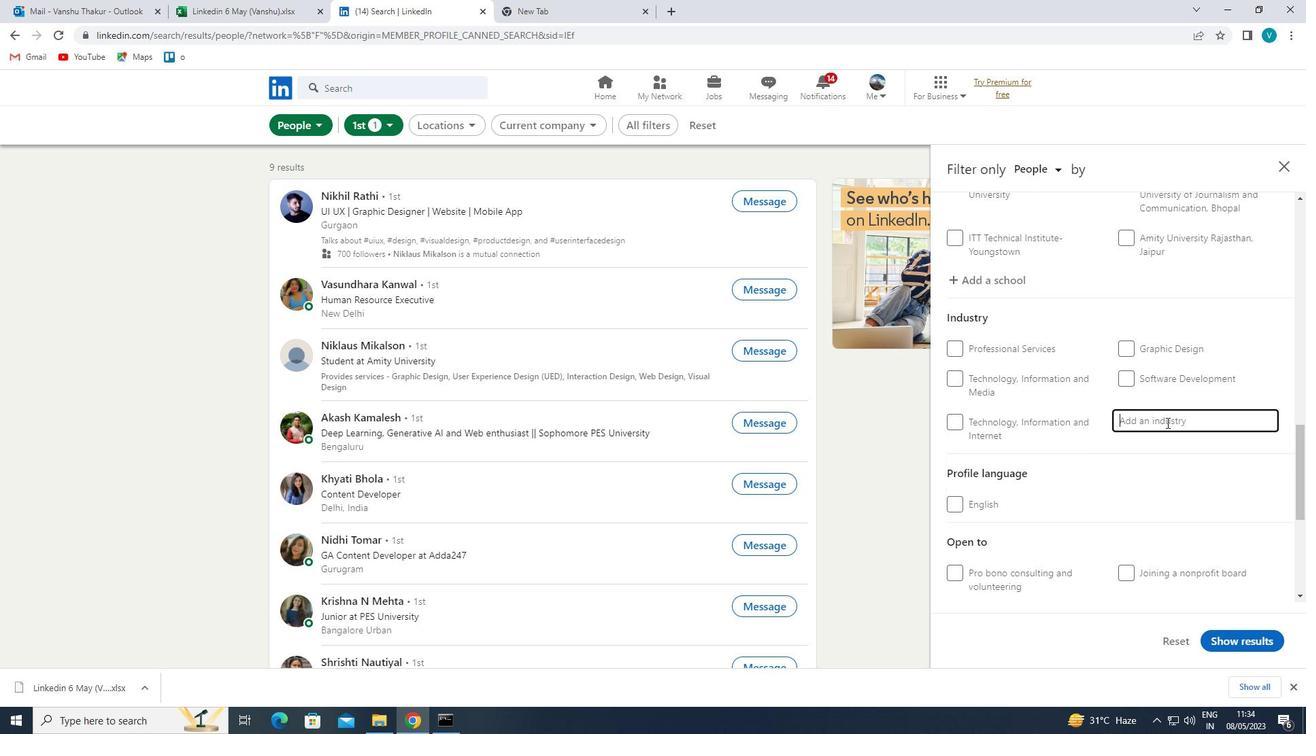 
Action: Mouse moved to (1166, 422)
Screenshot: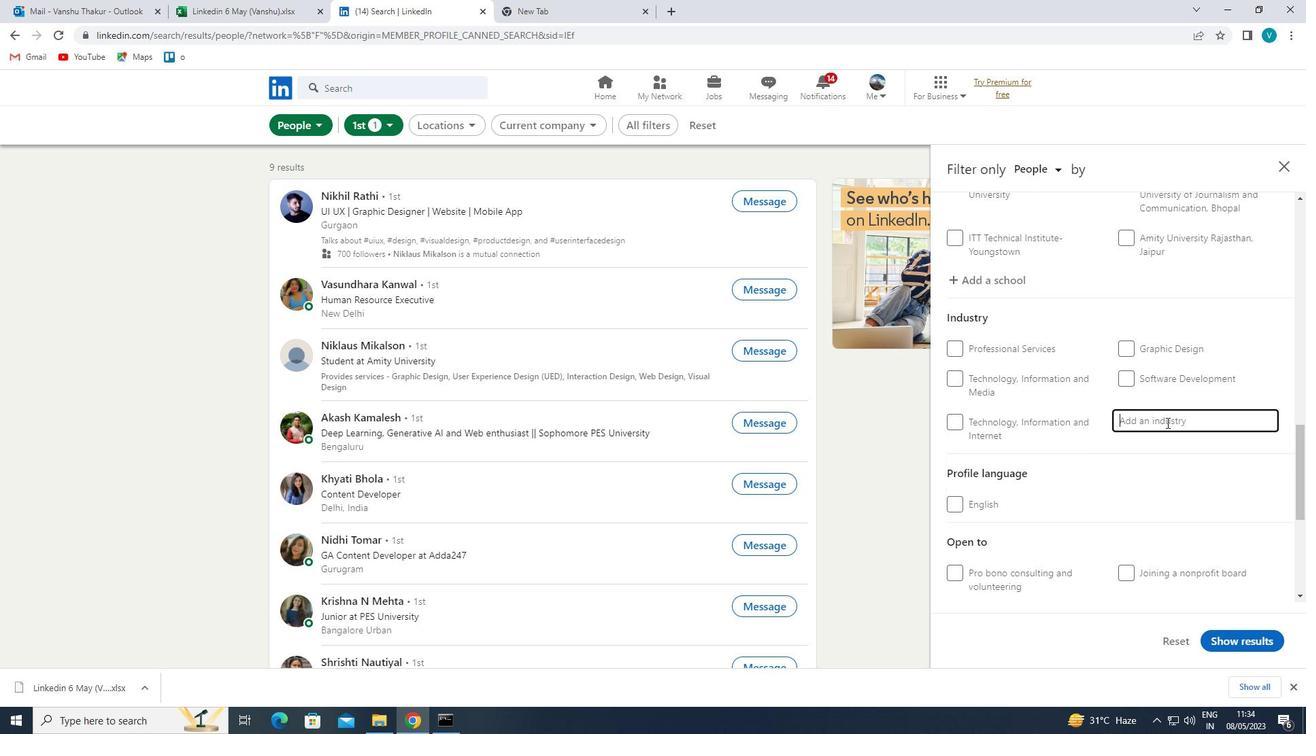 
Action: Key pressed WRITING
Screenshot: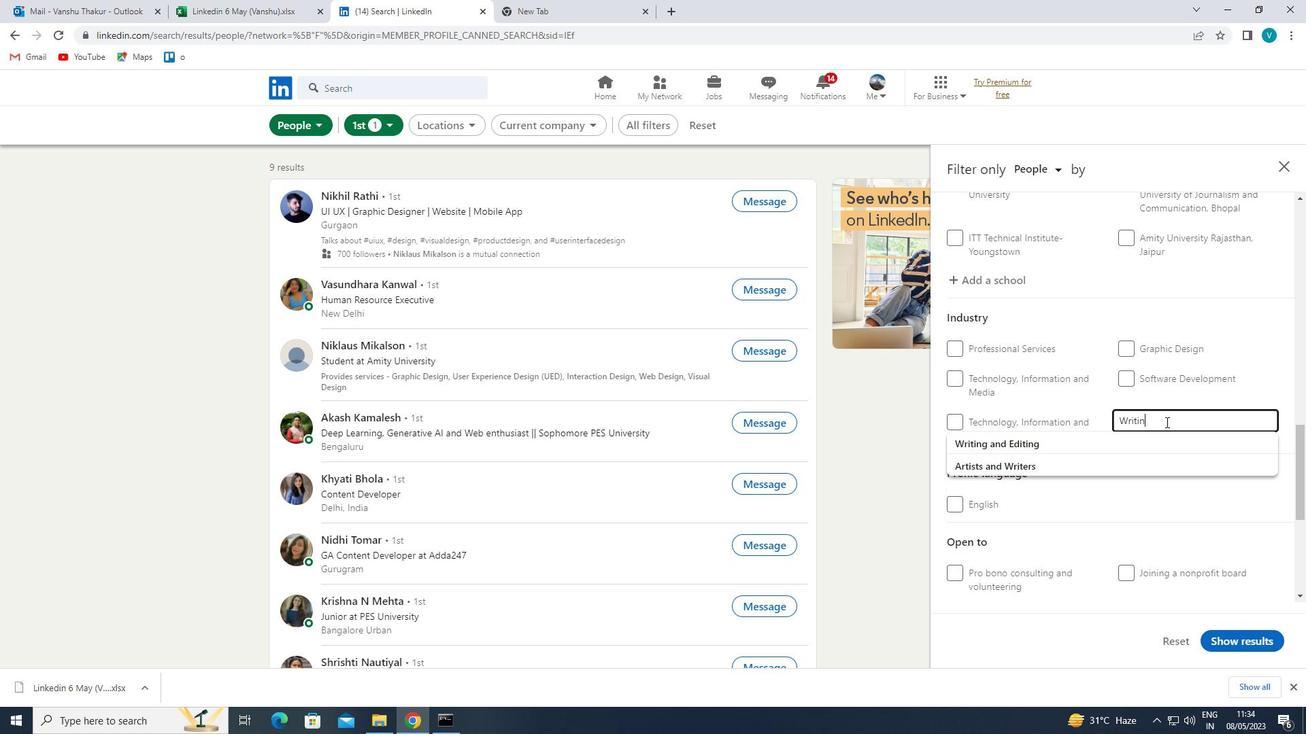 
Action: Mouse moved to (1138, 453)
Screenshot: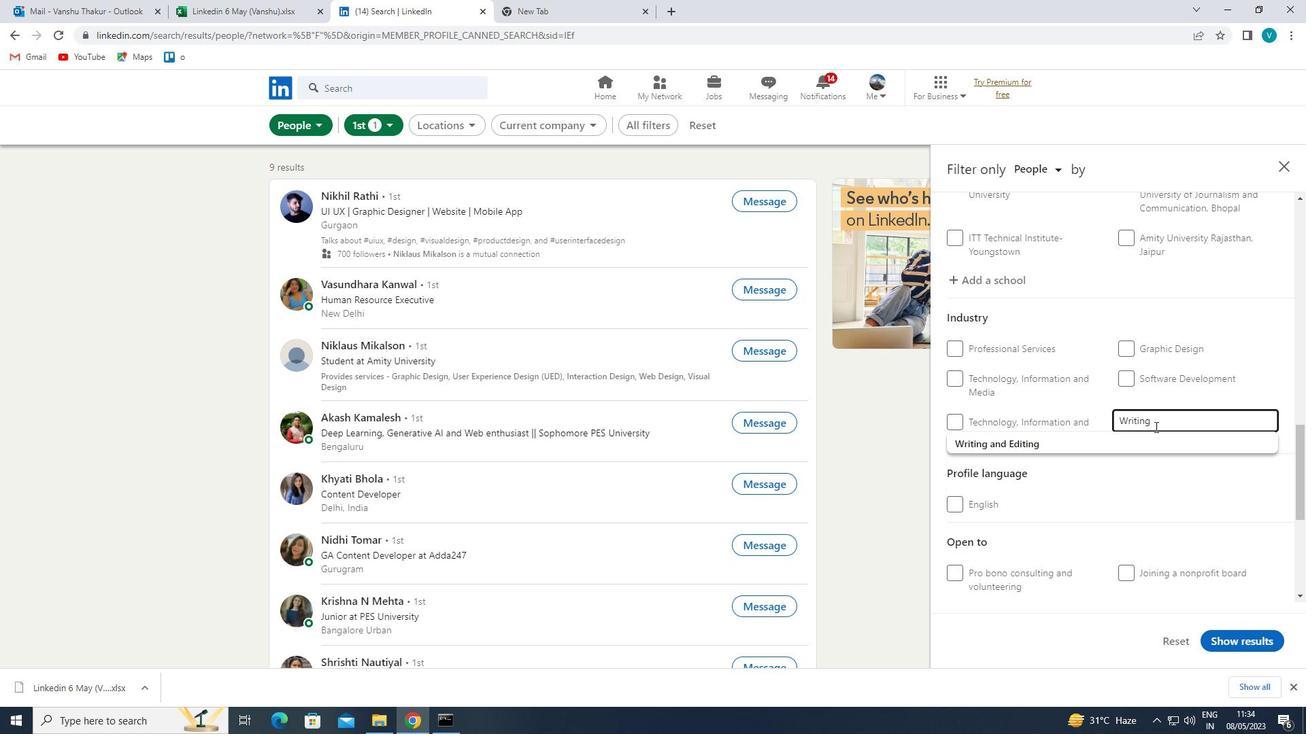 
Action: Mouse pressed left at (1138, 453)
Screenshot: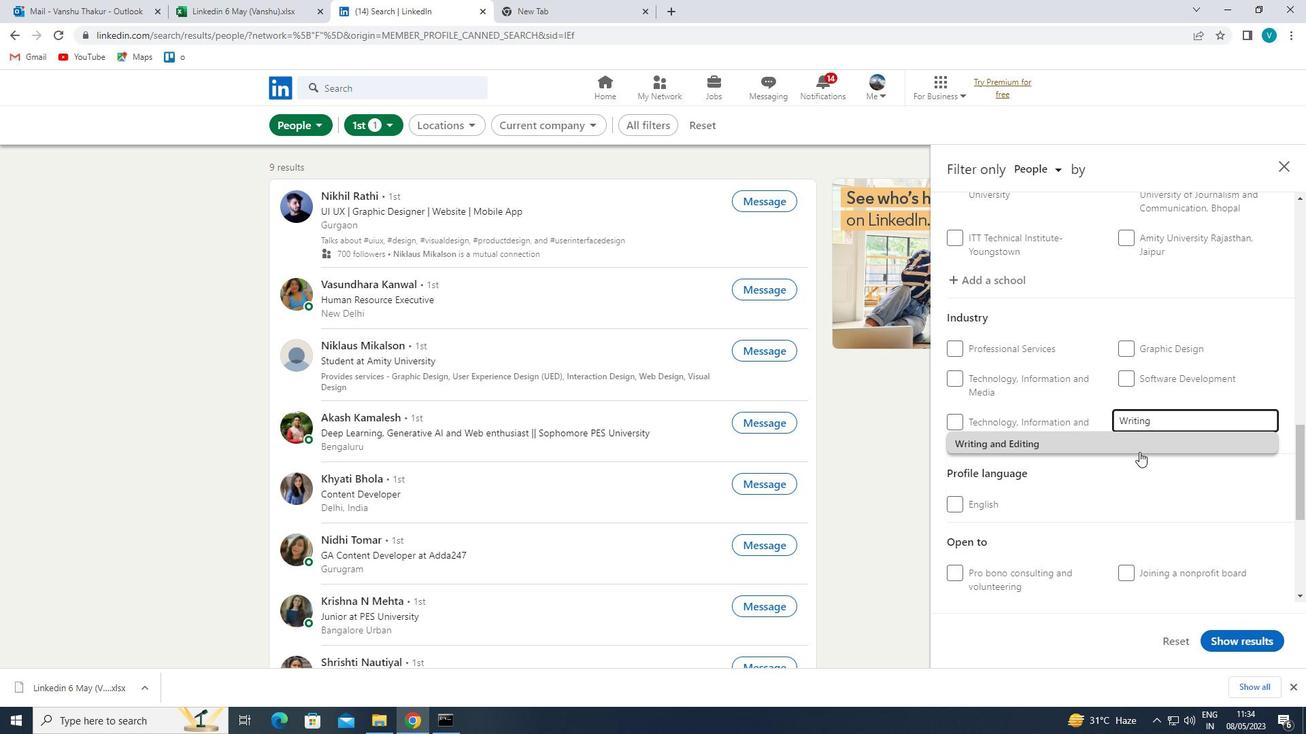 
Action: Mouse moved to (1170, 426)
Screenshot: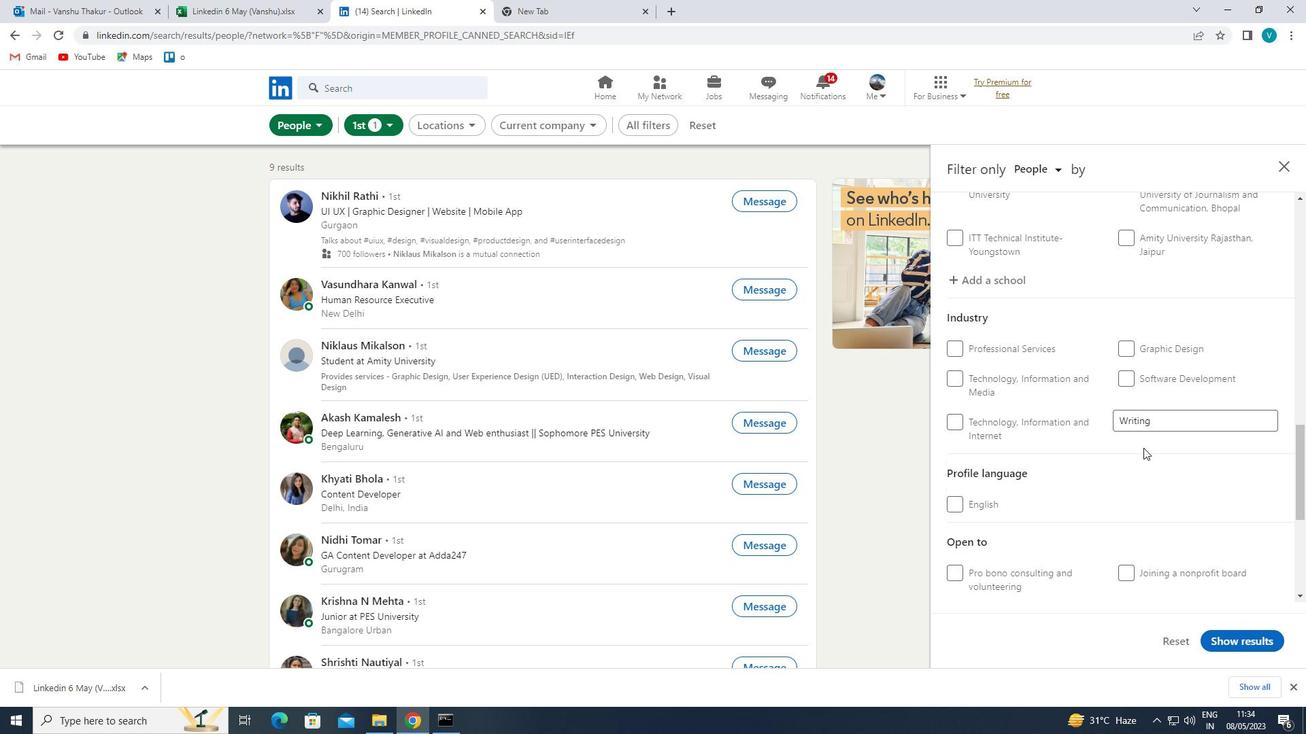 
Action: Mouse pressed left at (1170, 426)
Screenshot: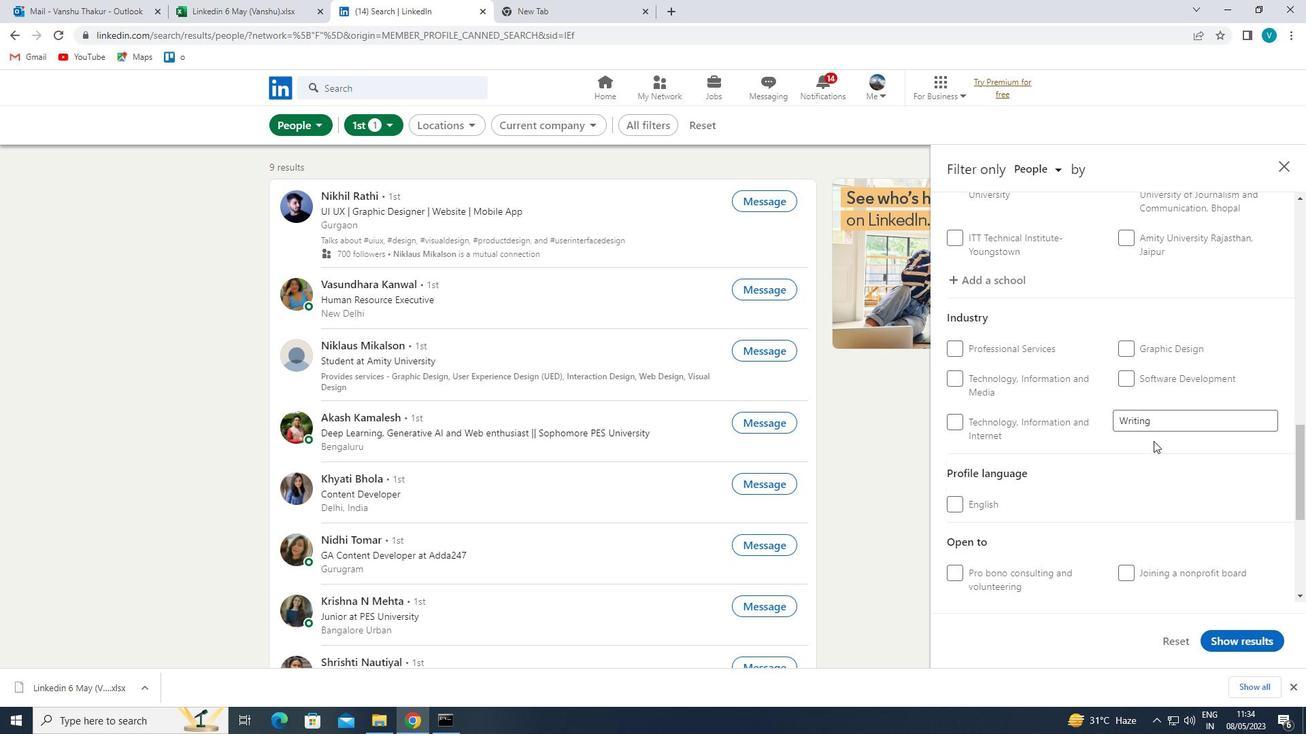
Action: Mouse moved to (1109, 449)
Screenshot: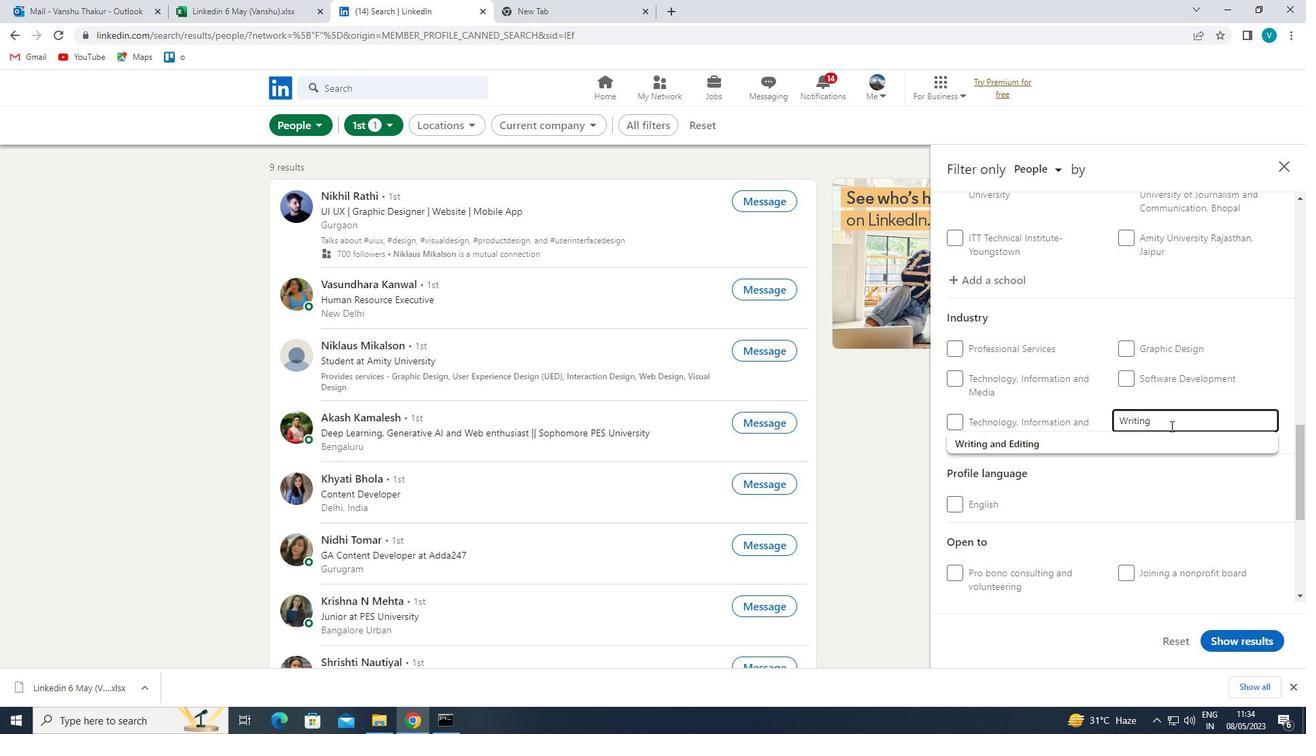 
Action: Mouse pressed left at (1109, 449)
Screenshot: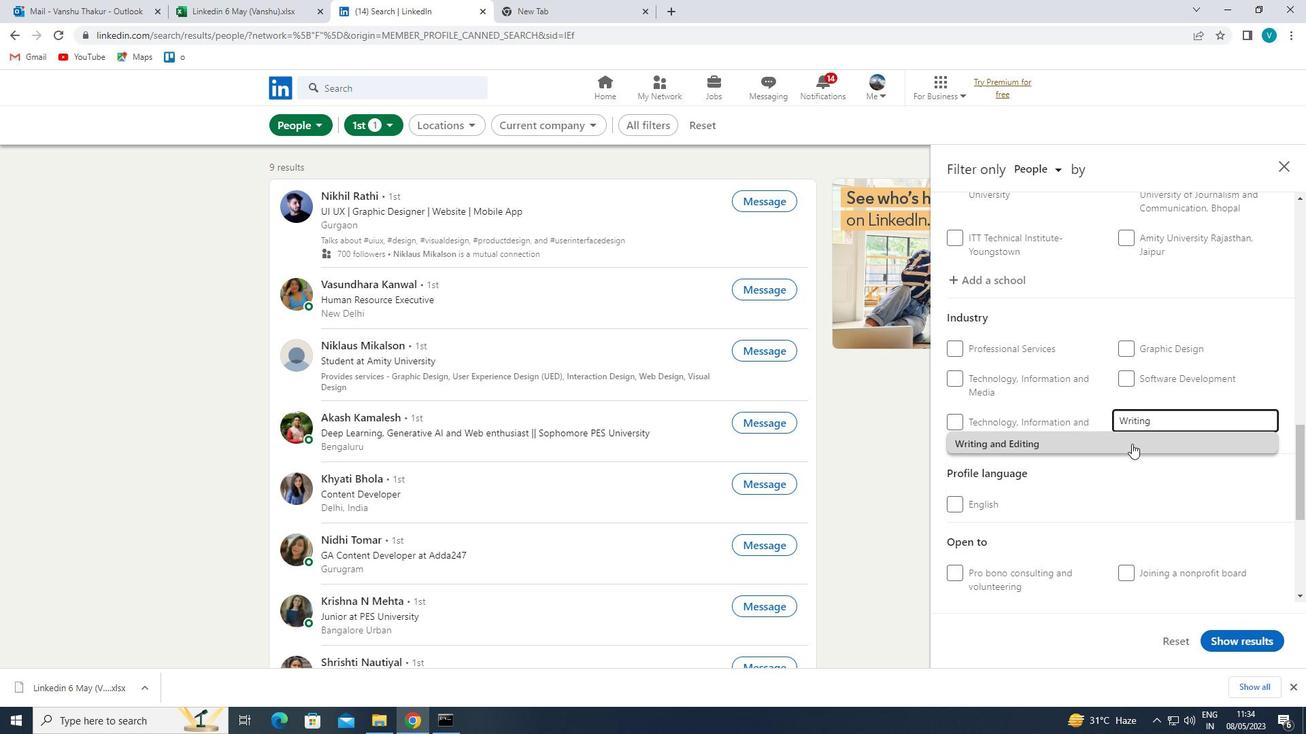 
Action: Mouse moved to (1110, 452)
Screenshot: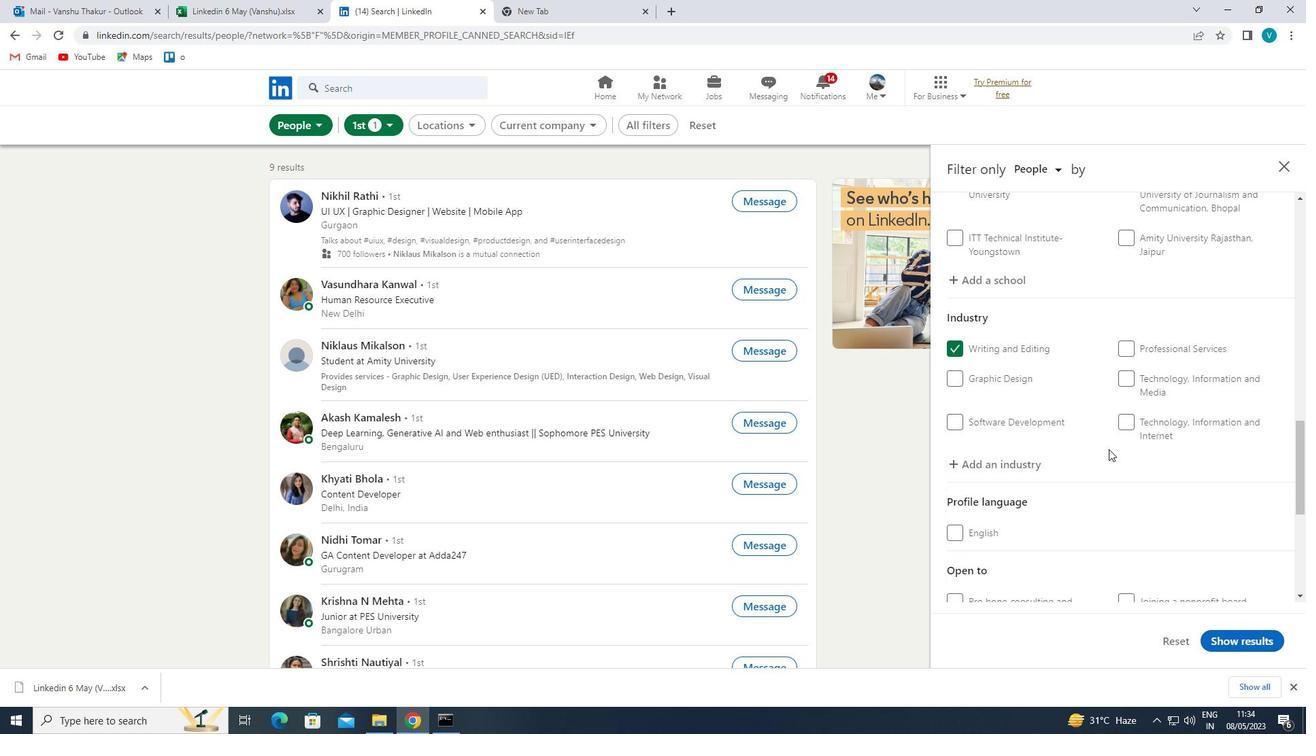 
Action: Mouse scrolled (1110, 451) with delta (0, 0)
Screenshot: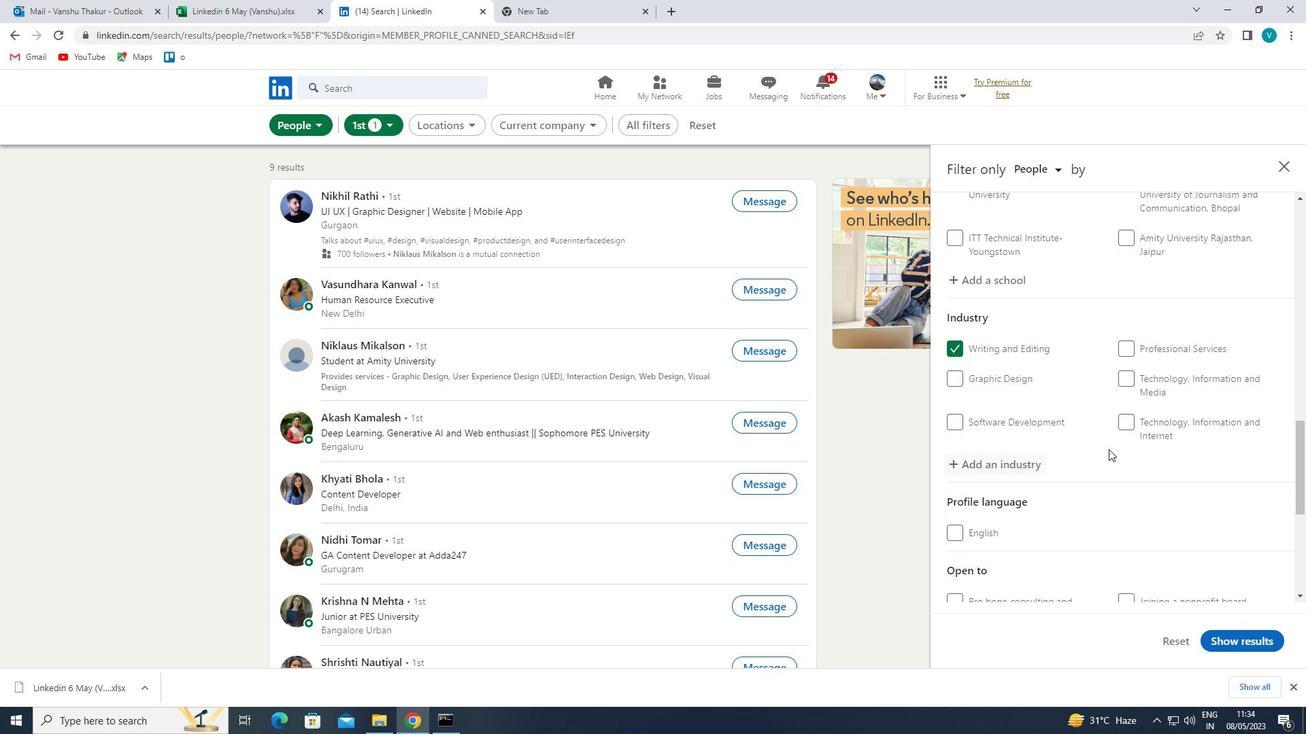 
Action: Mouse moved to (1111, 452)
Screenshot: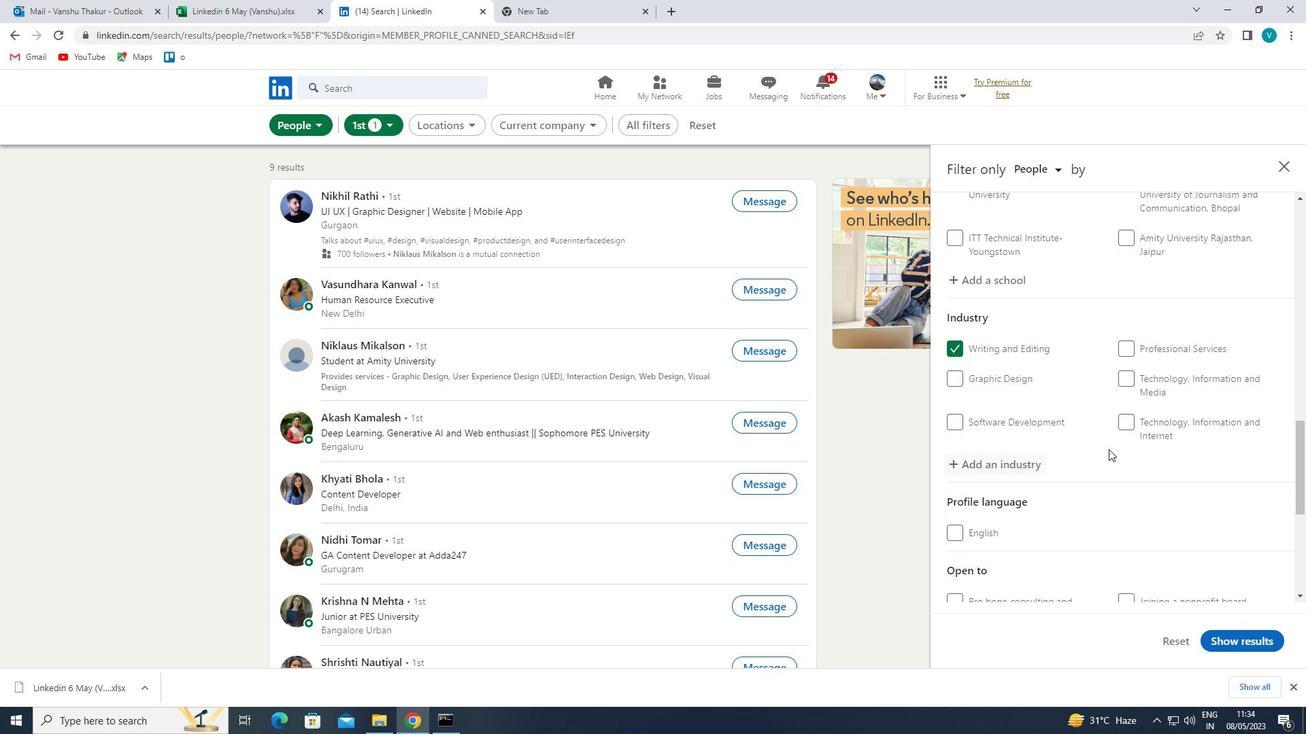 
Action: Mouse scrolled (1111, 451) with delta (0, 0)
Screenshot: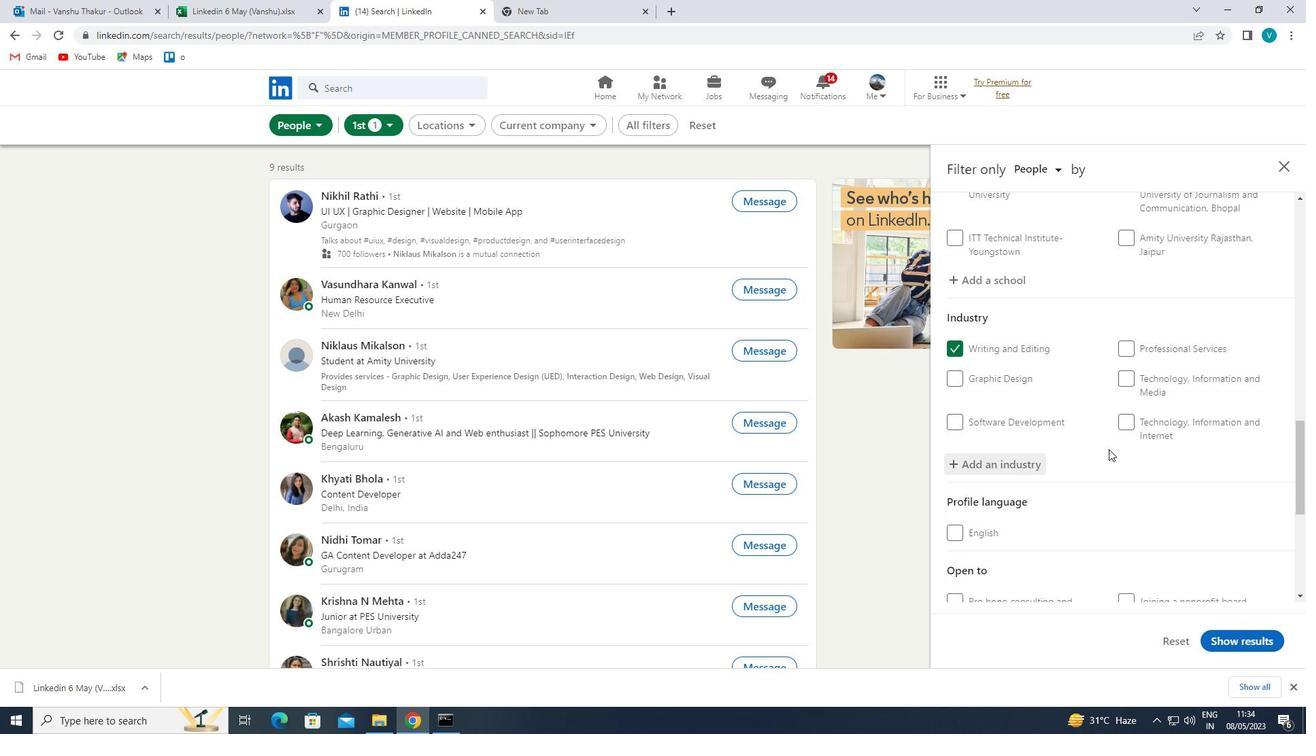 
Action: Mouse moved to (1111, 453)
Screenshot: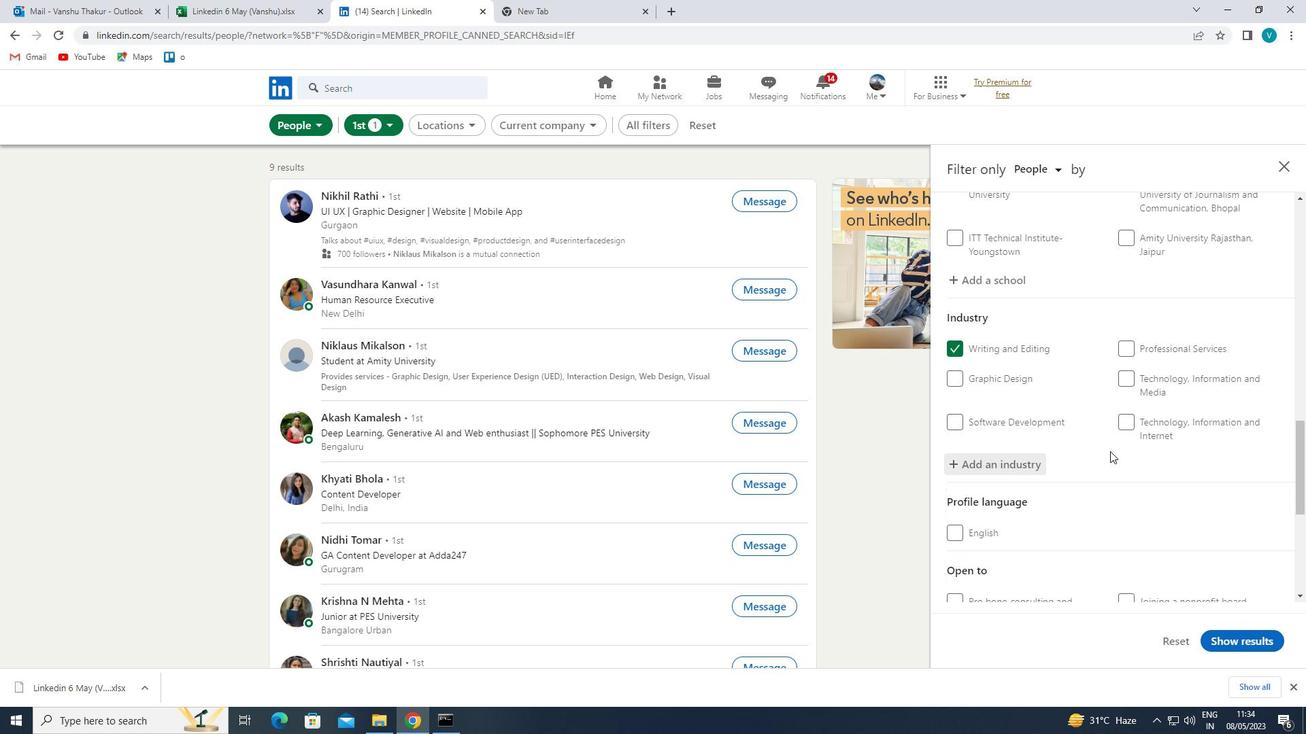 
Action: Mouse scrolled (1111, 453) with delta (0, 0)
Screenshot: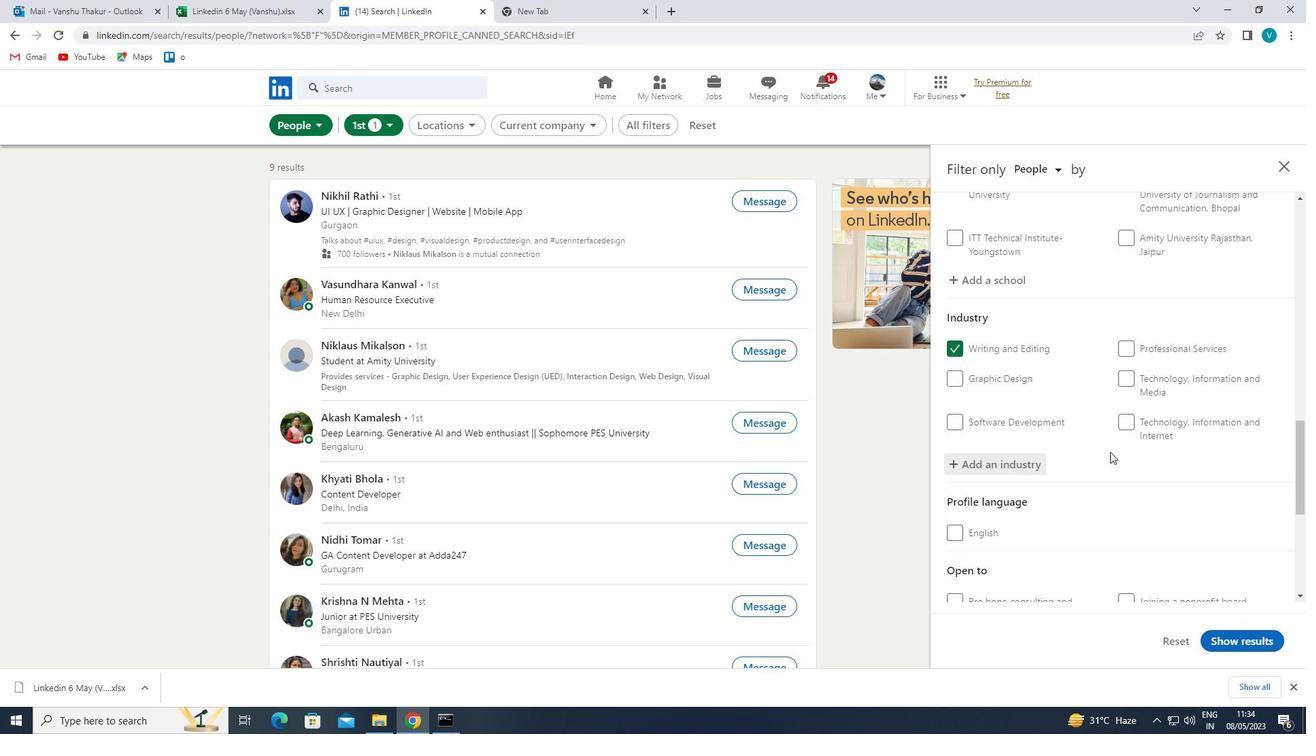 
Action: Mouse scrolled (1111, 453) with delta (0, 0)
Screenshot: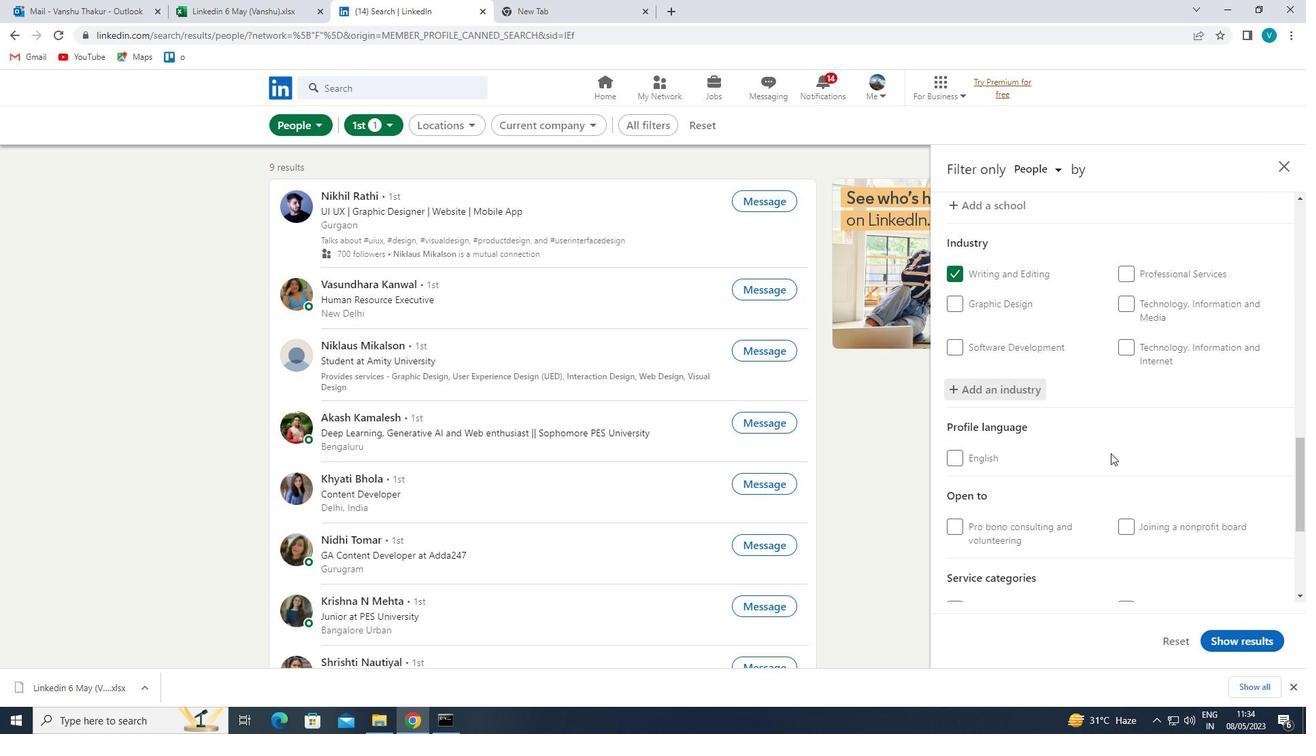 
Action: Mouse scrolled (1111, 453) with delta (0, 0)
Screenshot: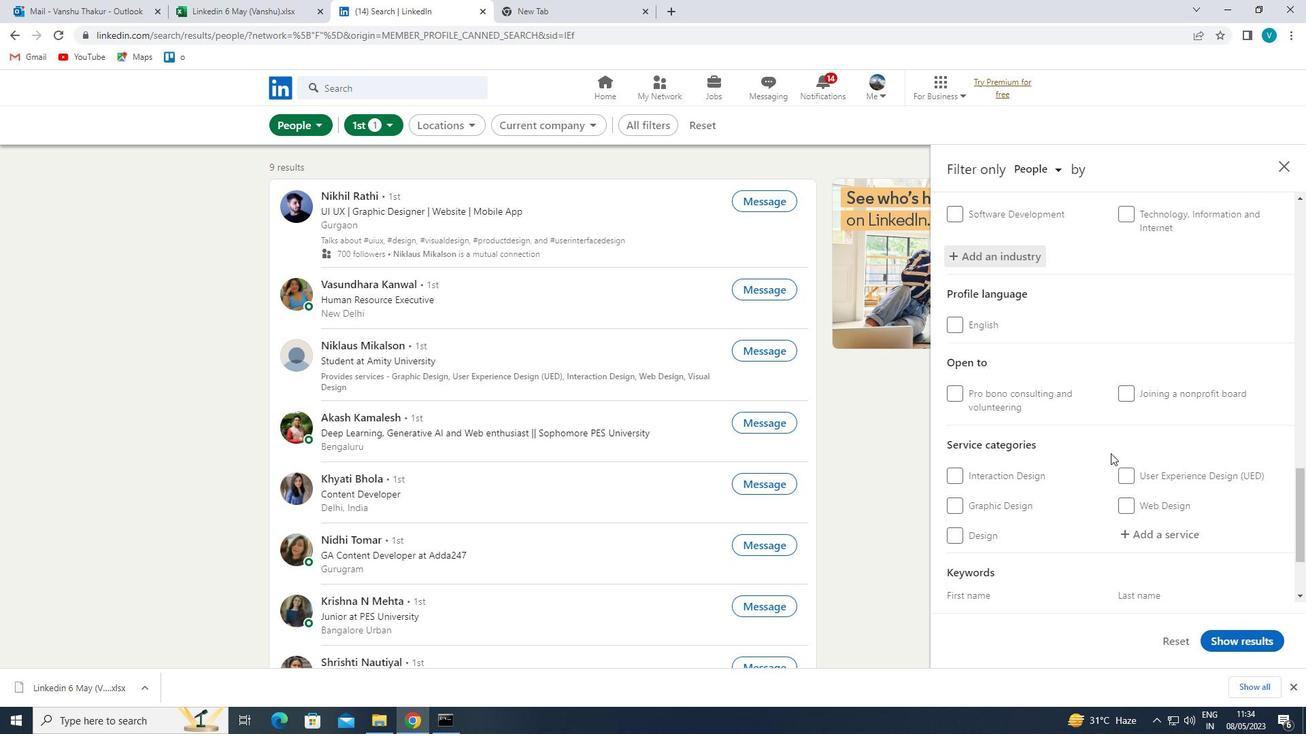 
Action: Mouse moved to (1195, 417)
Screenshot: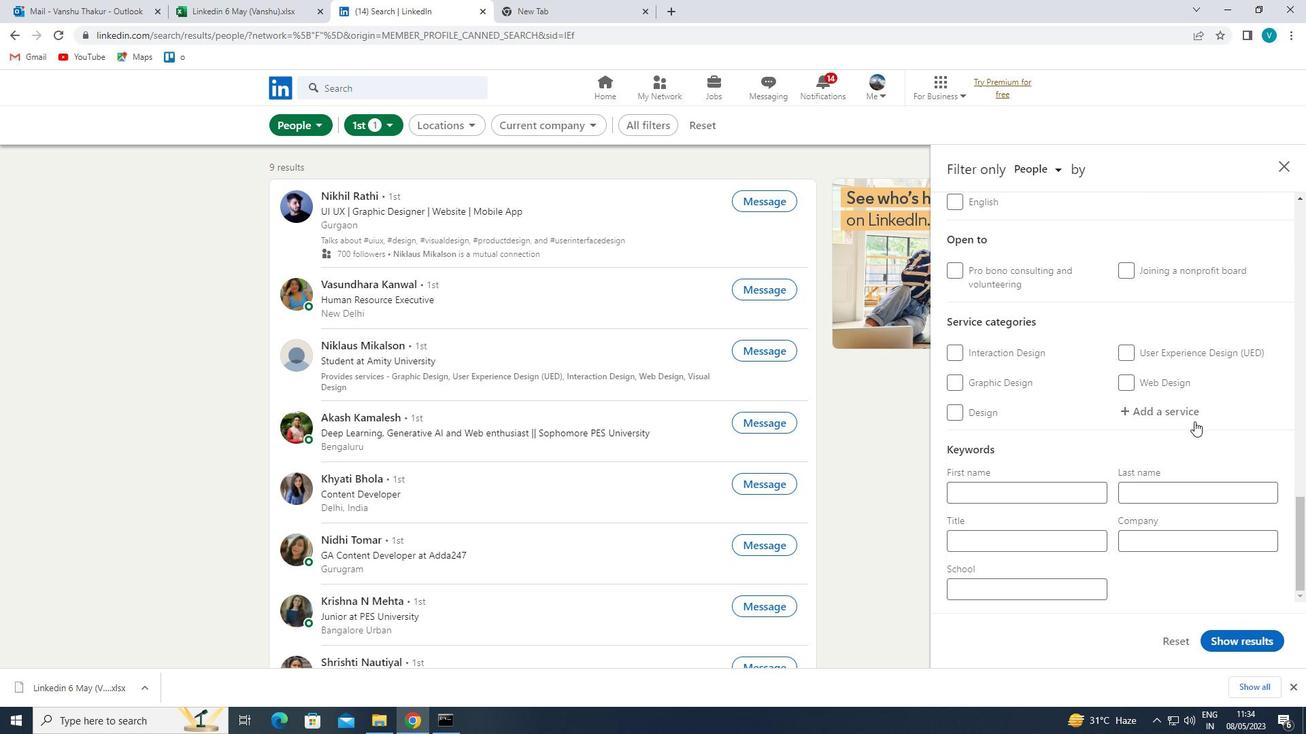 
Action: Mouse pressed left at (1195, 417)
Screenshot: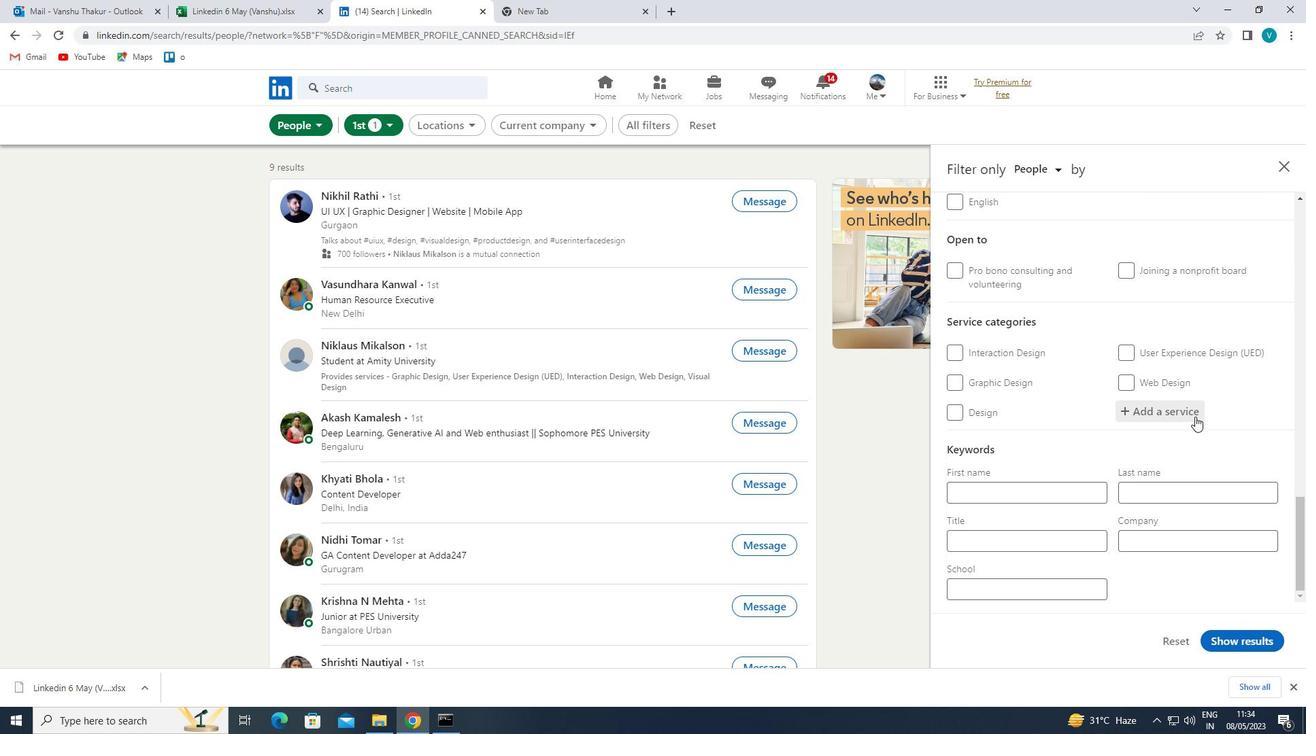 
Action: Key pressed <Key.shift>FINANCIAL<Key.space>
Screenshot: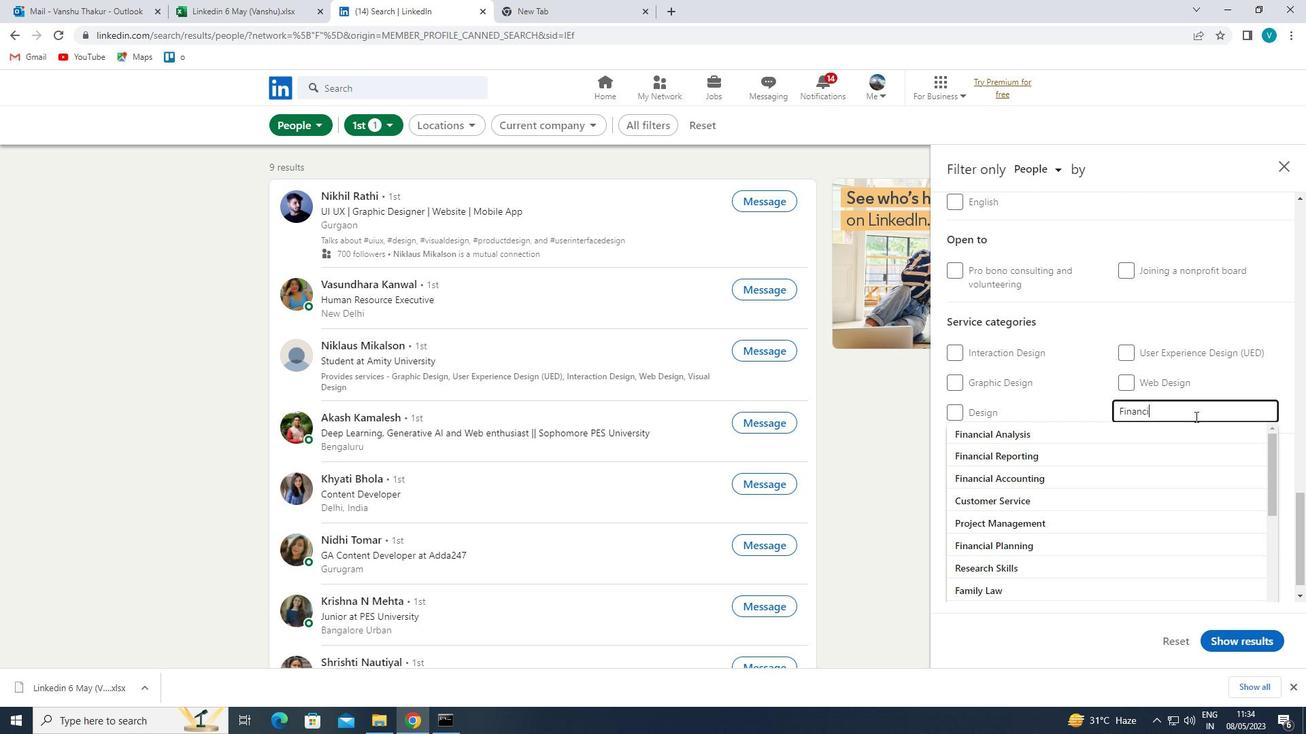 
Action: Mouse moved to (1077, 542)
Screenshot: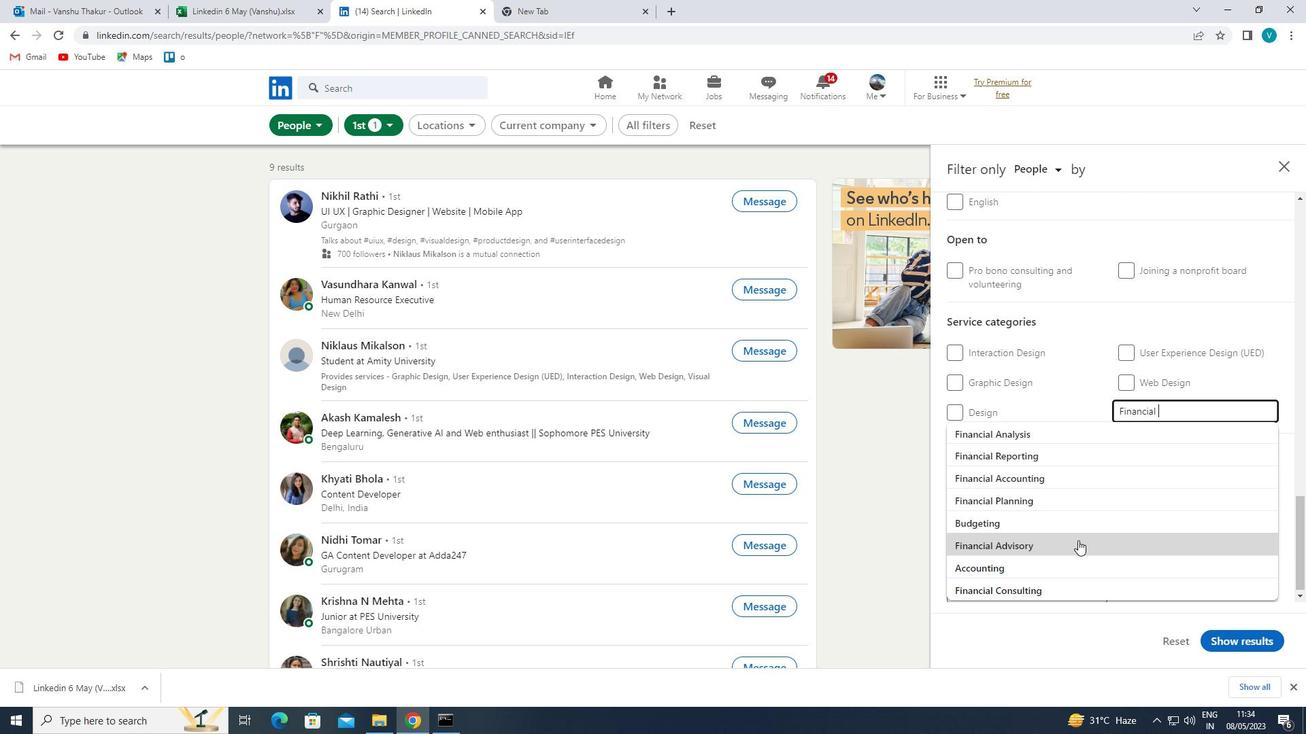 
Action: Mouse pressed left at (1077, 542)
Screenshot: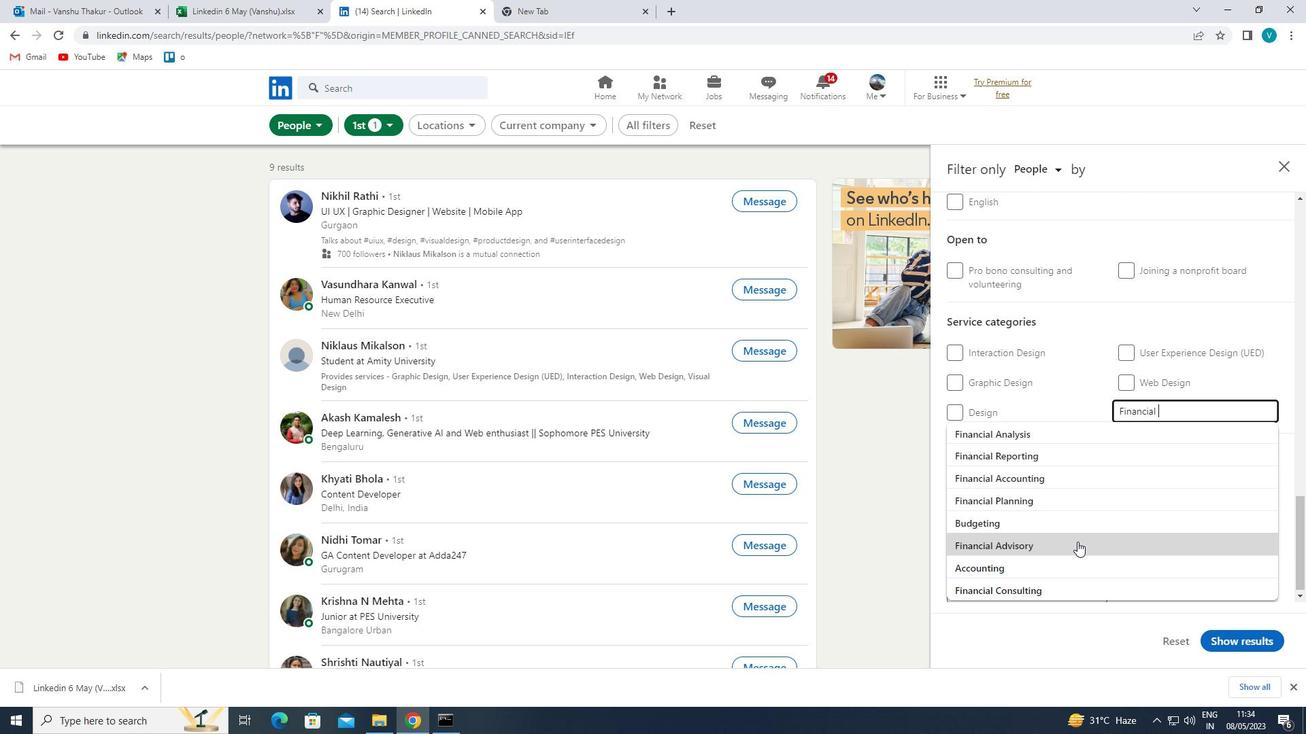 
Action: Mouse moved to (1113, 551)
Screenshot: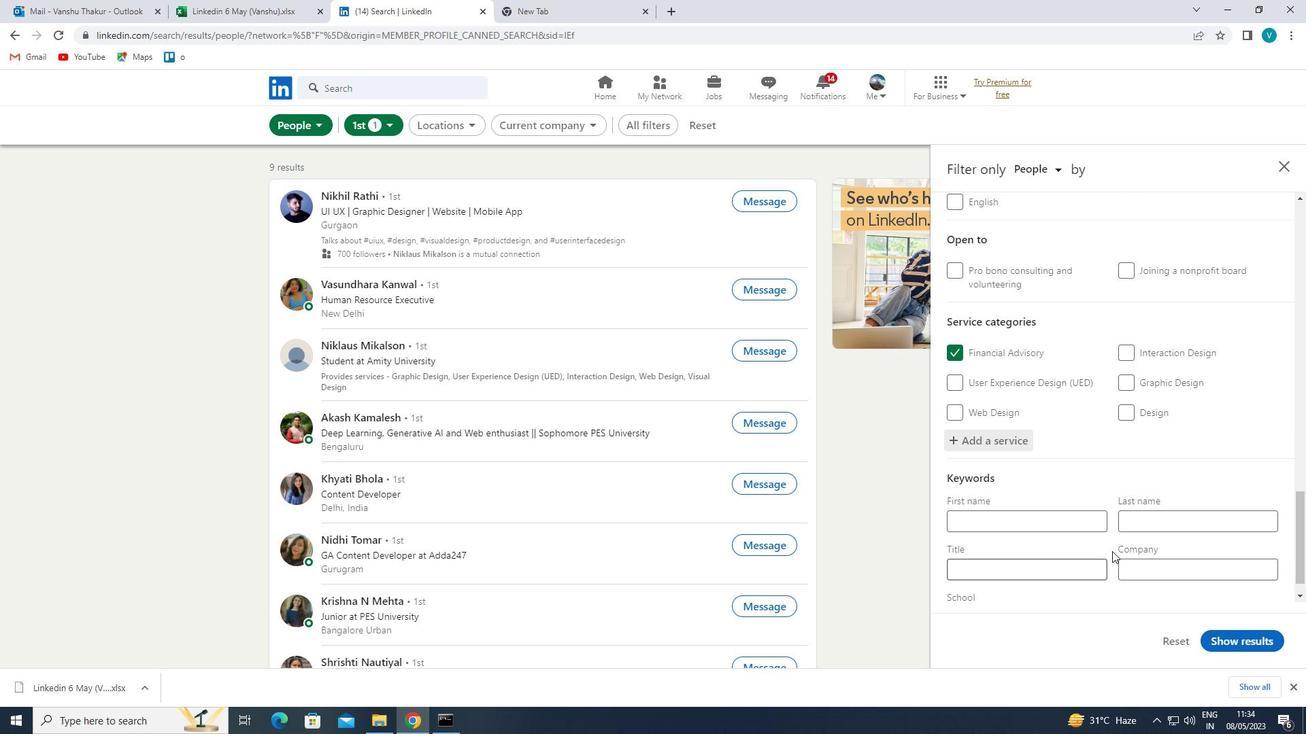 
Action: Mouse scrolled (1113, 550) with delta (0, 0)
Screenshot: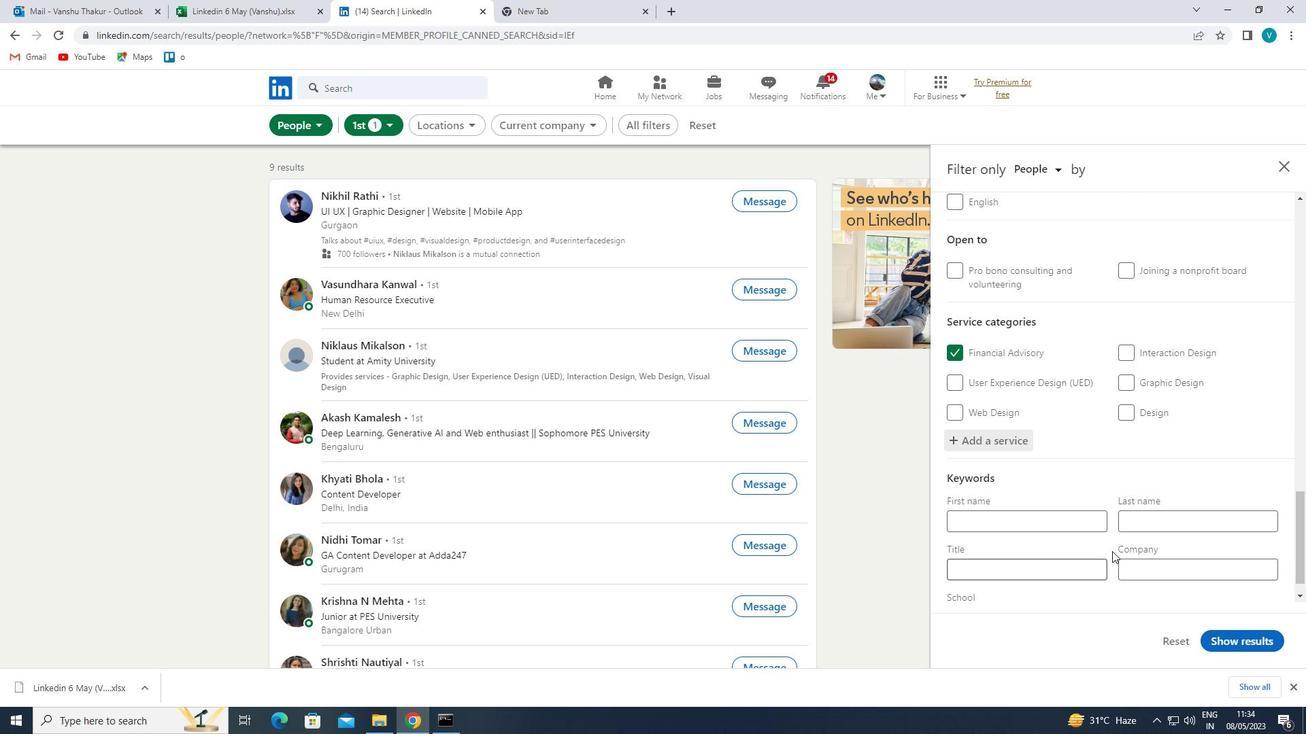 
Action: Mouse scrolled (1113, 550) with delta (0, 0)
Screenshot: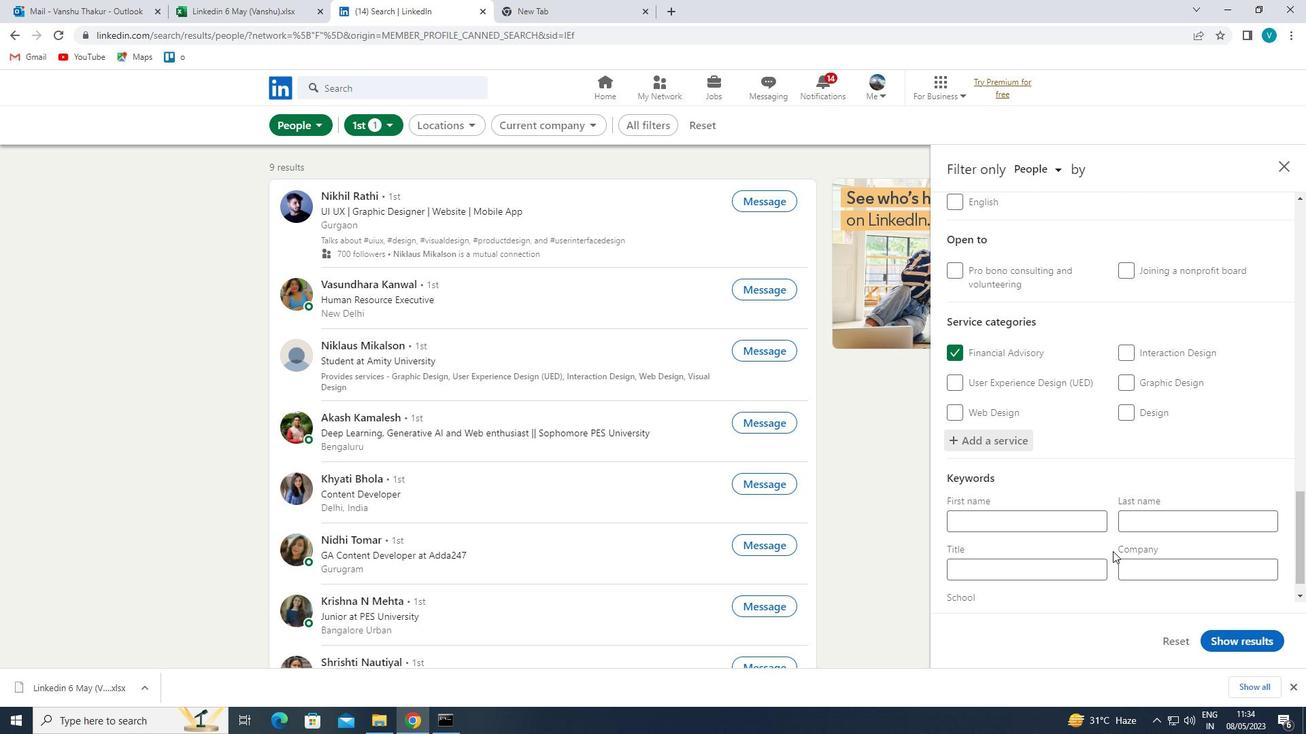 
Action: Mouse scrolled (1113, 550) with delta (0, 0)
Screenshot: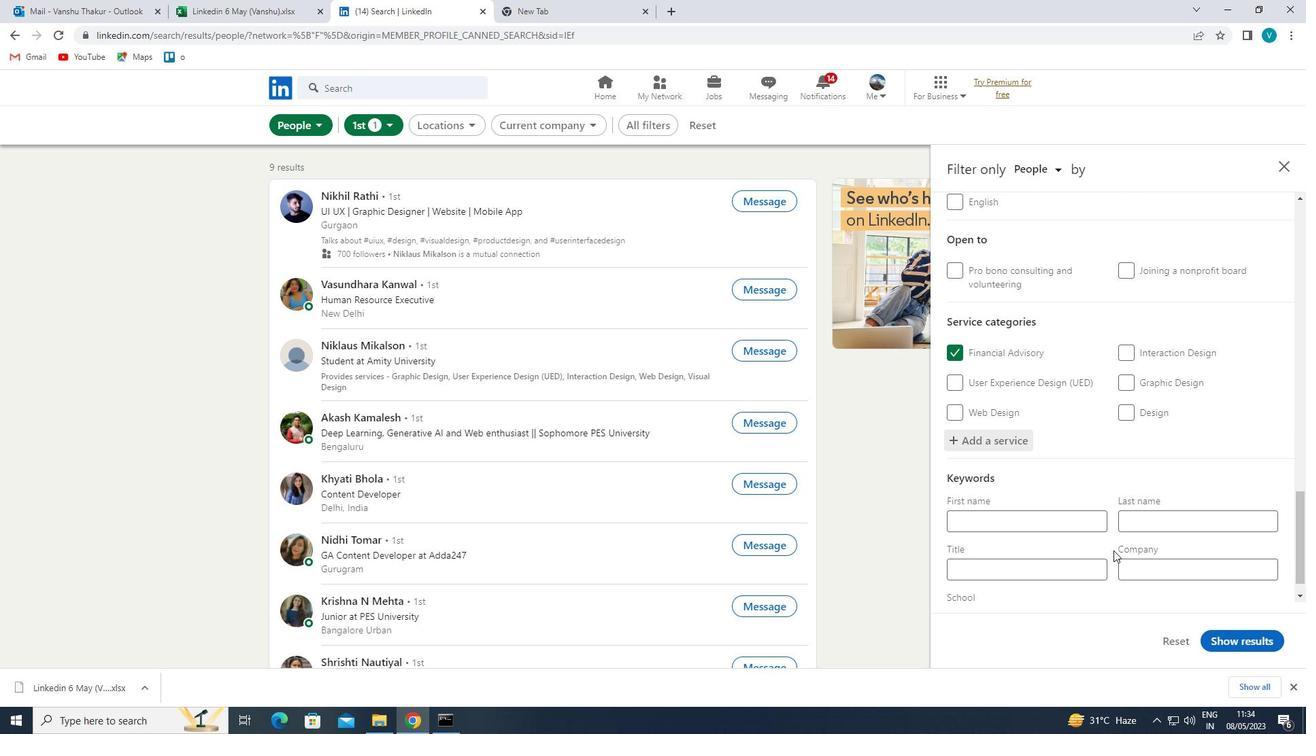 
Action: Mouse moved to (1050, 536)
Screenshot: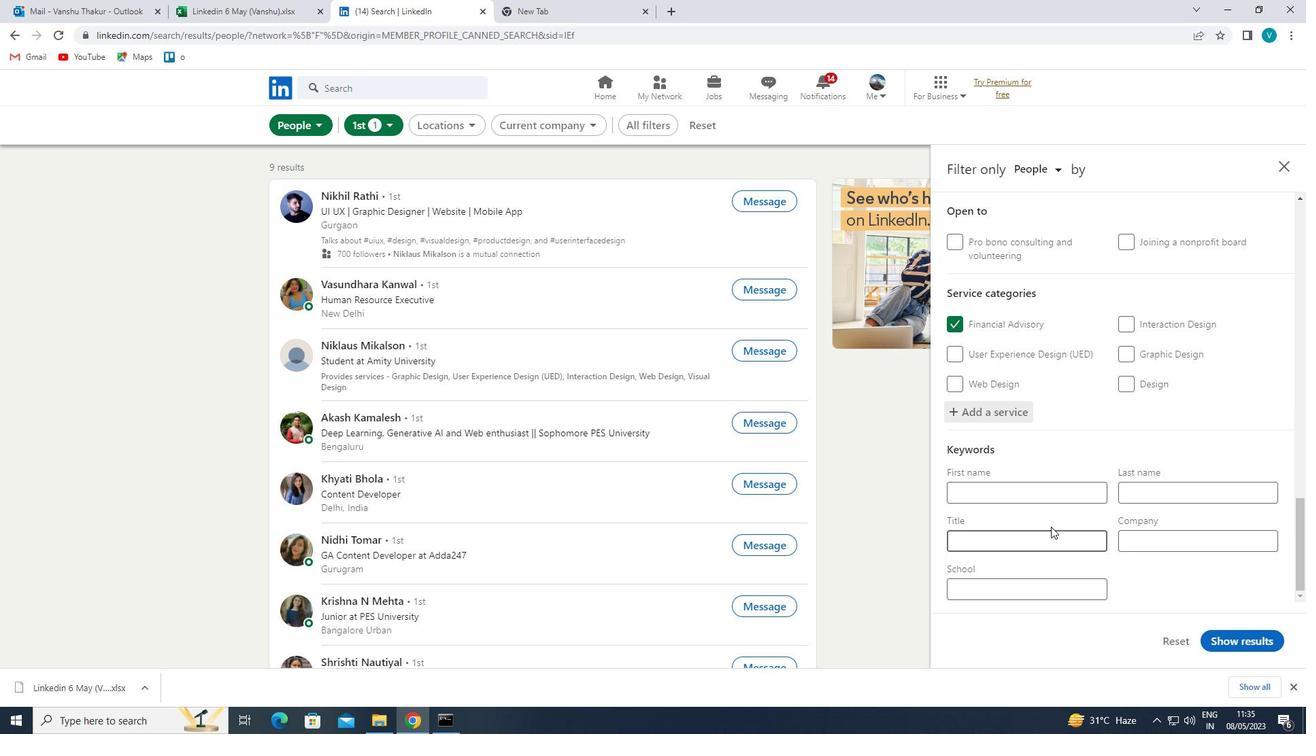 
Action: Mouse pressed left at (1050, 536)
Screenshot: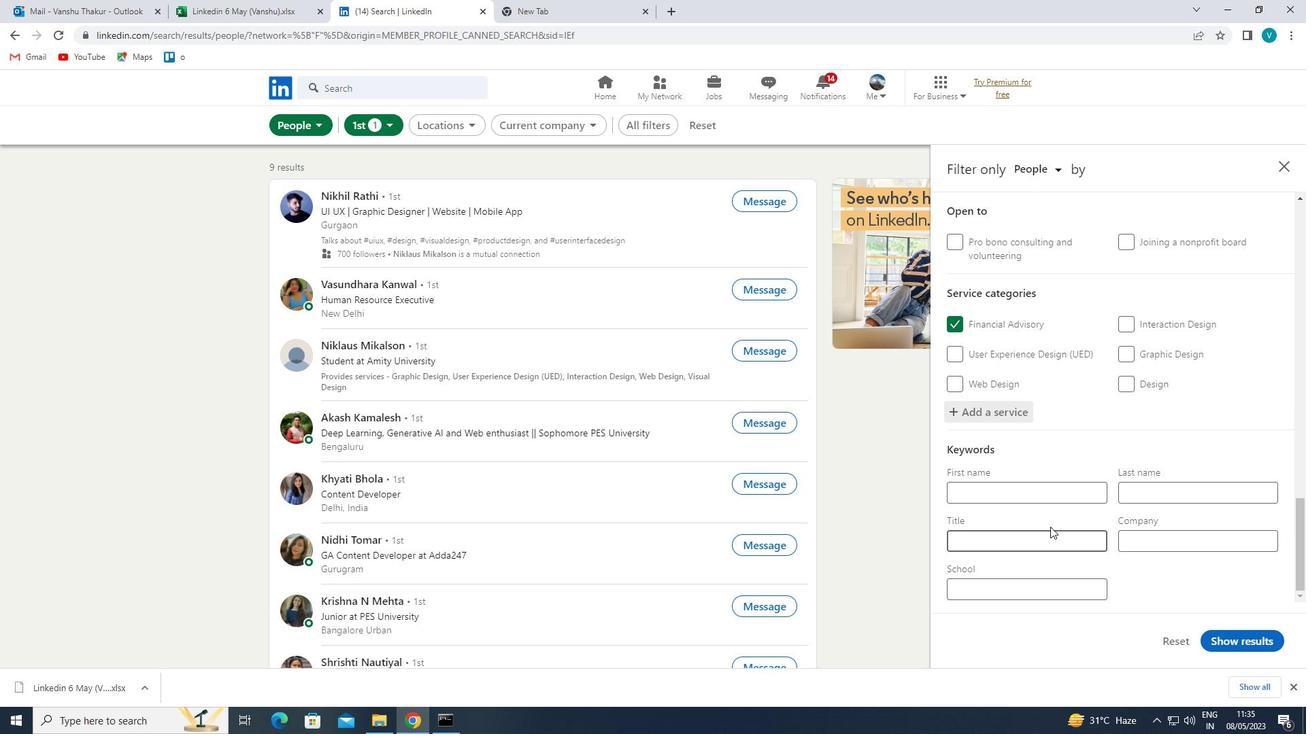 
Action: Key pressed <Key.shift>DGITAL<Key.space><Key.shift>MARKETING<Key.space><Key.shift>MANAGER<Key.space>
Screenshot: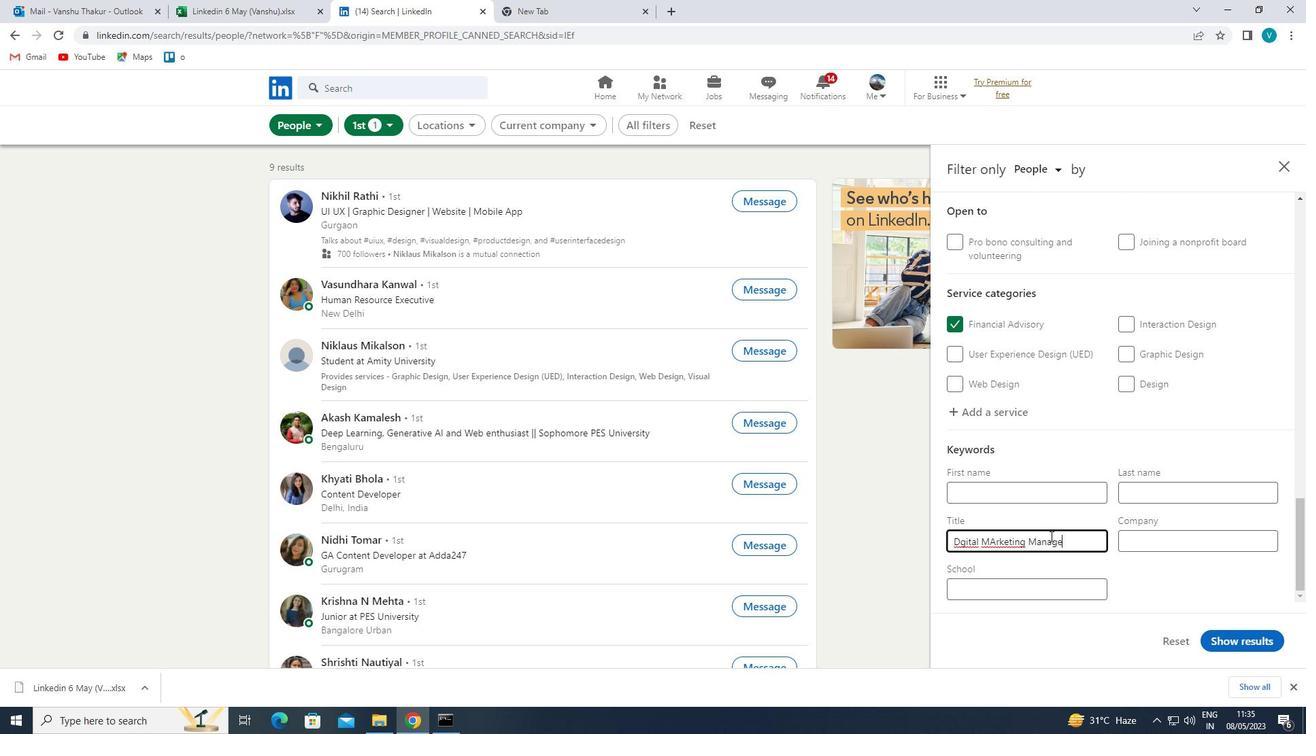 
Action: Mouse moved to (995, 542)
Screenshot: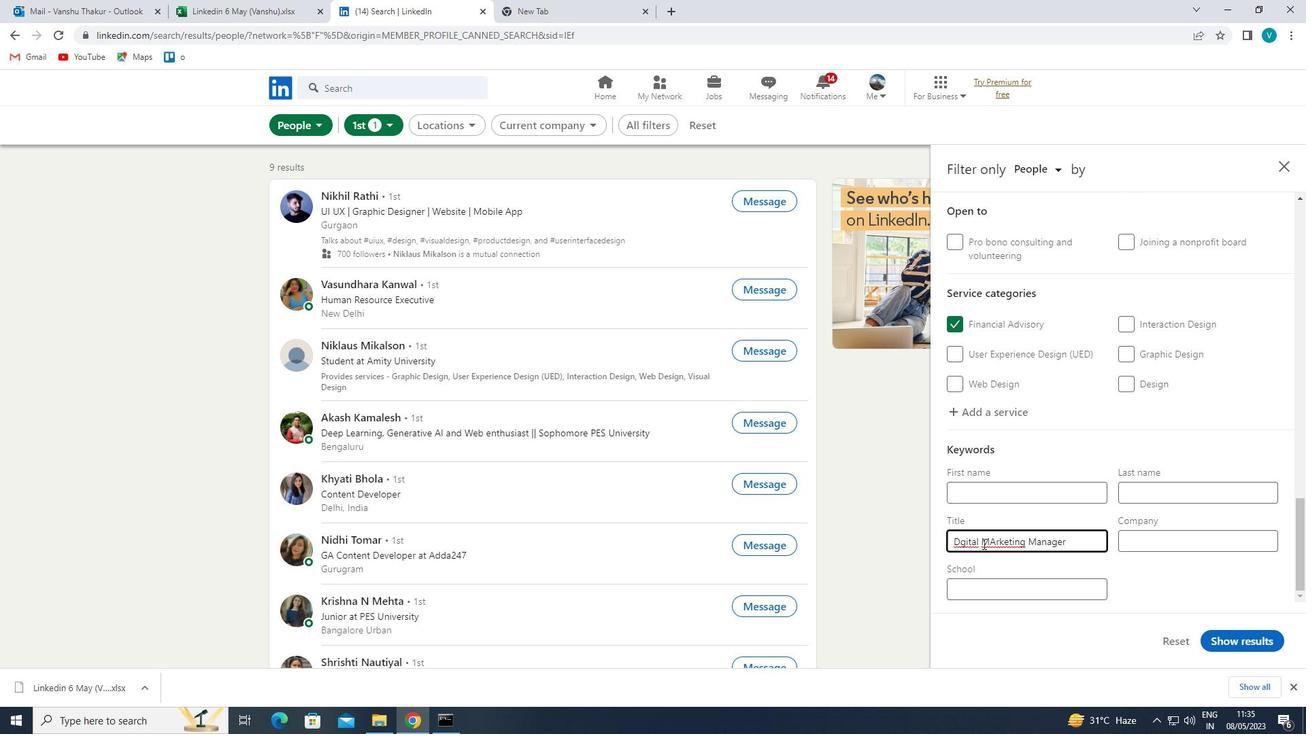 
Action: Mouse pressed left at (995, 542)
Screenshot: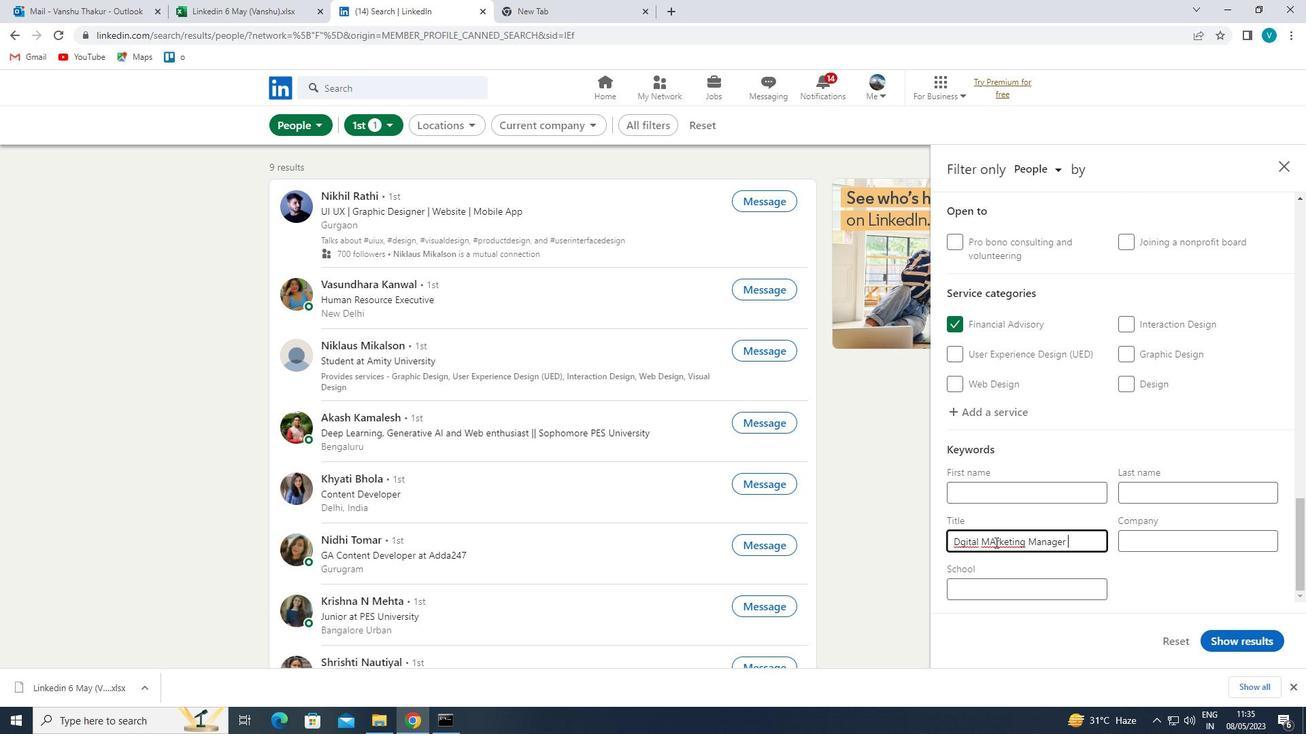 
Action: Mouse moved to (1037, 583)
Screenshot: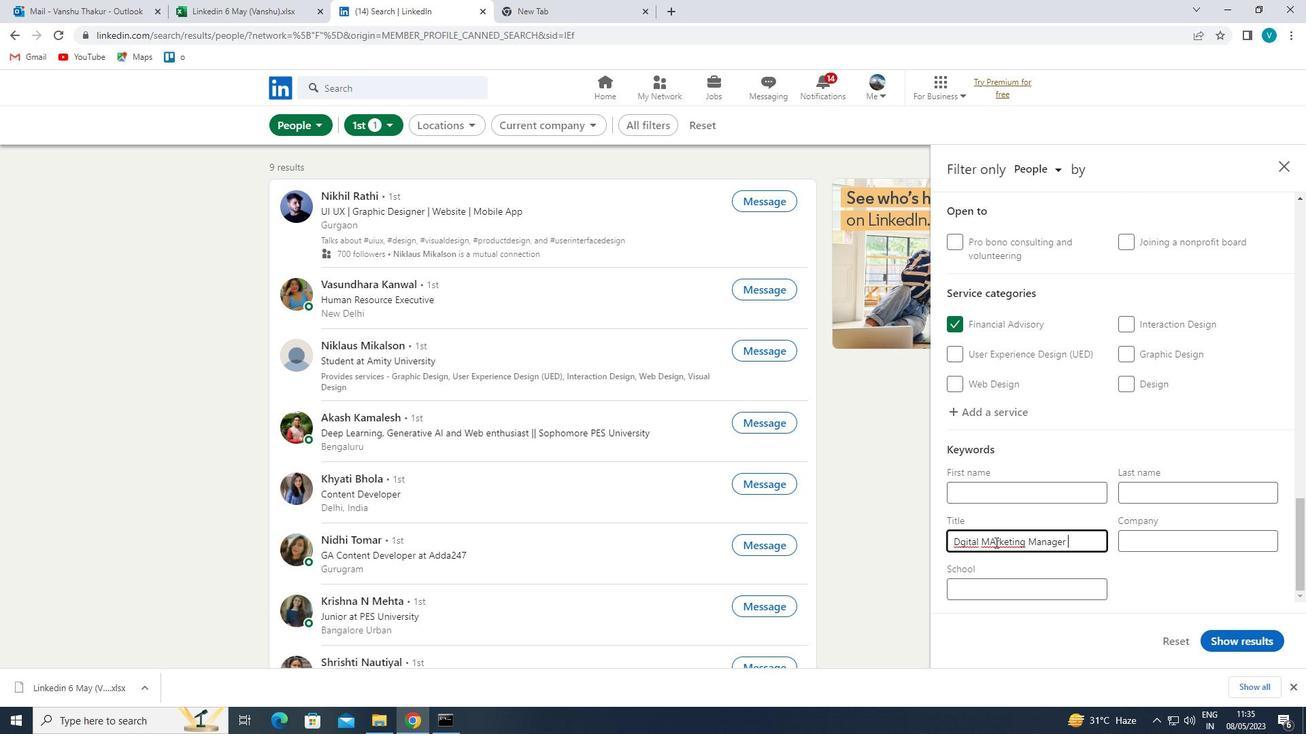 
Action: Key pressed <Key.backspace>A
Screenshot: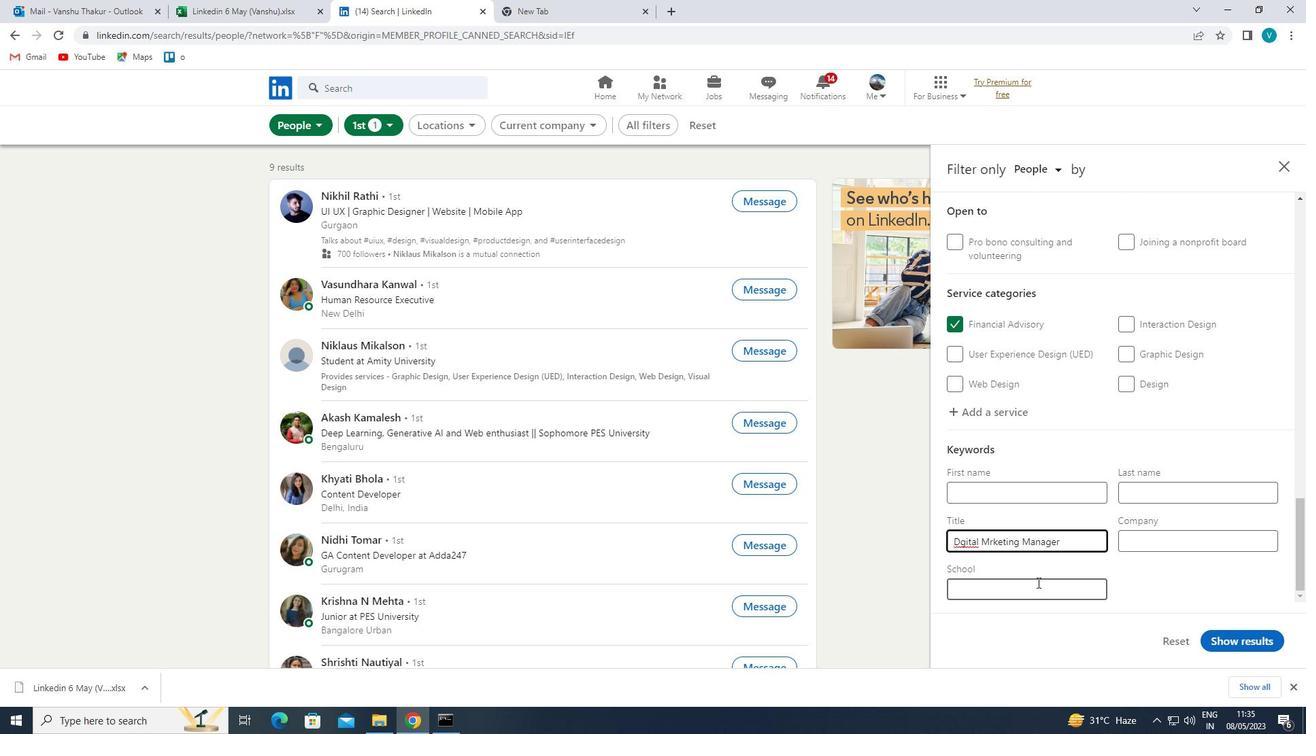 
Action: Mouse moved to (960, 538)
Screenshot: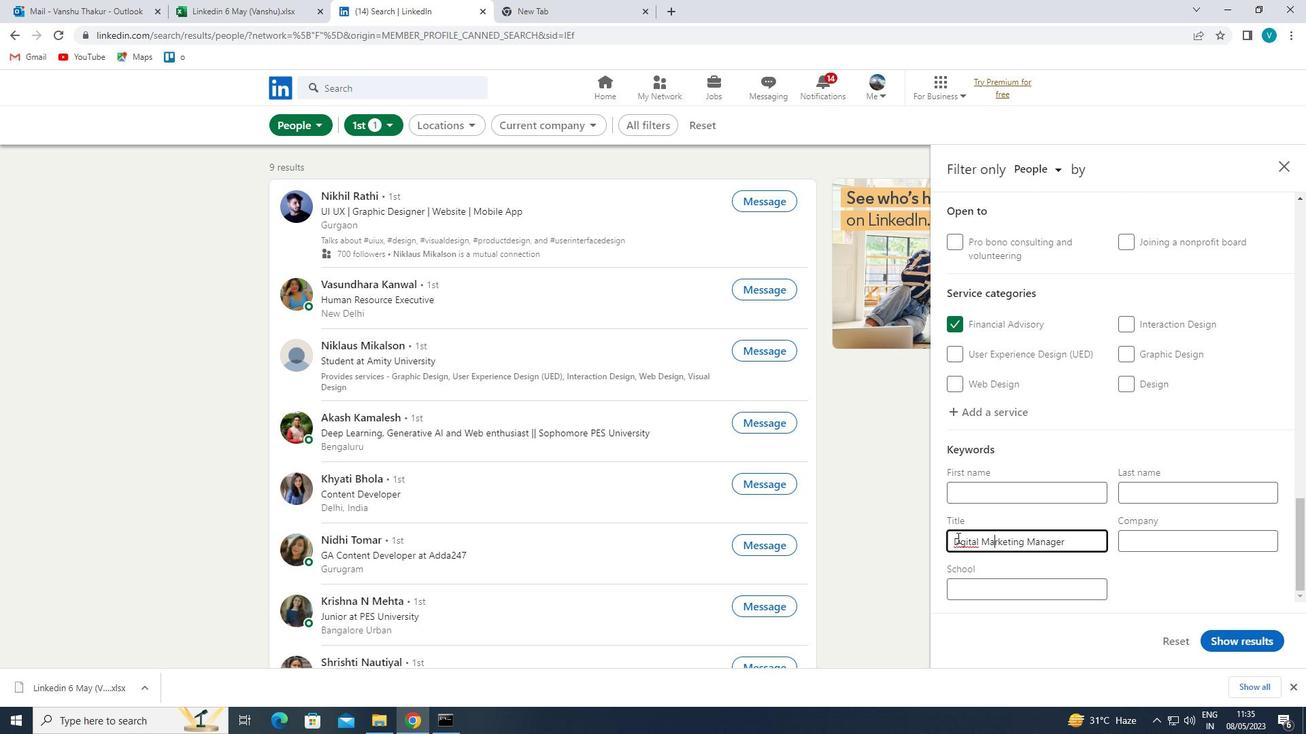 
Action: Mouse pressed left at (960, 538)
Screenshot: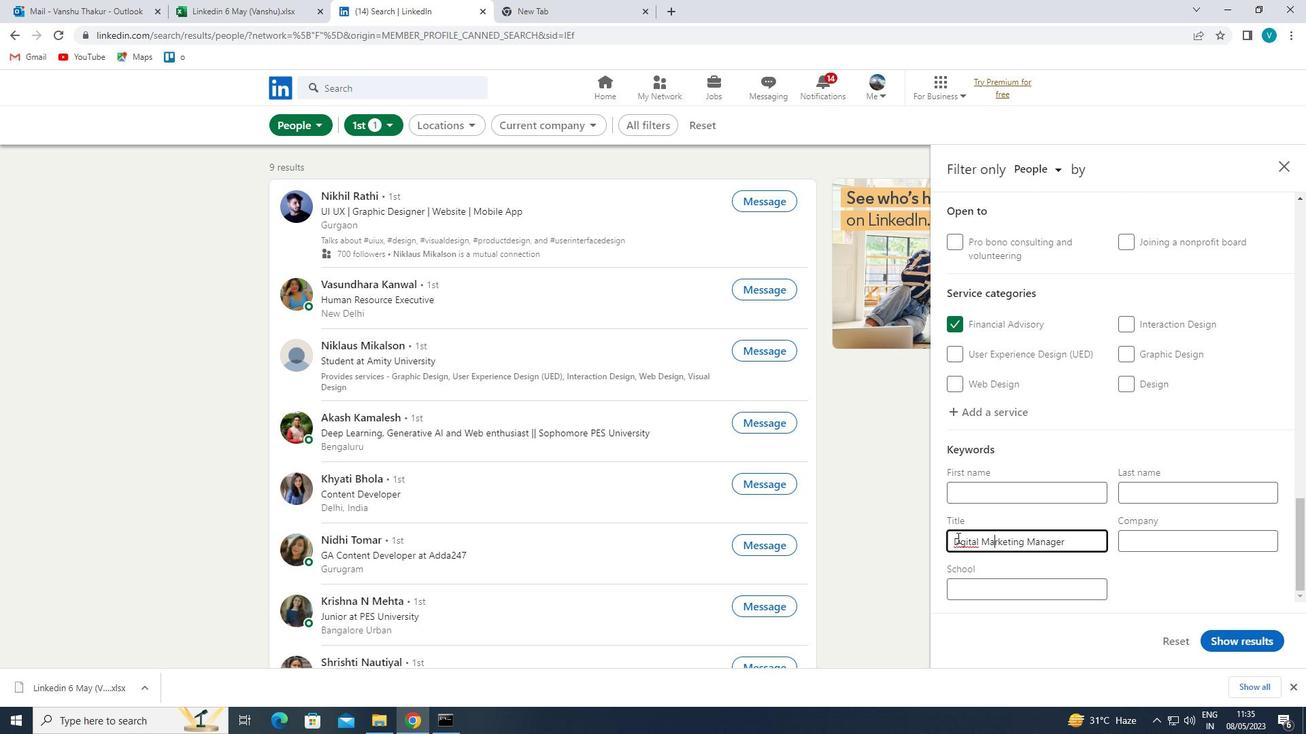 
Action: Mouse moved to (977, 579)
Screenshot: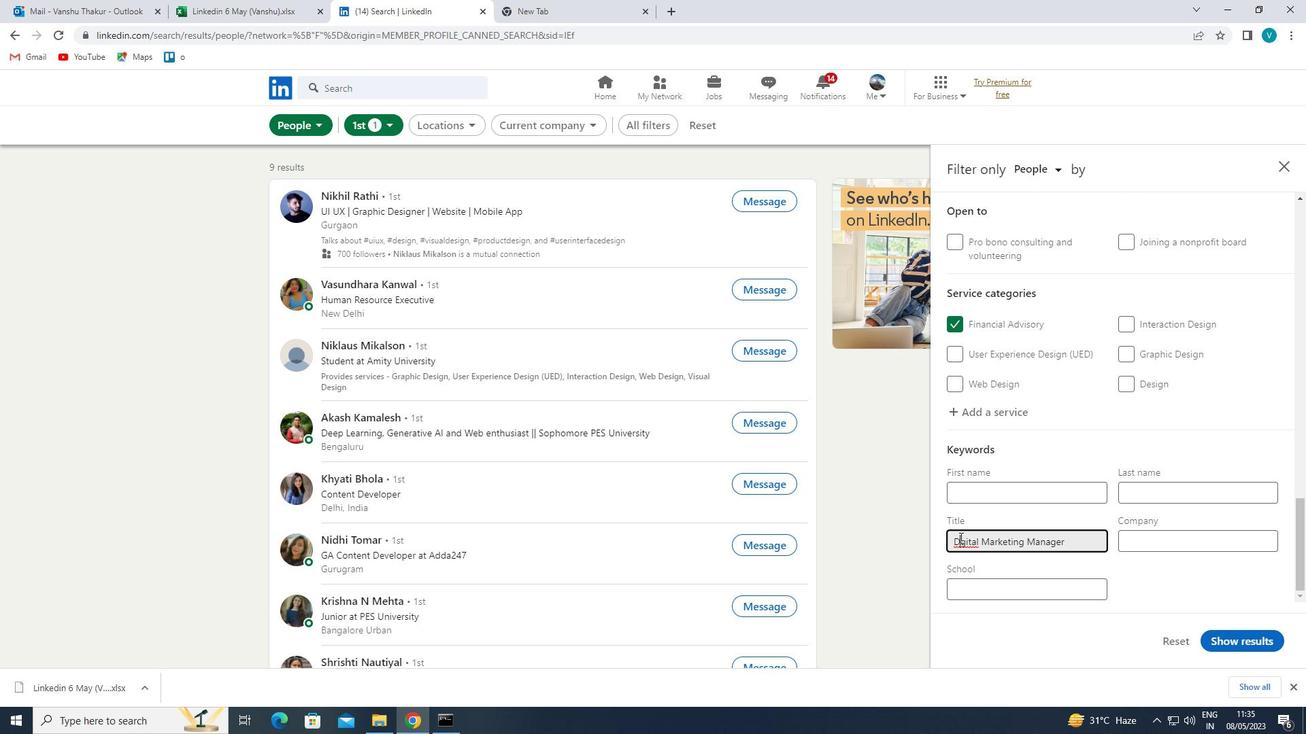 
Action: Key pressed I
Screenshot: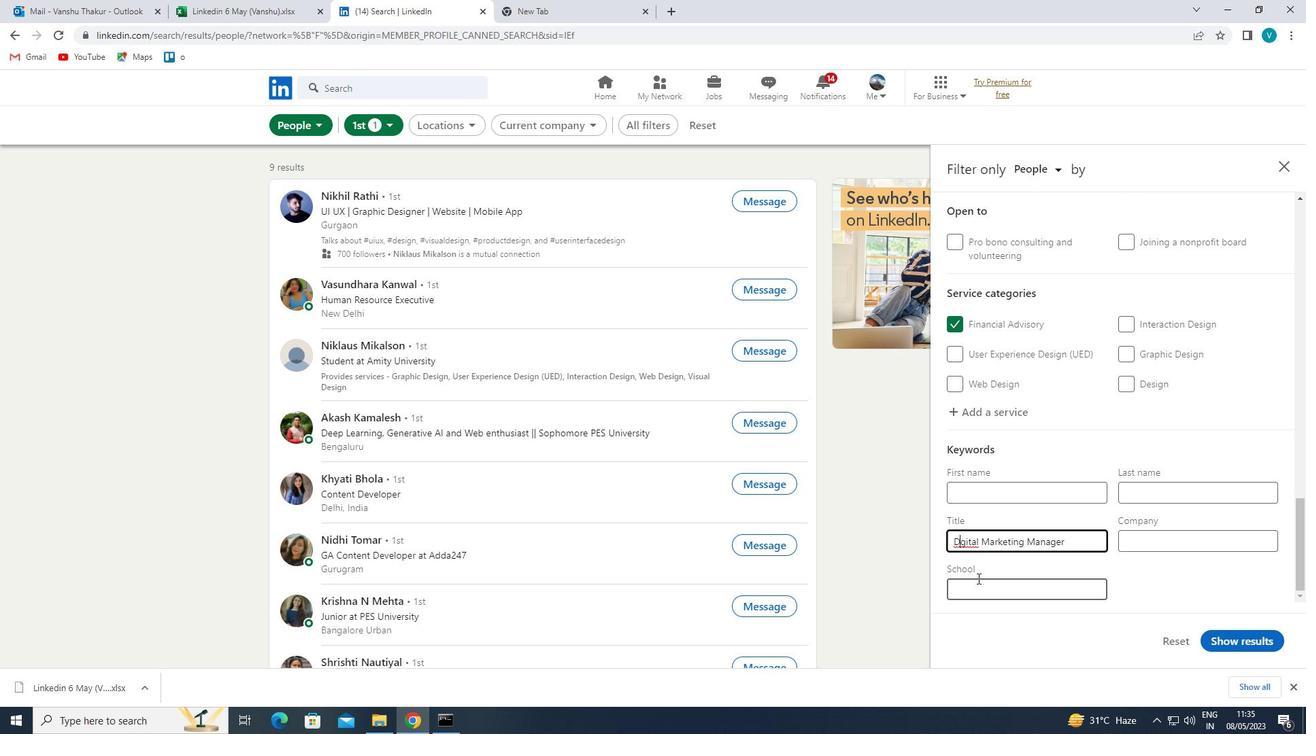 
Action: Mouse moved to (1264, 644)
Screenshot: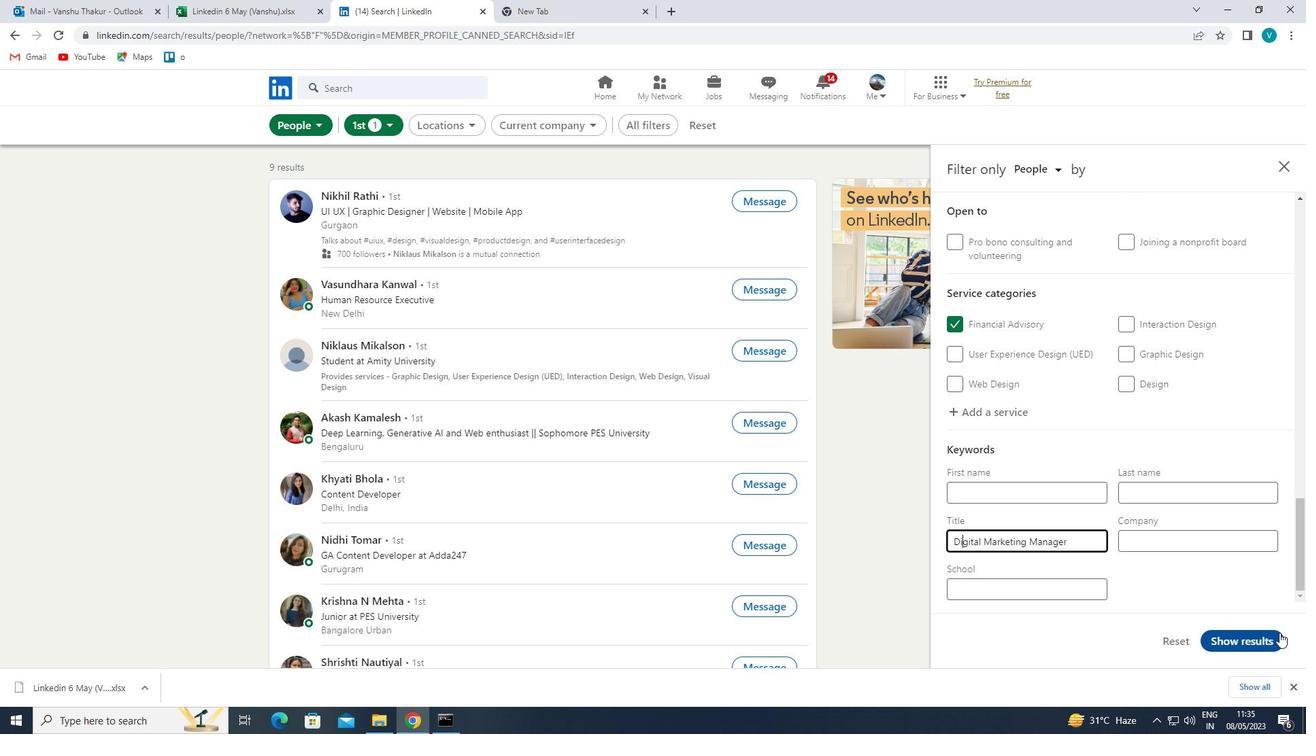 
Action: Mouse pressed left at (1264, 644)
Screenshot: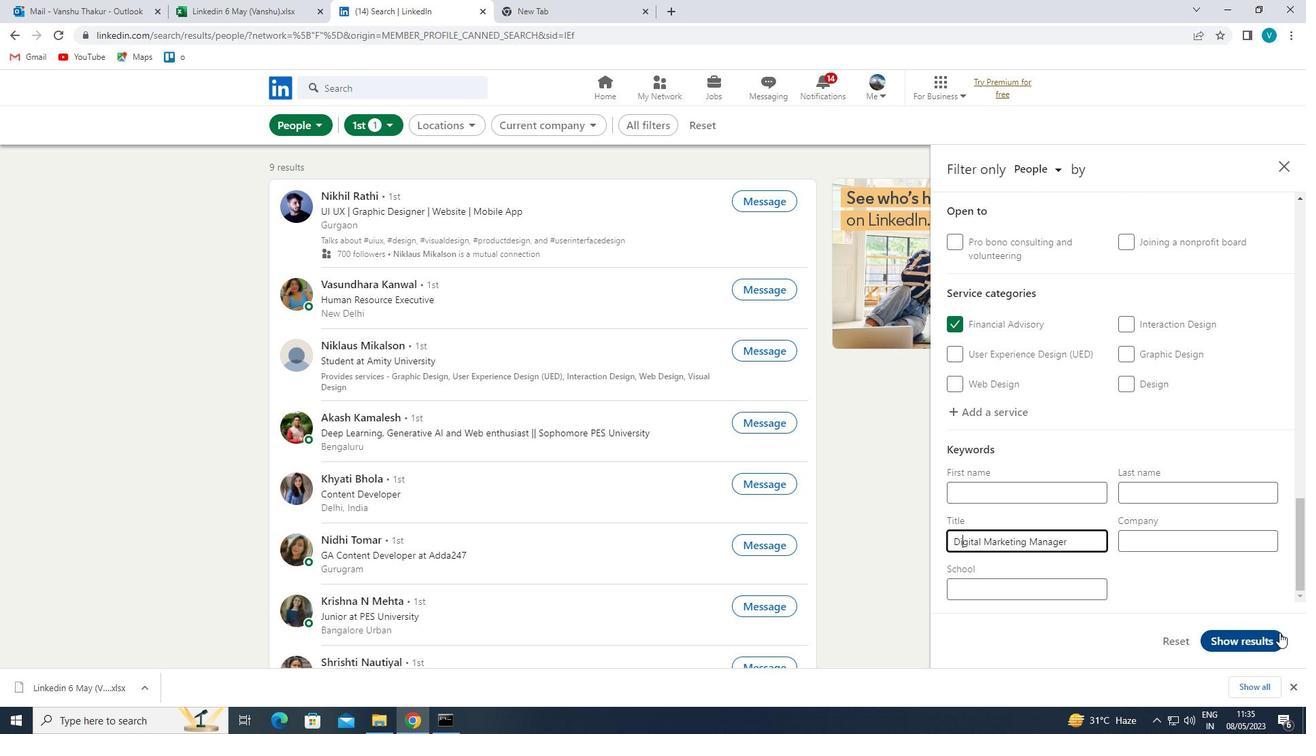 
